 Task: In the  document Friendship.txt, select heading and apply ' Bold and Underline'  Using "replace feature", replace:  'essential to important'. Insert smartchip (Date) on bottom of the page 23 June, 2023 Insert the mentioned footnote for 11th word with font style Arial and font size 8: According to recent research findings.
Action: Mouse moved to (599, 238)
Screenshot: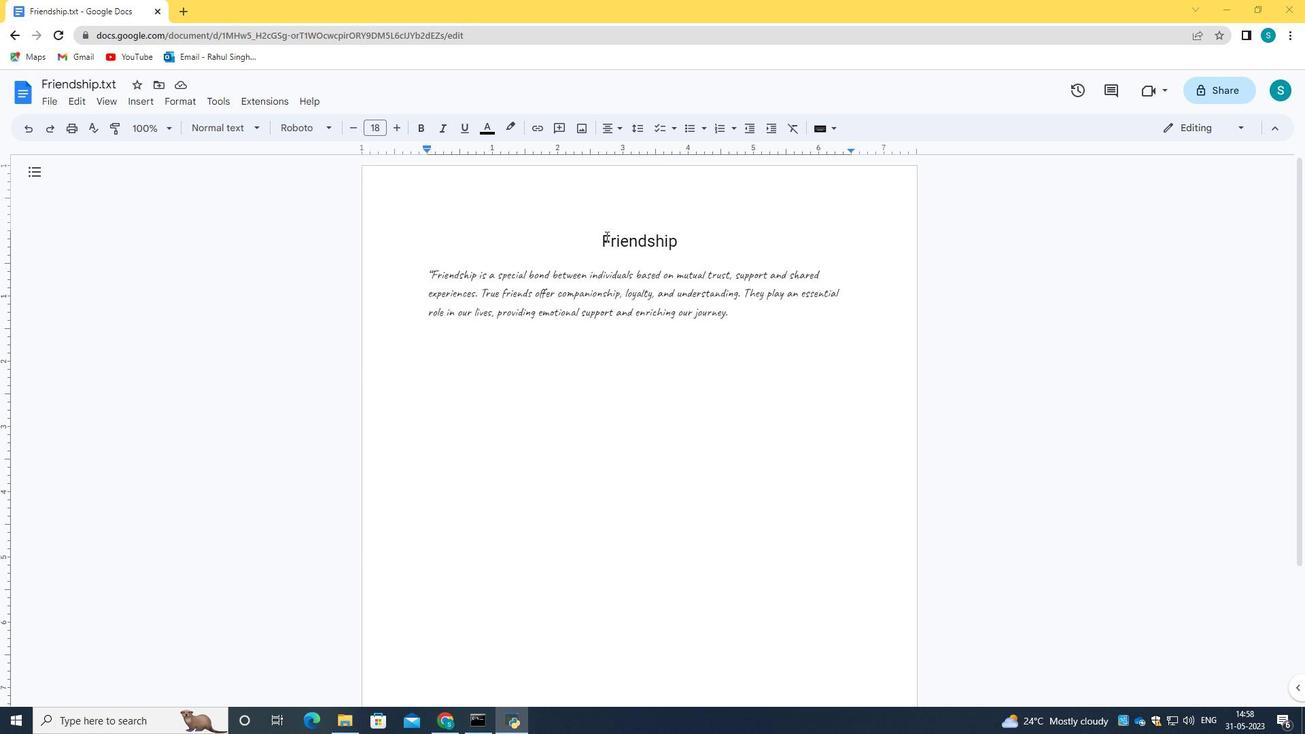
Action: Mouse pressed left at (599, 238)
Screenshot: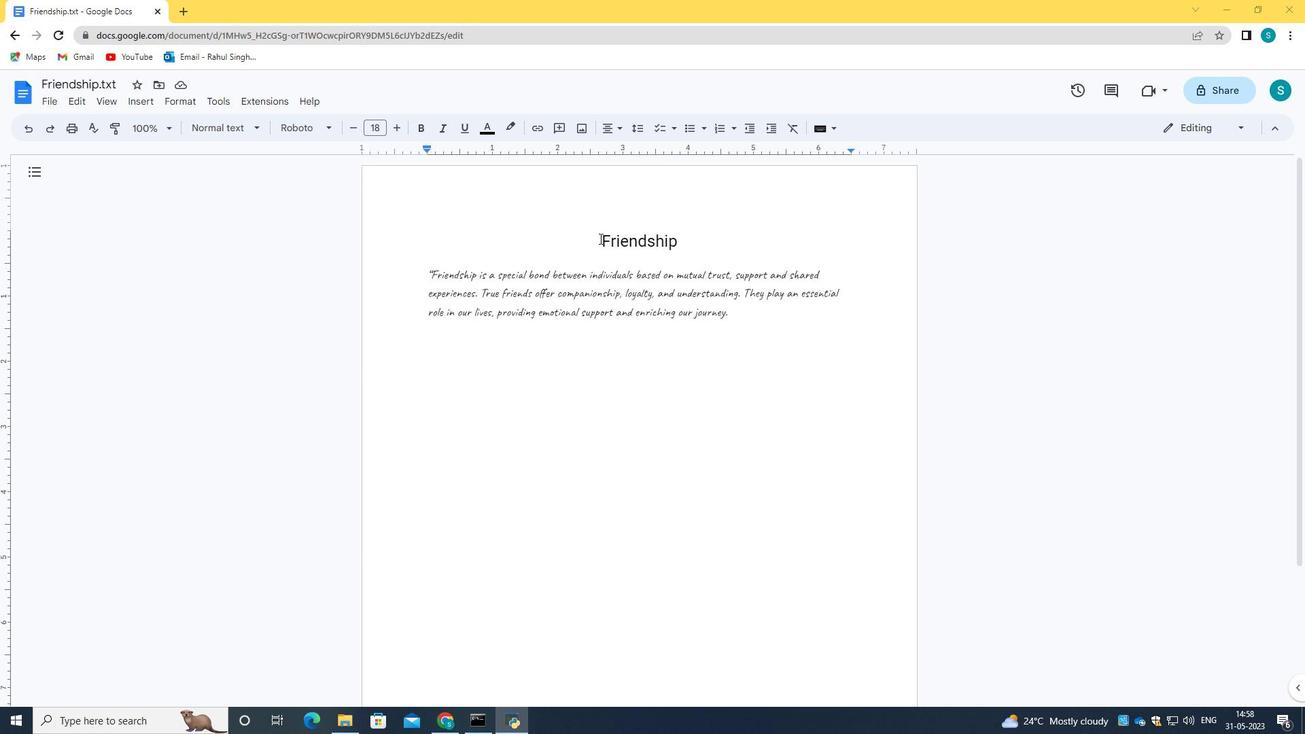 
Action: Mouse moved to (425, 122)
Screenshot: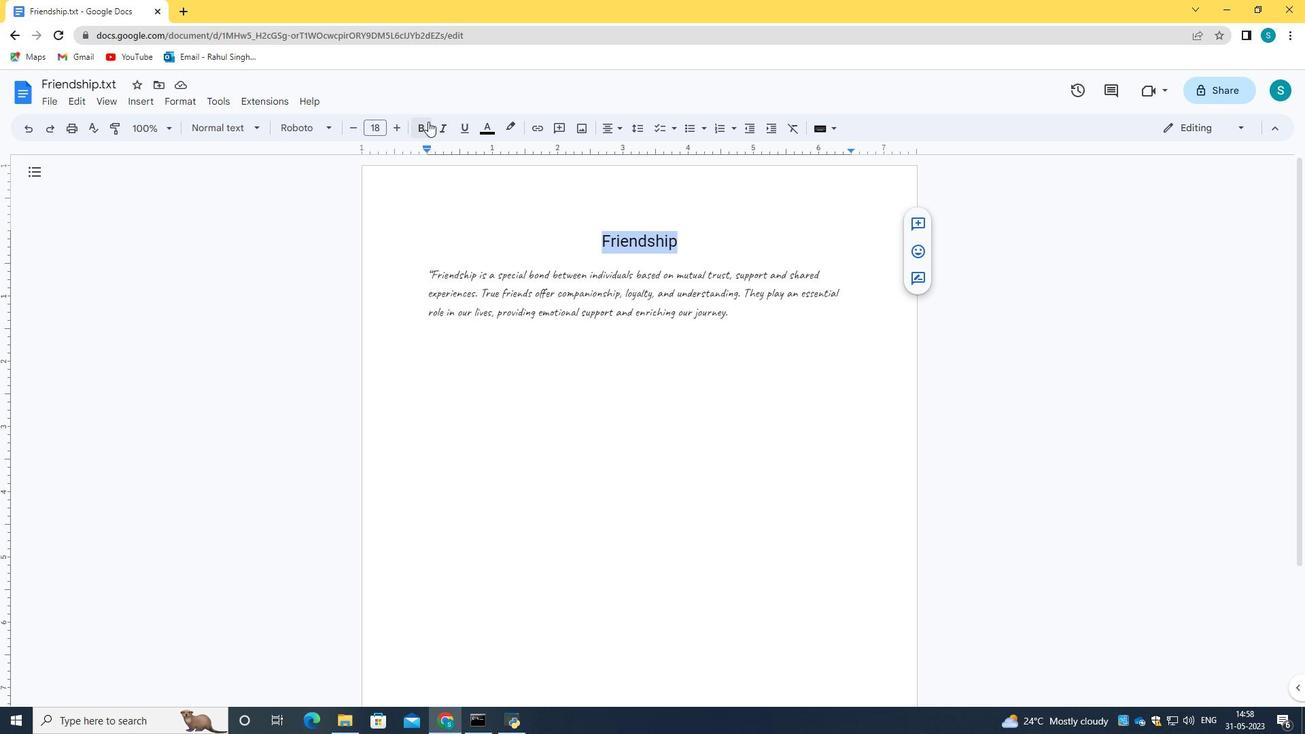 
Action: Mouse pressed left at (425, 122)
Screenshot: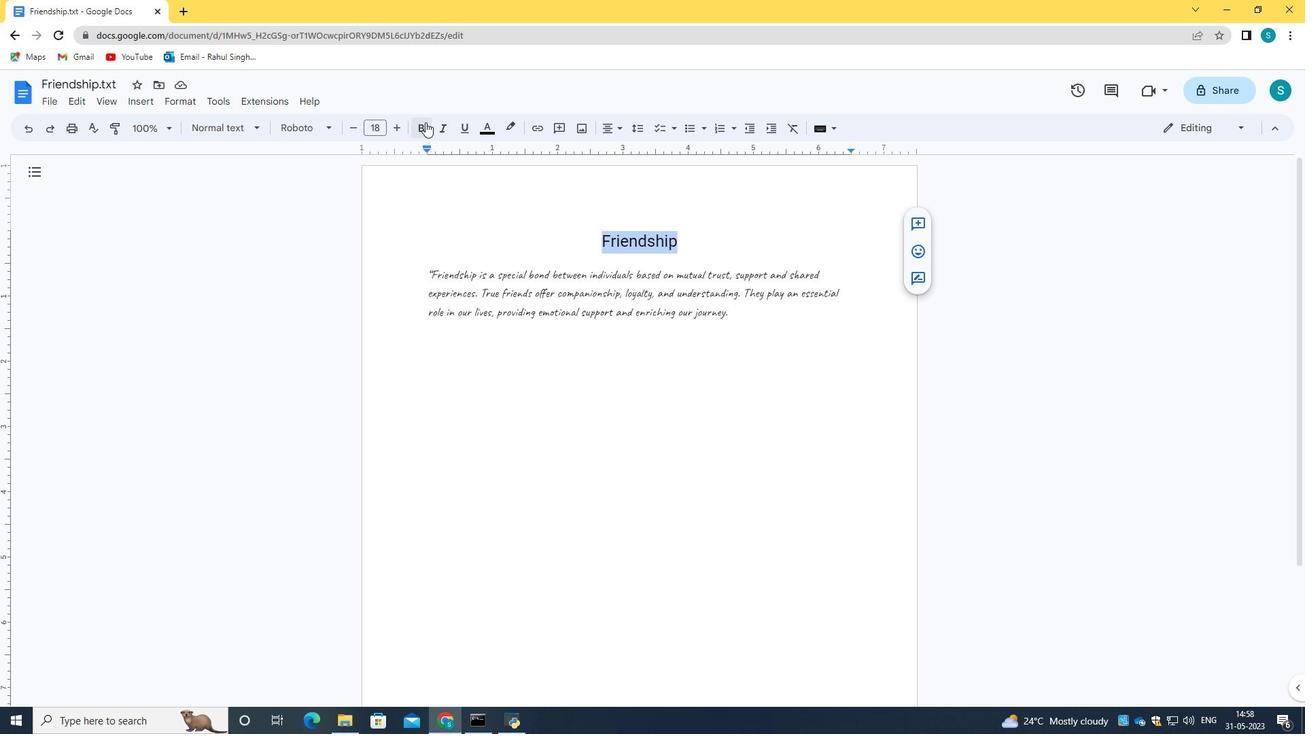 
Action: Mouse moved to (465, 126)
Screenshot: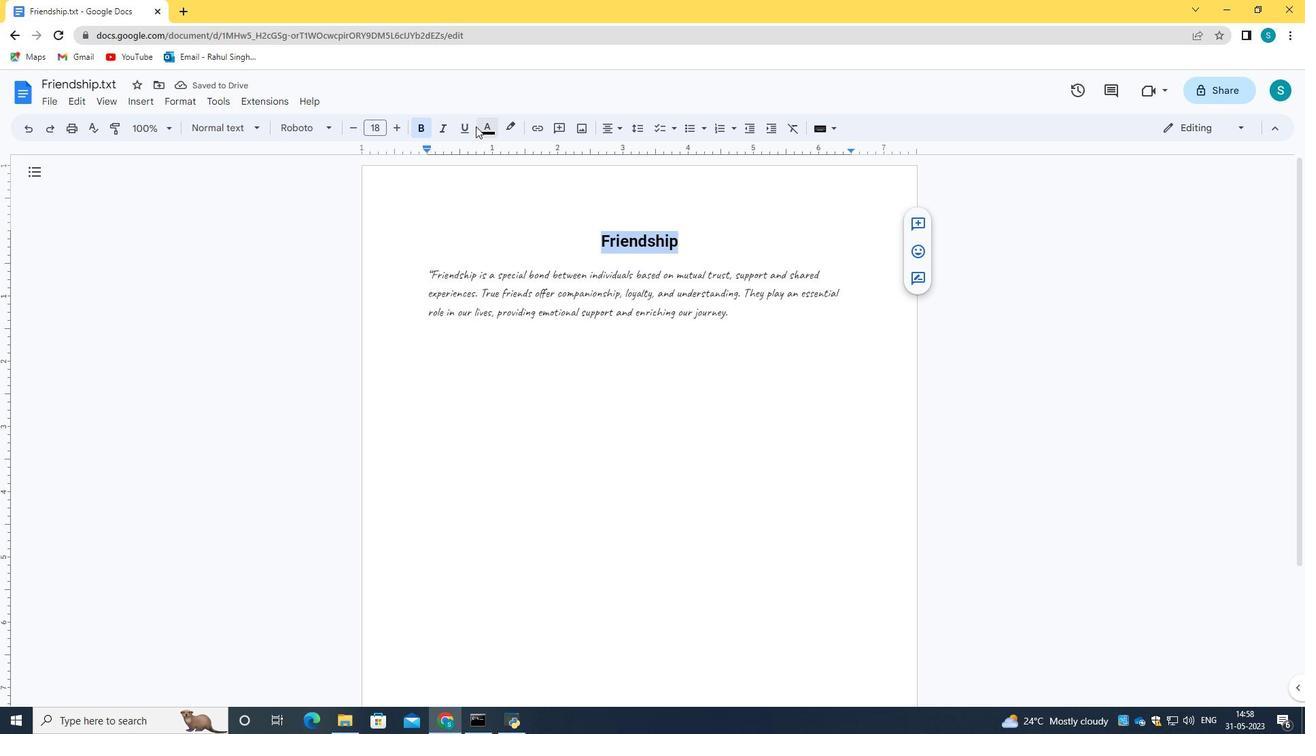 
Action: Mouse pressed left at (465, 126)
Screenshot: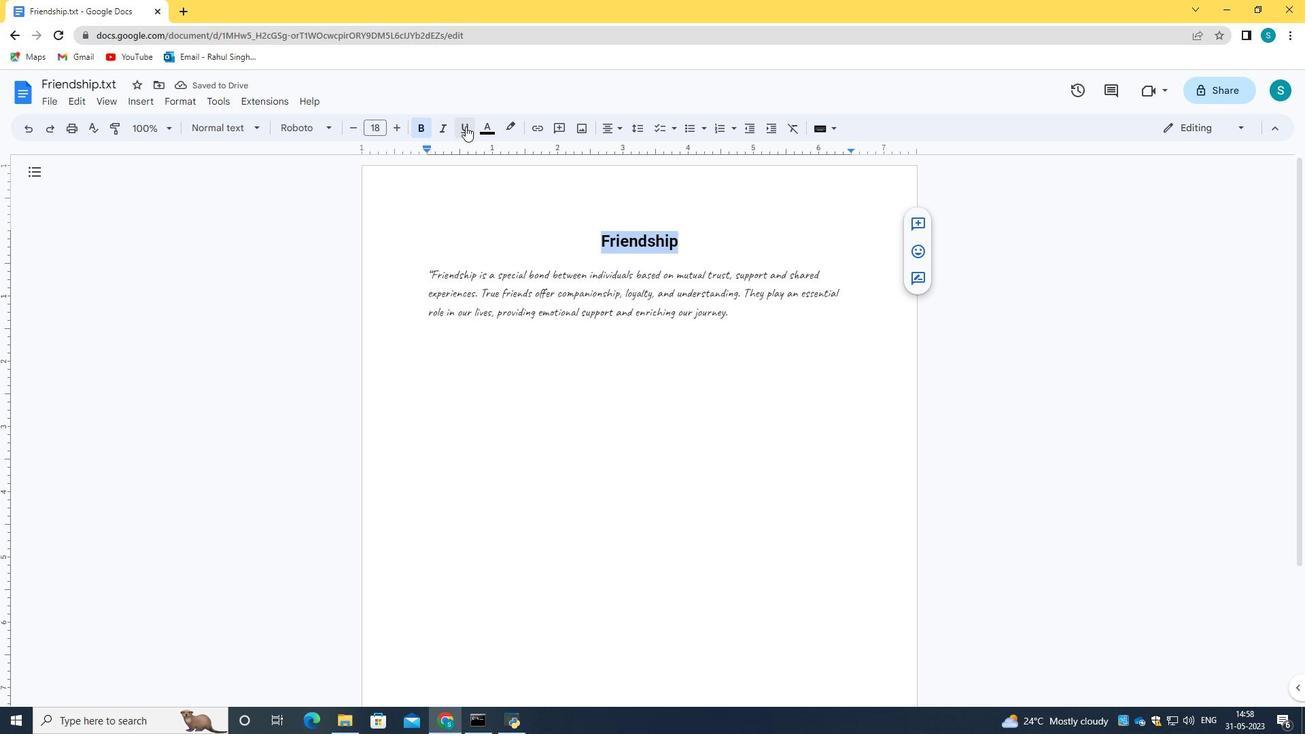 
Action: Mouse moved to (532, 197)
Screenshot: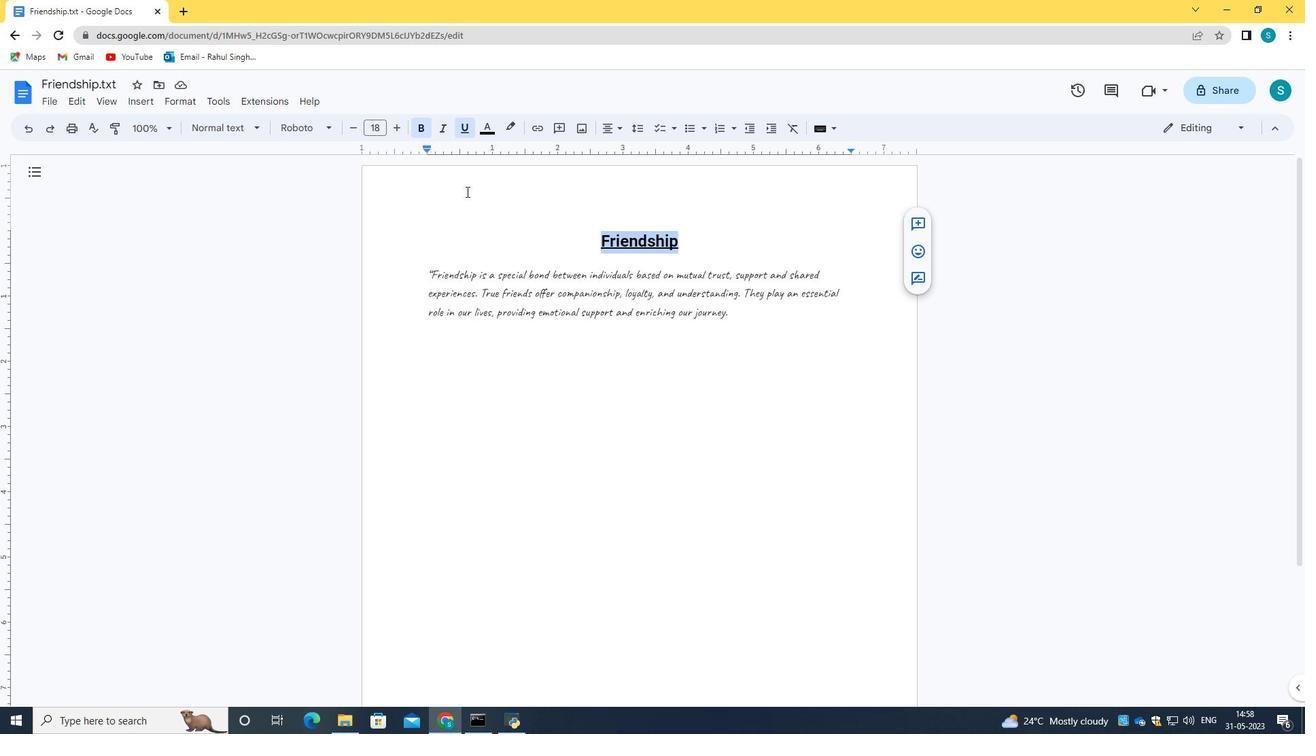 
Action: Mouse pressed left at (532, 197)
Screenshot: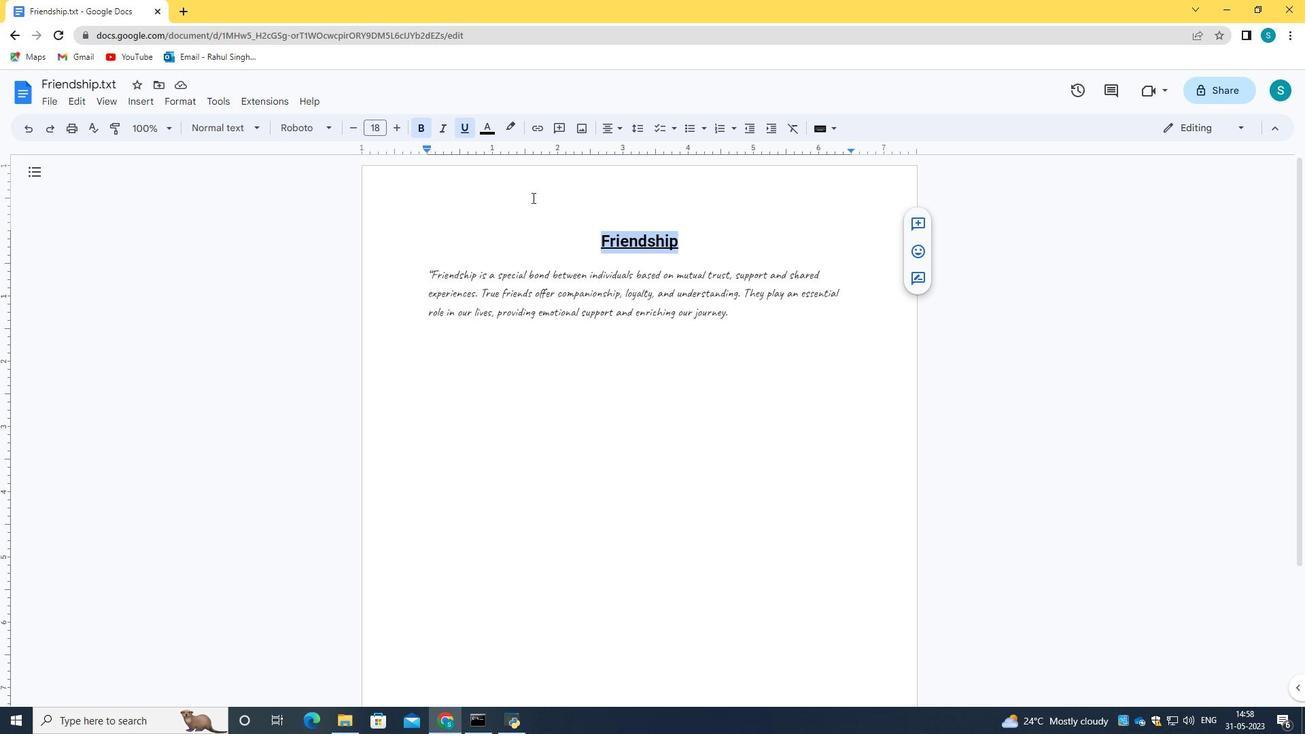 
Action: Mouse moved to (591, 240)
Screenshot: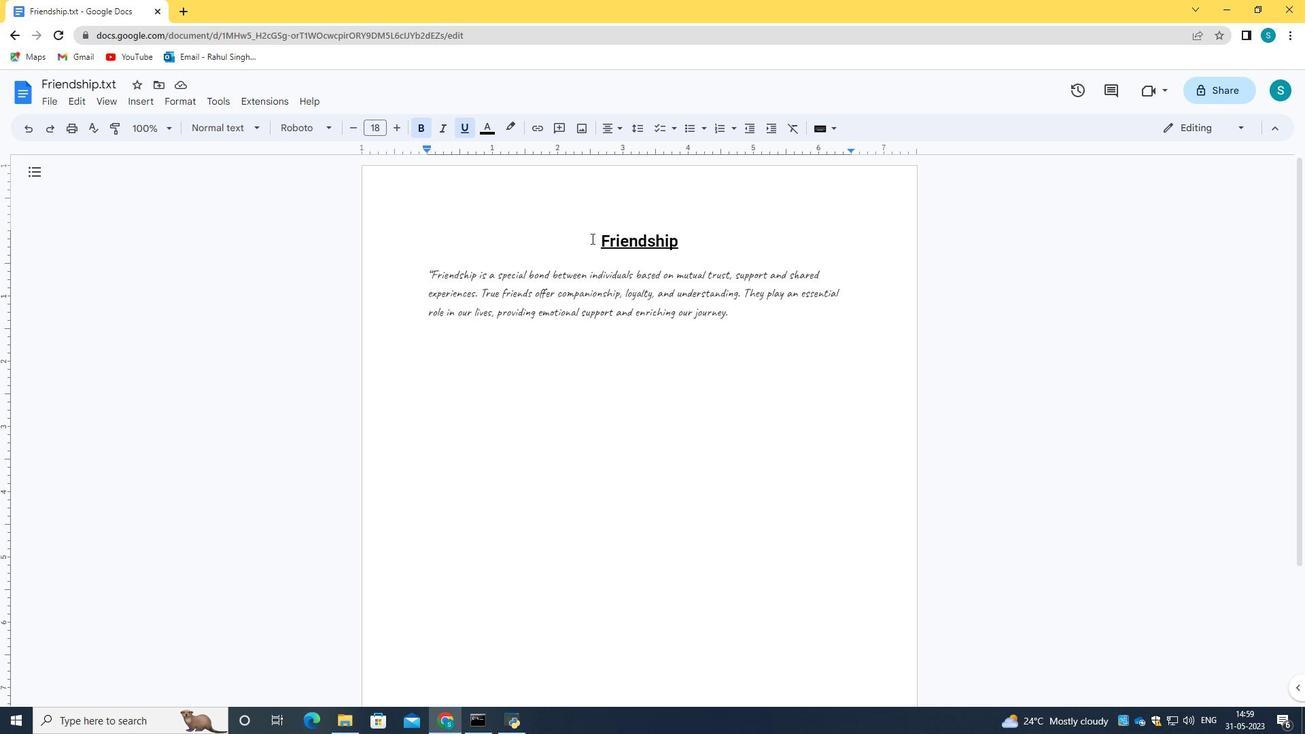 
Action: Mouse scrolled (591, 239) with delta (0, 0)
Screenshot: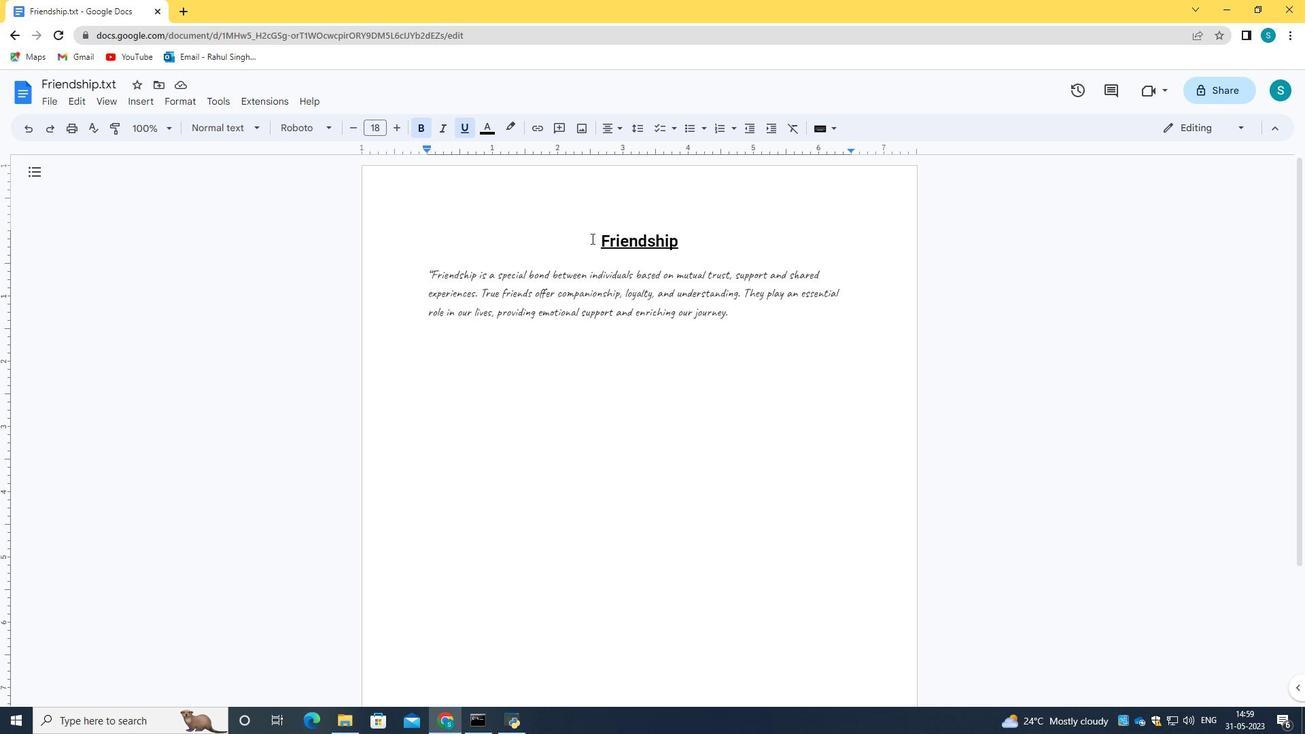 
Action: Mouse scrolled (591, 240) with delta (0, 0)
Screenshot: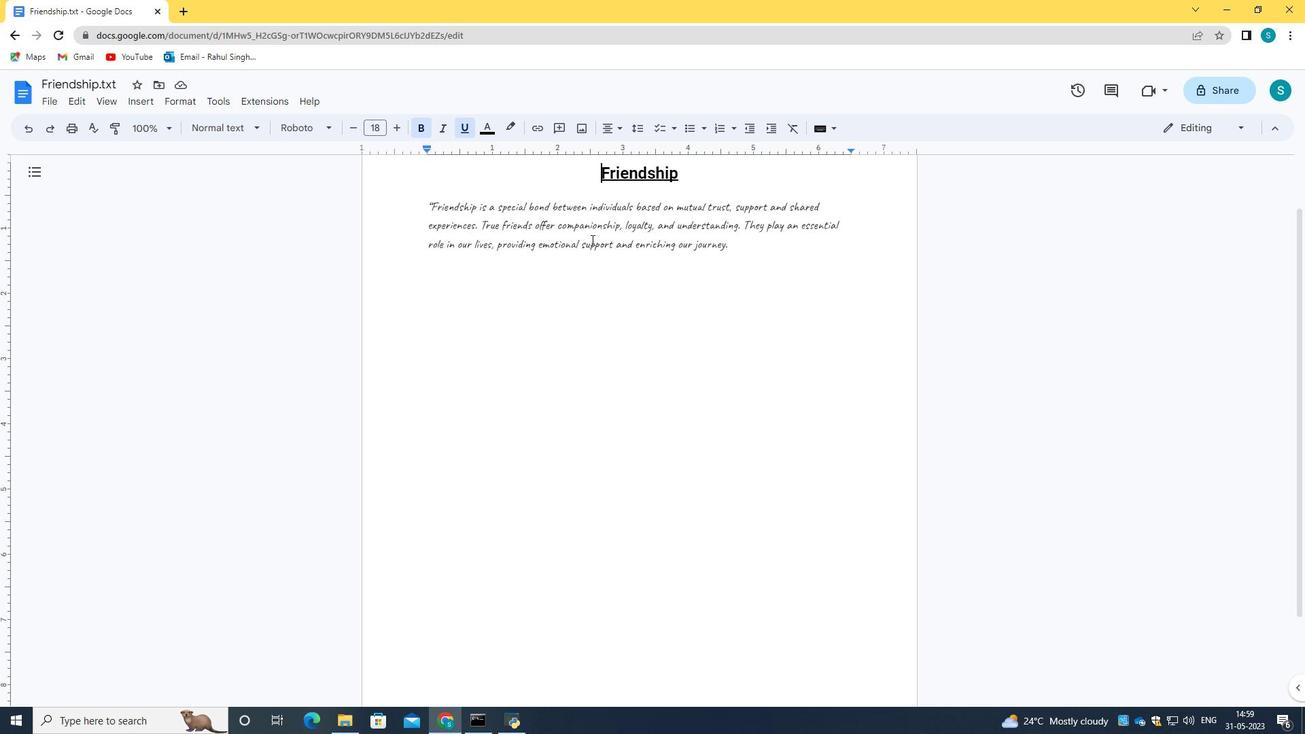 
Action: Mouse scrolled (591, 240) with delta (0, 0)
Screenshot: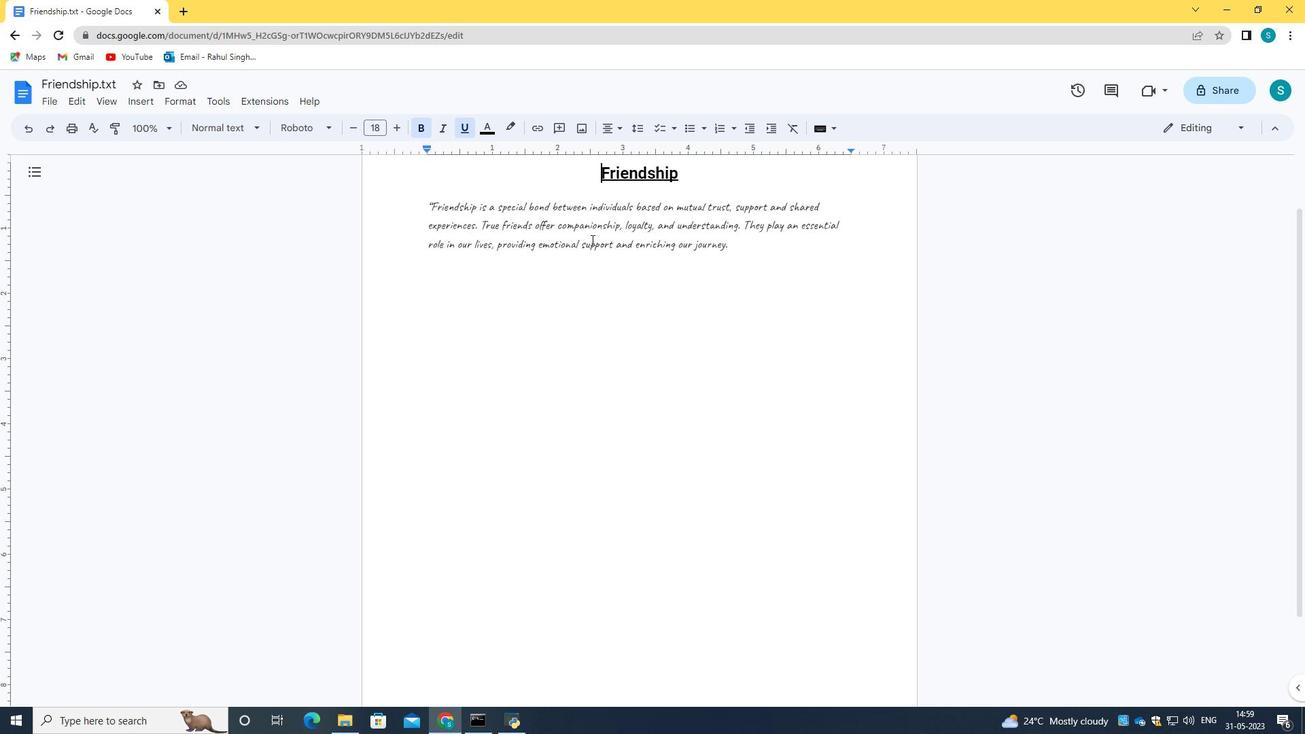 
Action: Mouse moved to (55, 104)
Screenshot: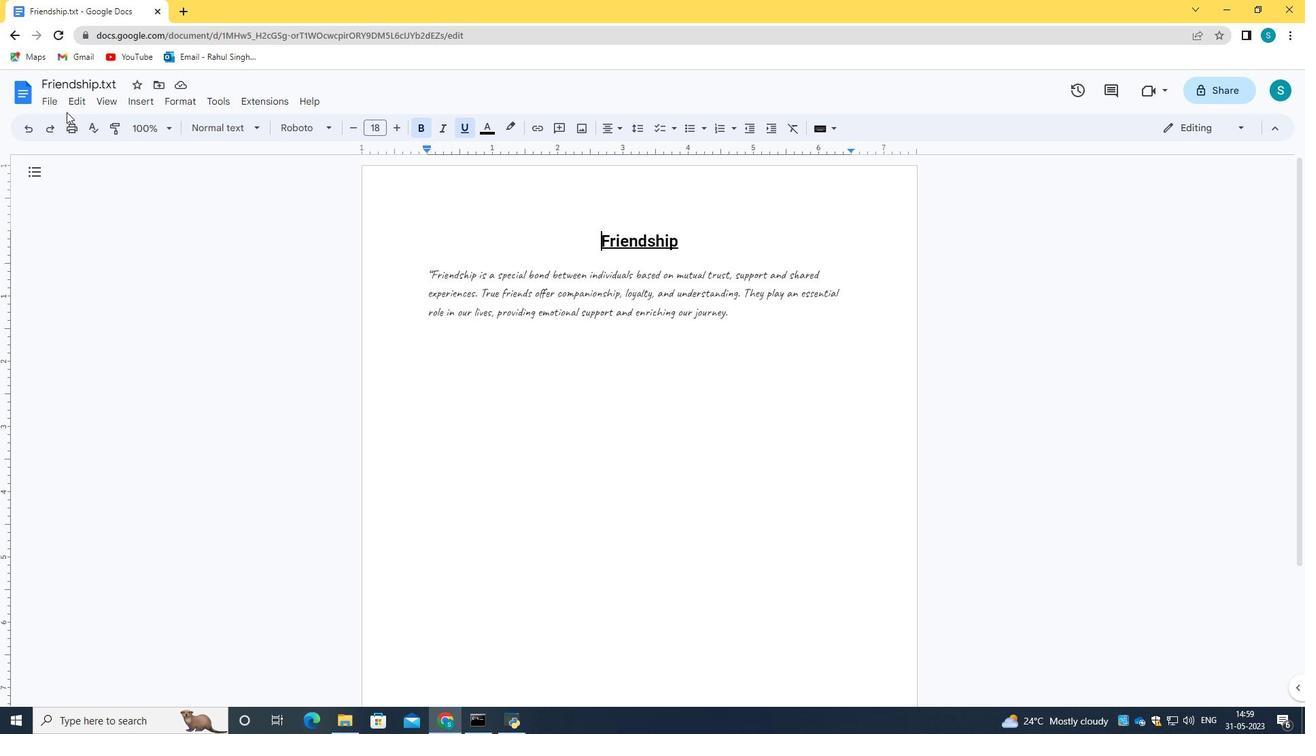 
Action: Mouse pressed left at (55, 104)
Screenshot: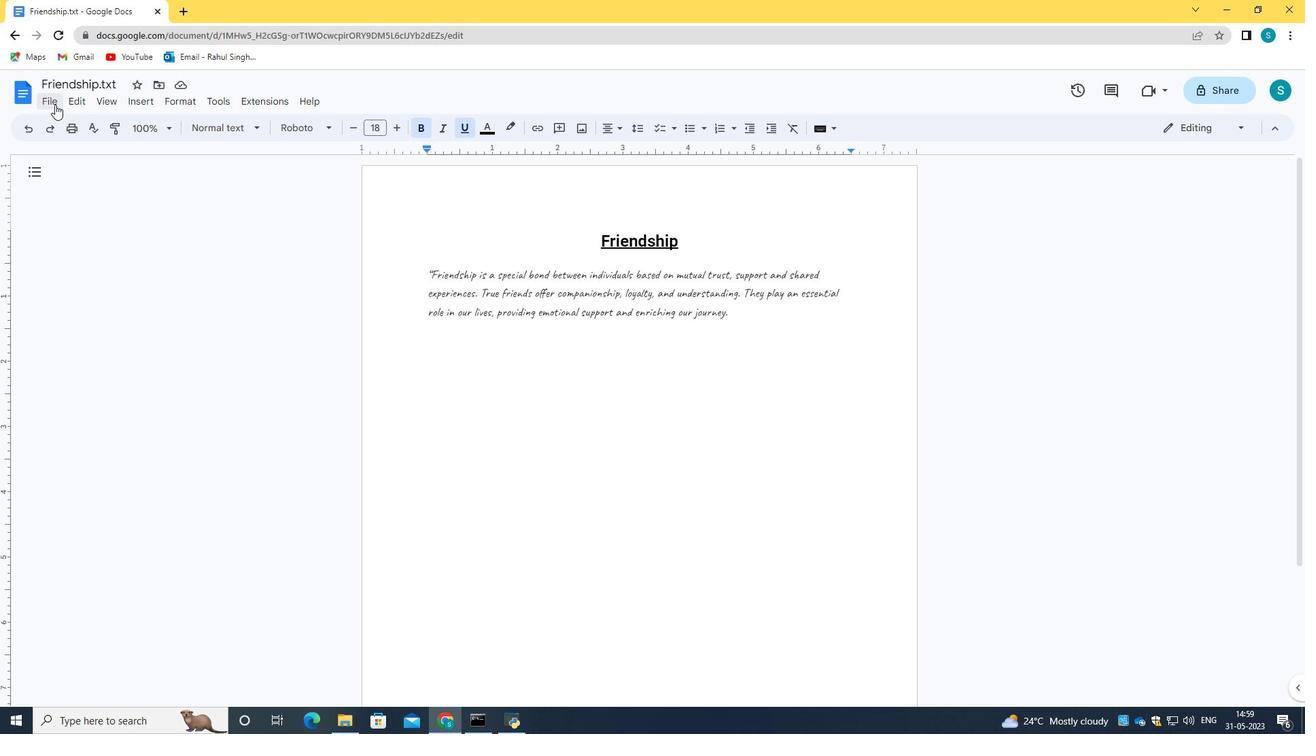 
Action: Mouse moved to (141, 341)
Screenshot: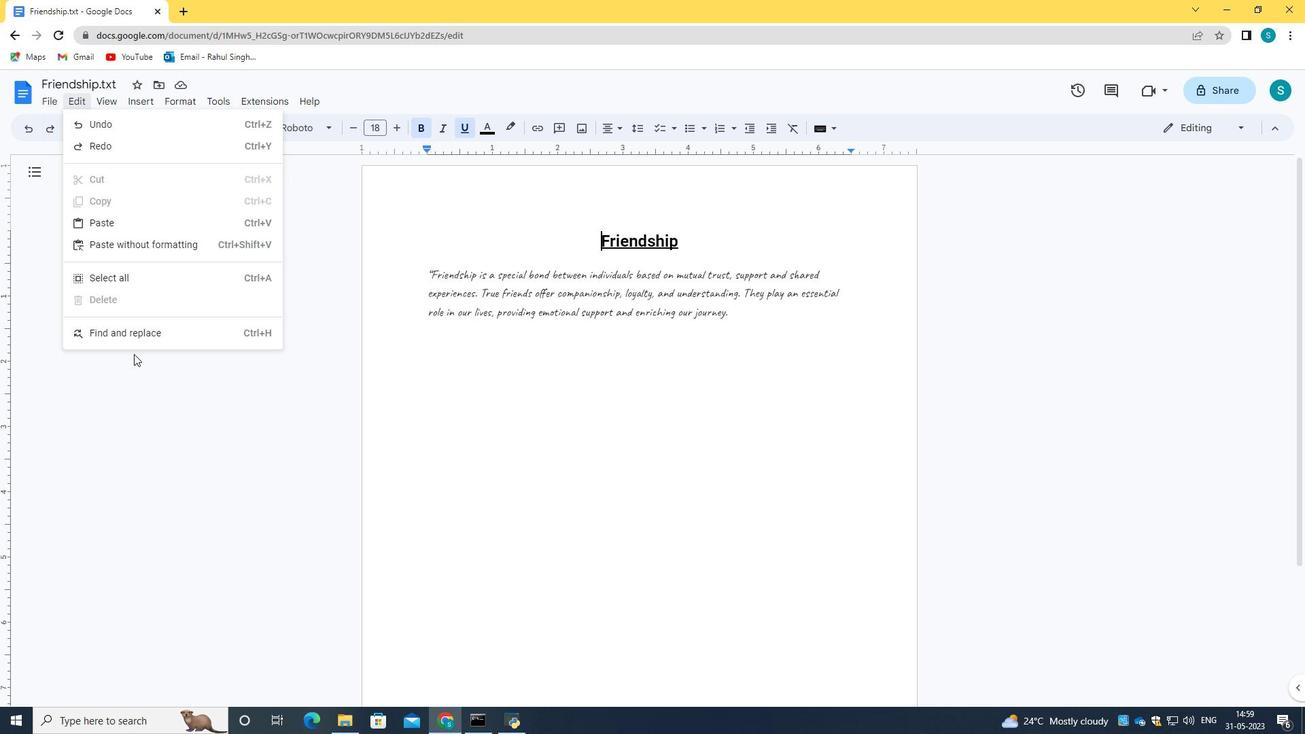 
Action: Mouse pressed left at (141, 341)
Screenshot: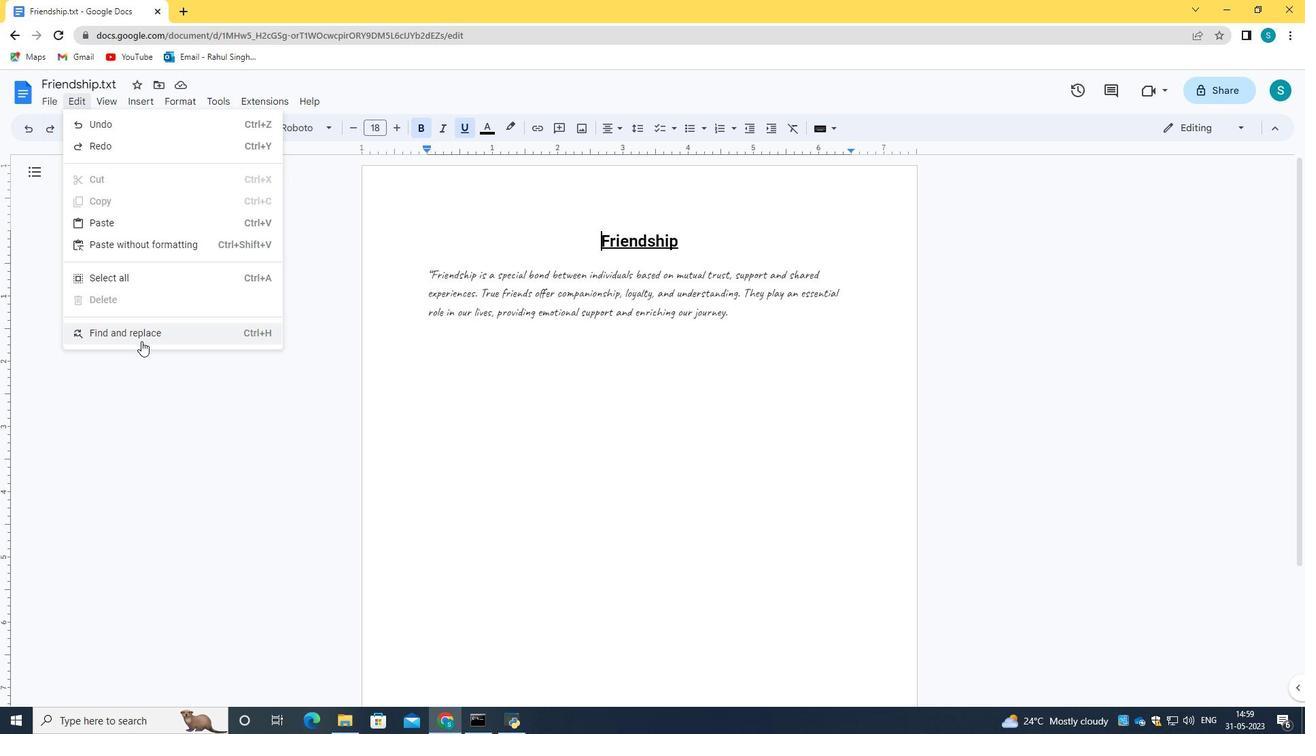 
Action: Mouse moved to (588, 327)
Screenshot: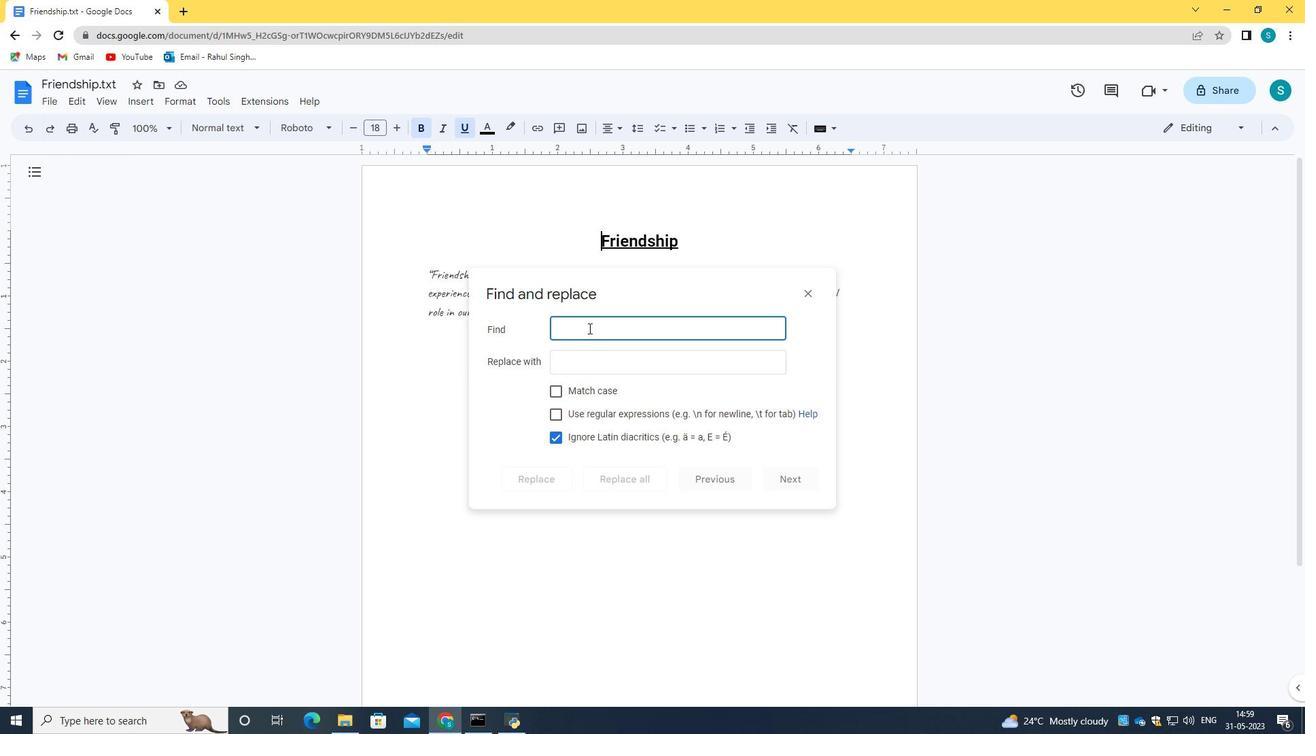 
Action: Key pressed essential
Screenshot: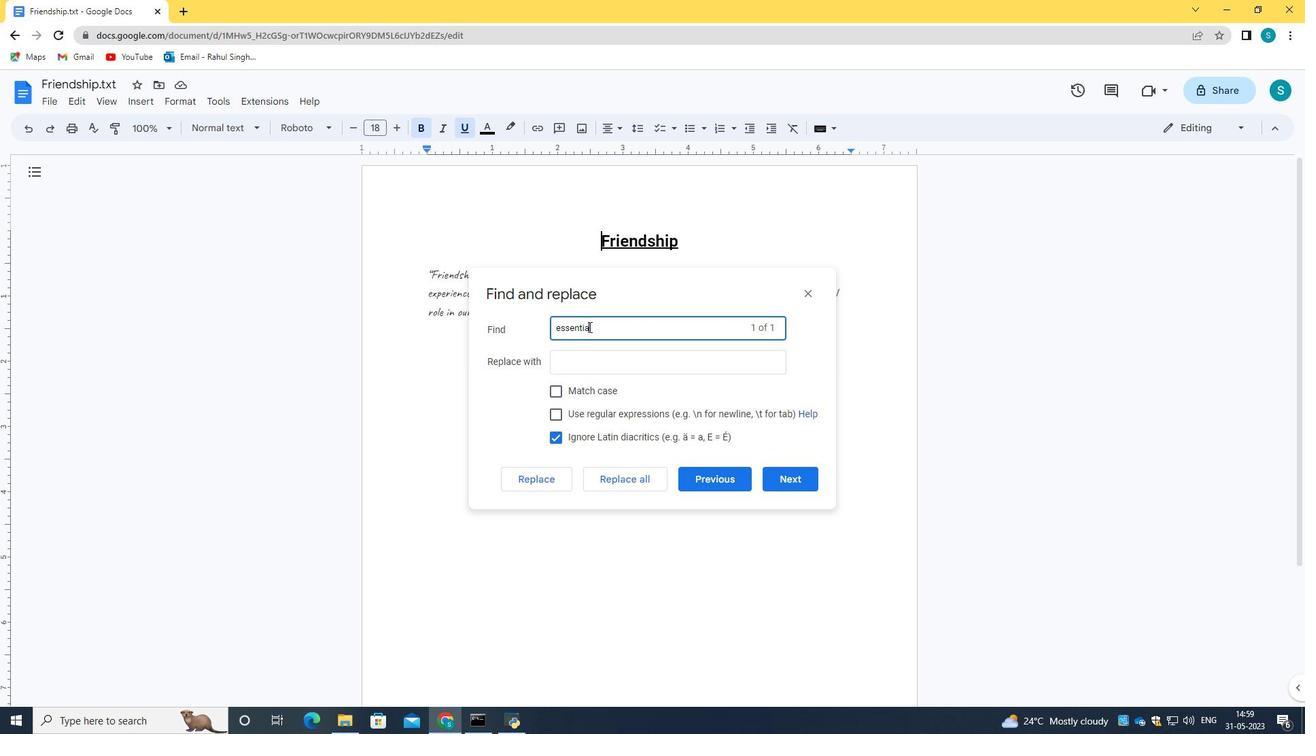 
Action: Mouse moved to (601, 354)
Screenshot: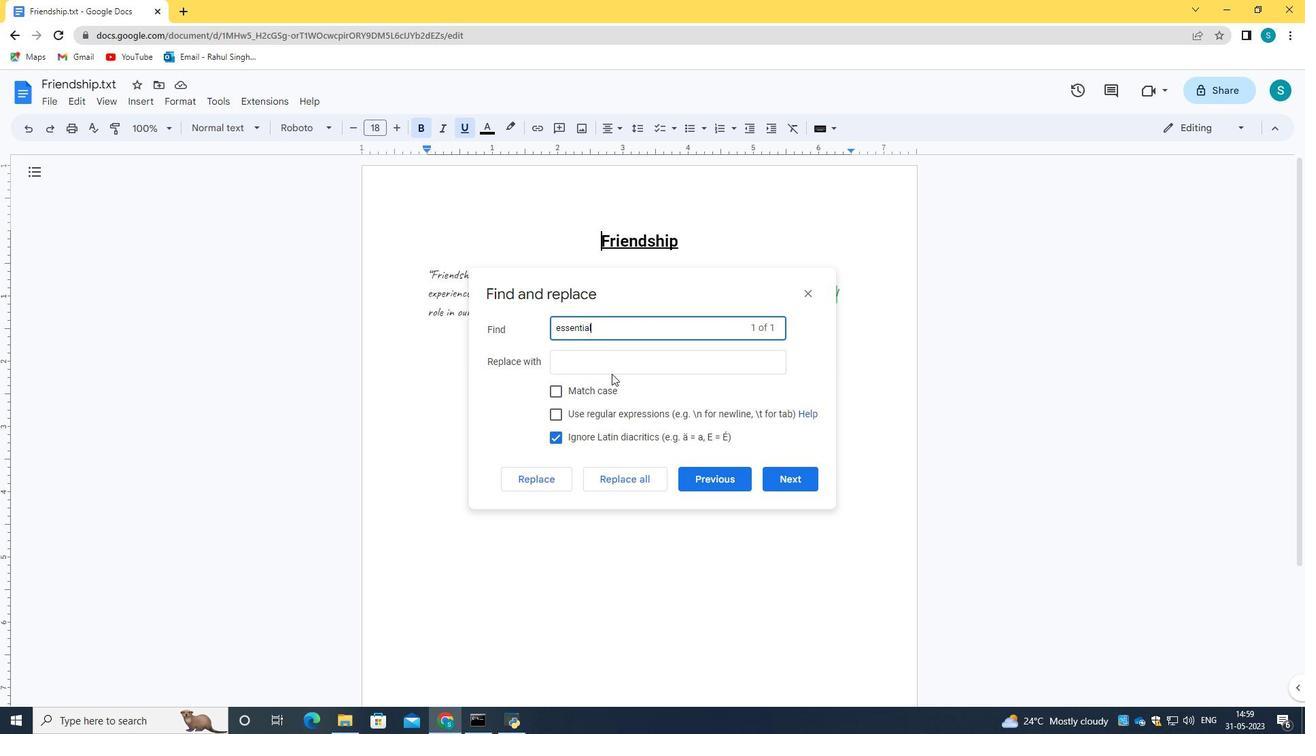 
Action: Mouse pressed left at (601, 354)
Screenshot: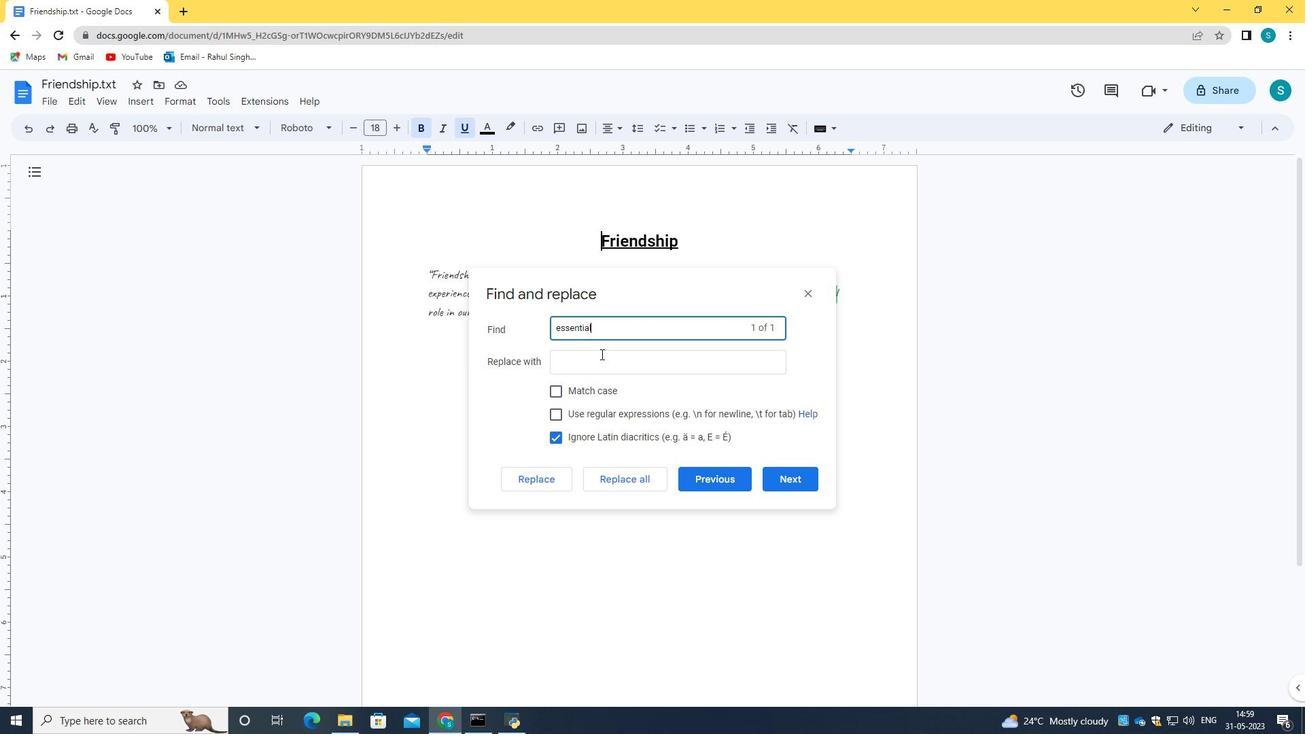 
Action: Key pressed important
Screenshot: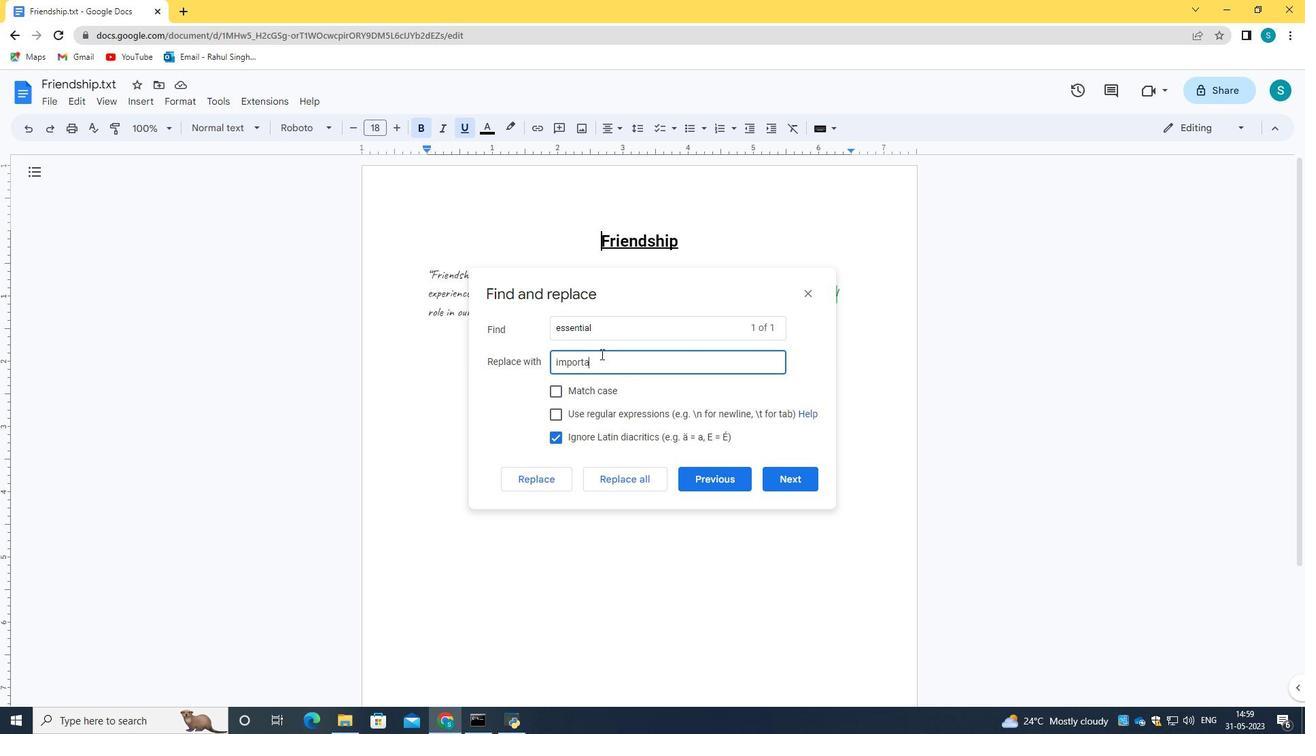 
Action: Mouse moved to (781, 480)
Screenshot: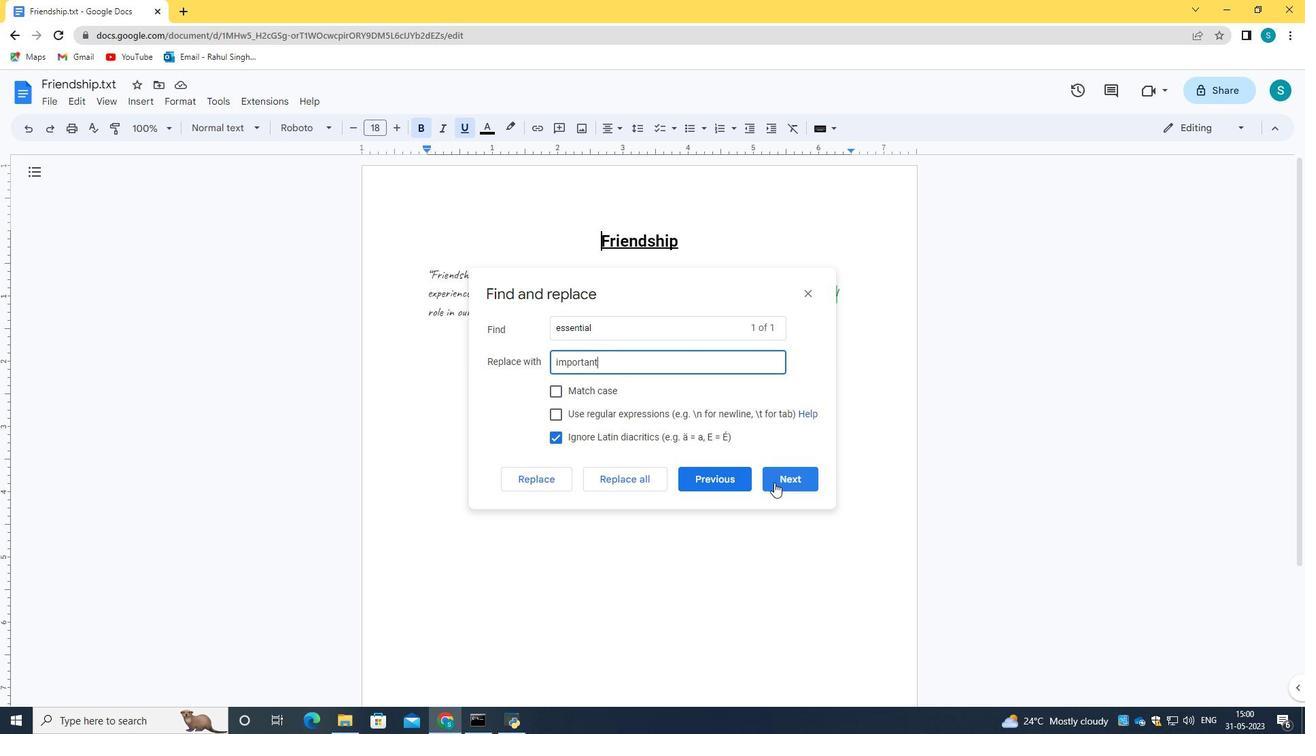 
Action: Mouse pressed left at (781, 480)
Screenshot: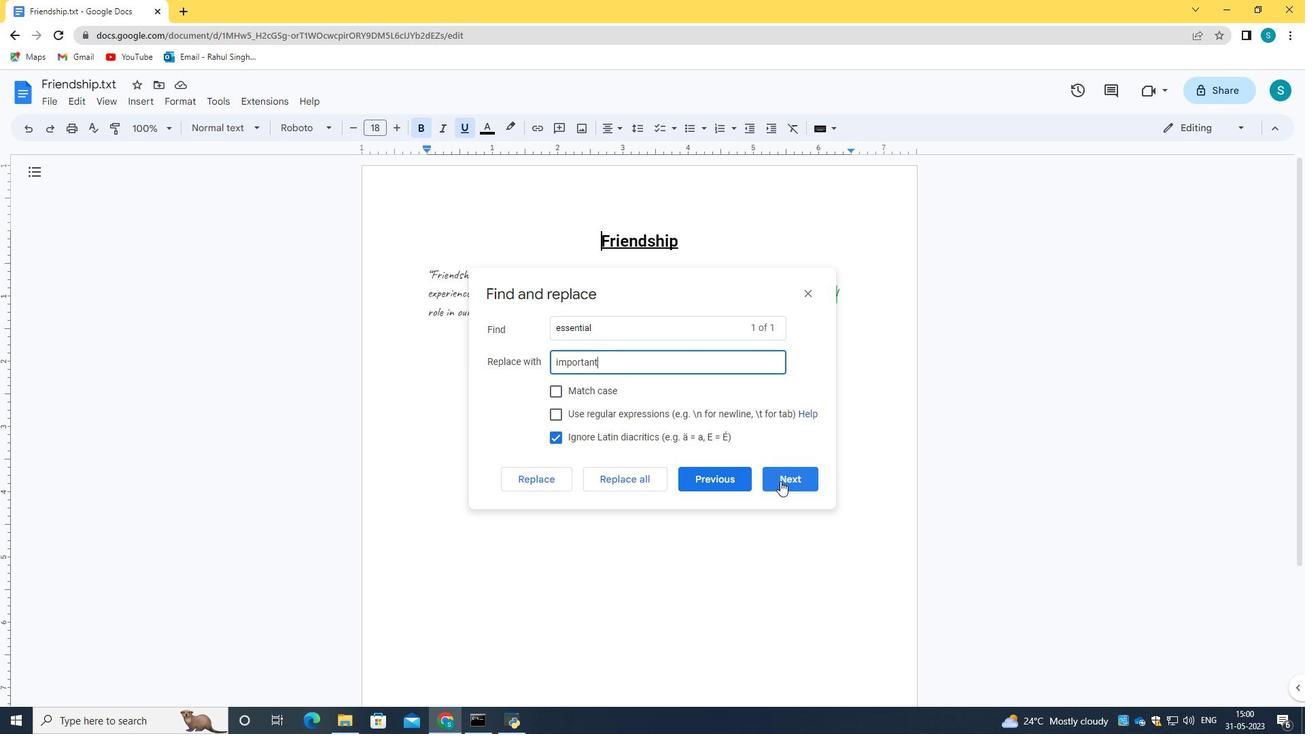 
Action: Mouse moved to (811, 298)
Screenshot: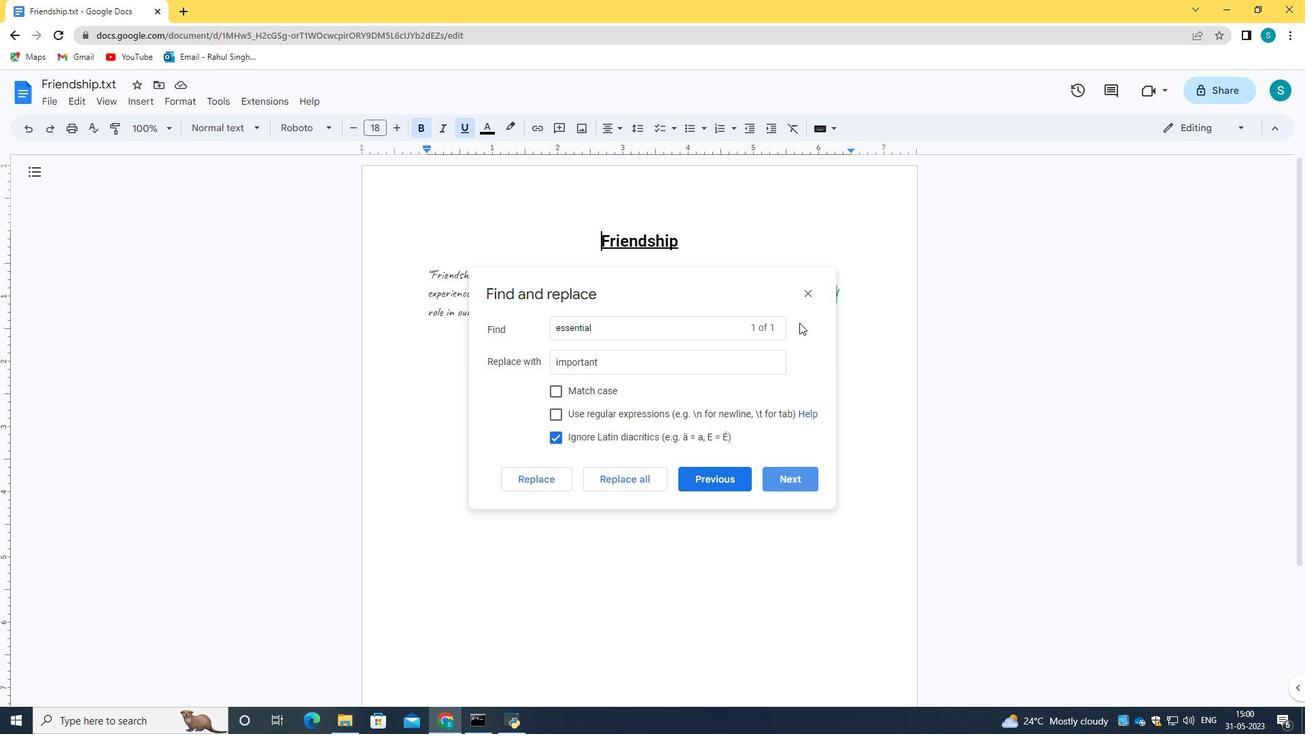 
Action: Mouse pressed left at (811, 298)
Screenshot: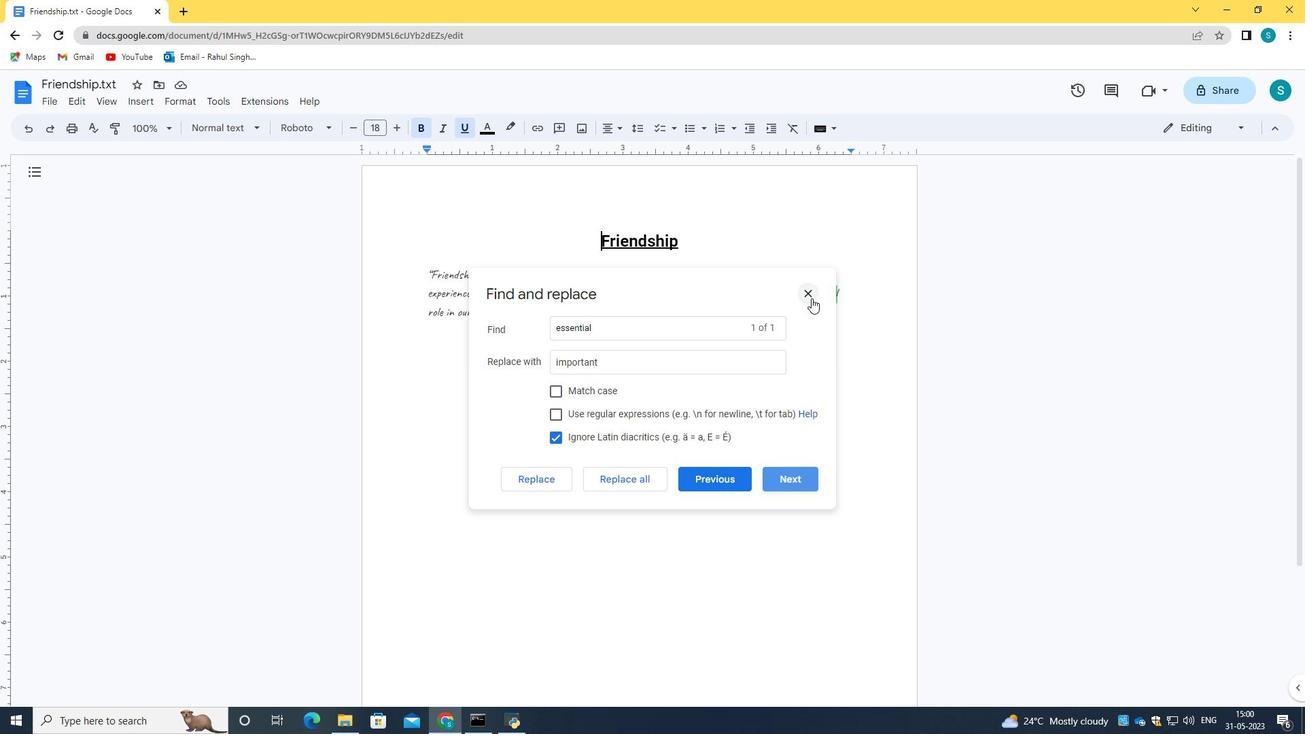 
Action: Mouse moved to (784, 347)
Screenshot: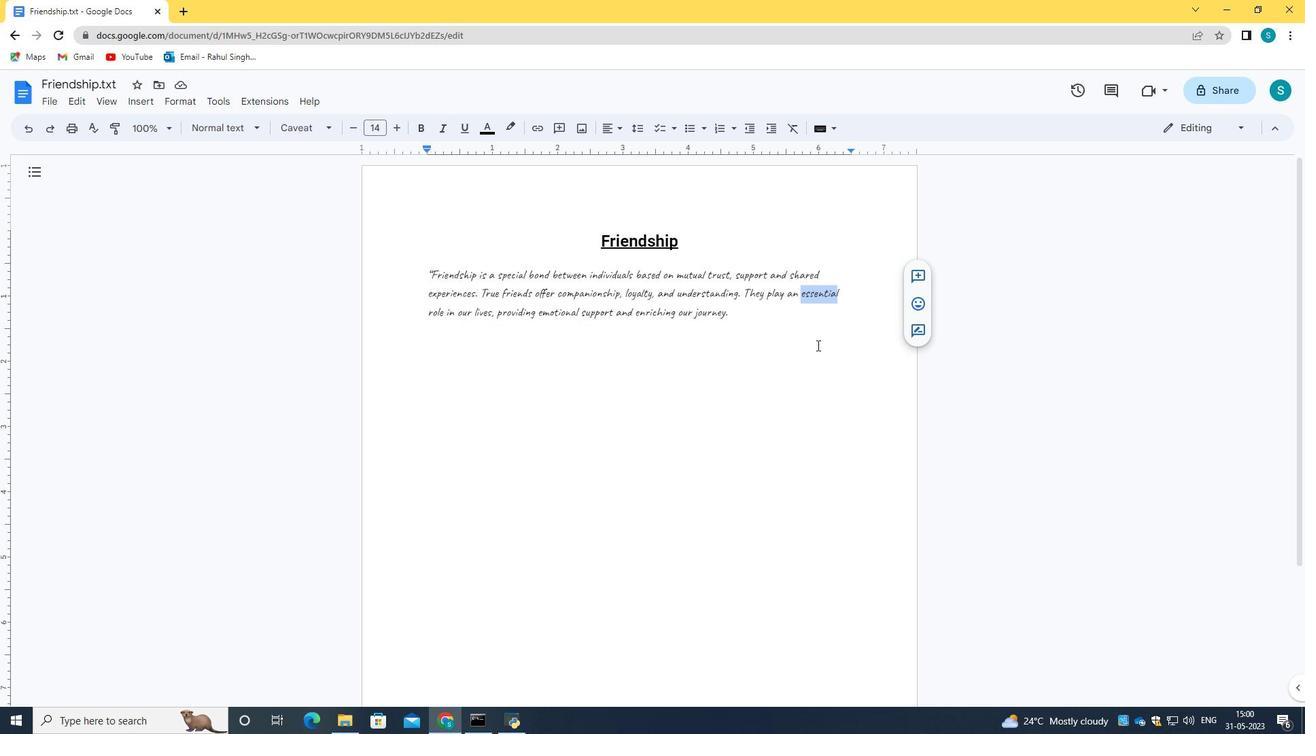 
Action: Mouse pressed left at (784, 347)
Screenshot: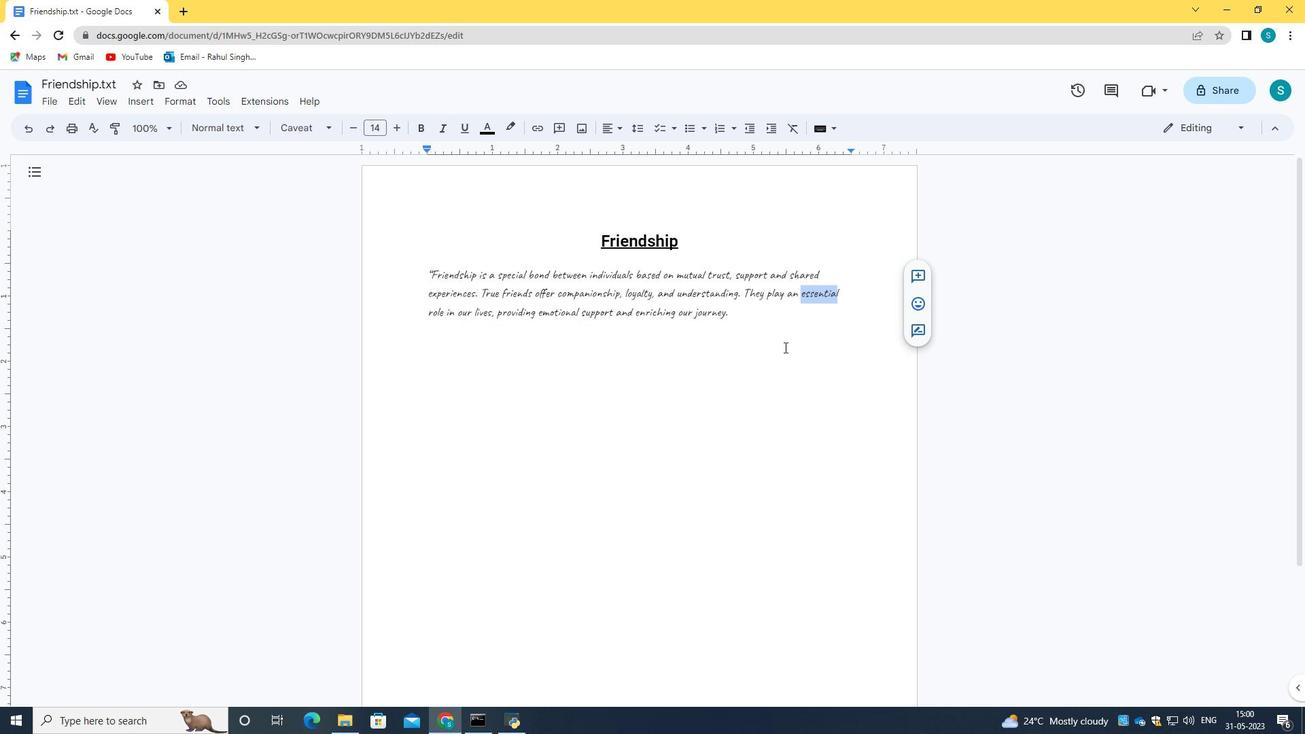 
Action: Mouse moved to (148, 105)
Screenshot: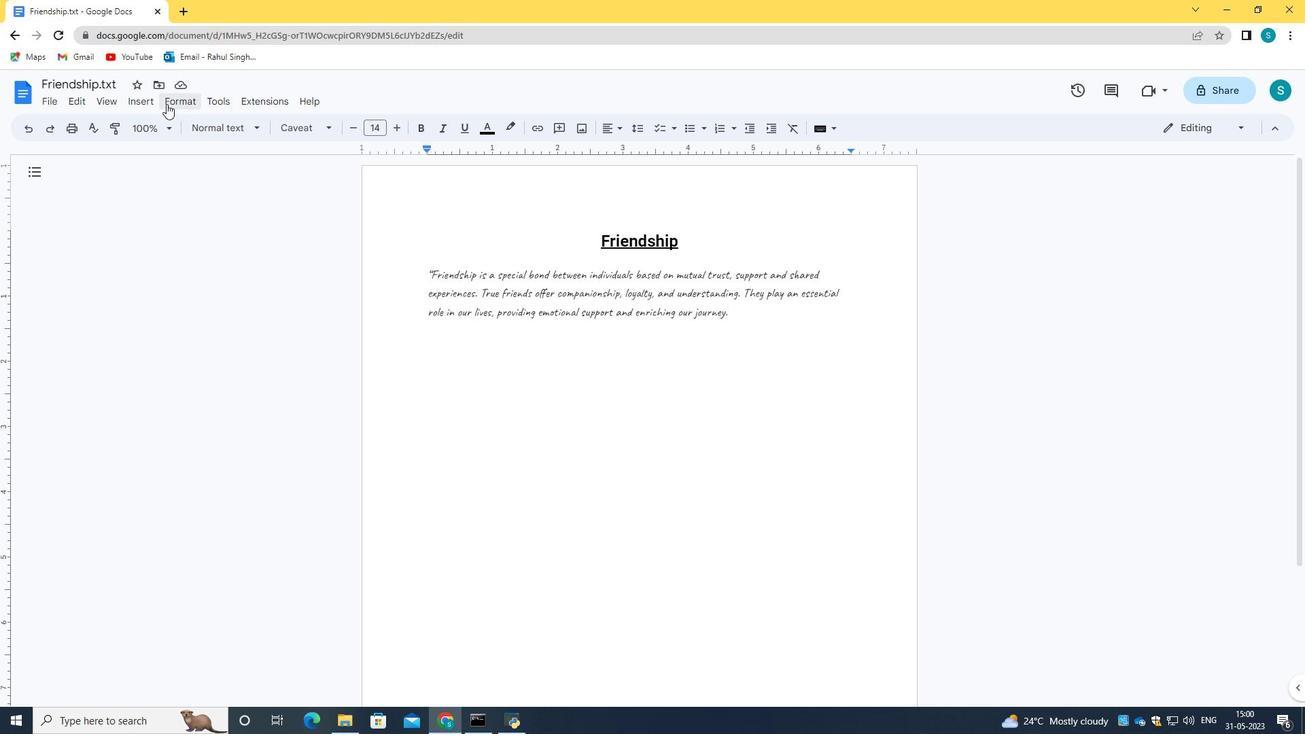 
Action: Mouse pressed left at (148, 105)
Screenshot: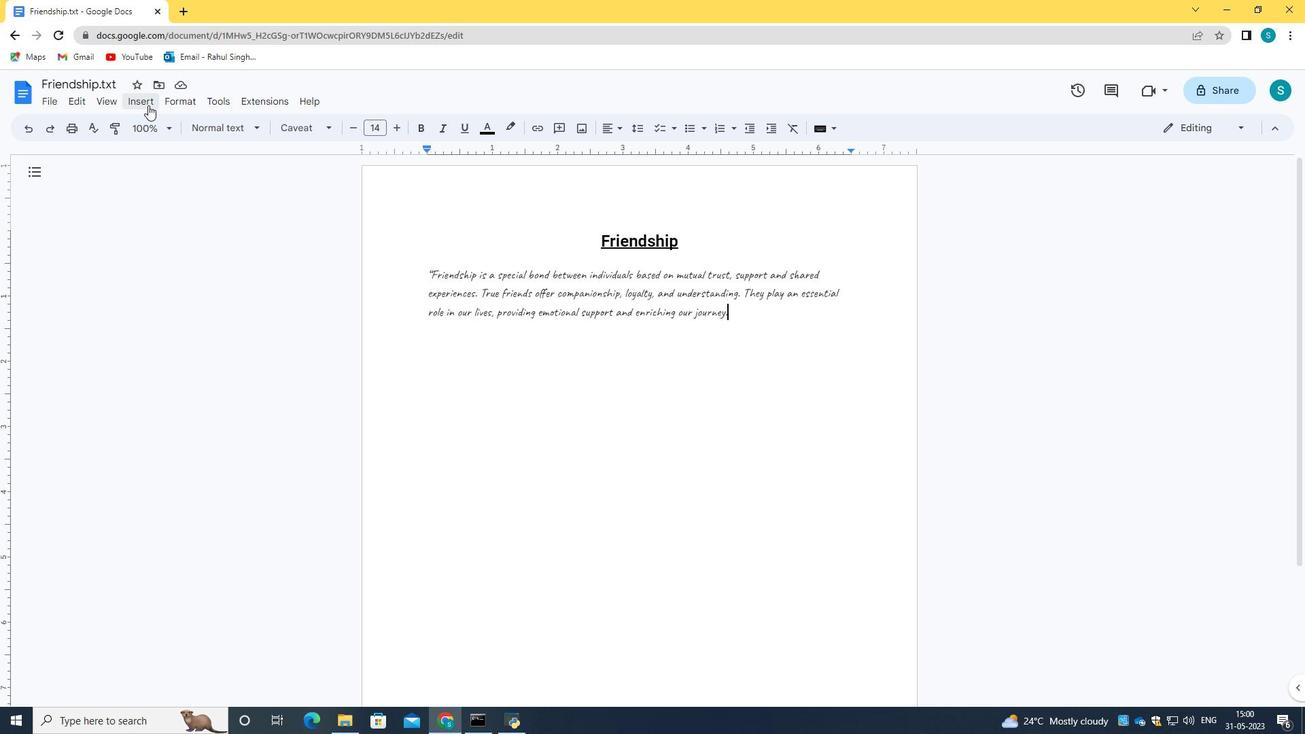 
Action: Mouse moved to (222, 259)
Screenshot: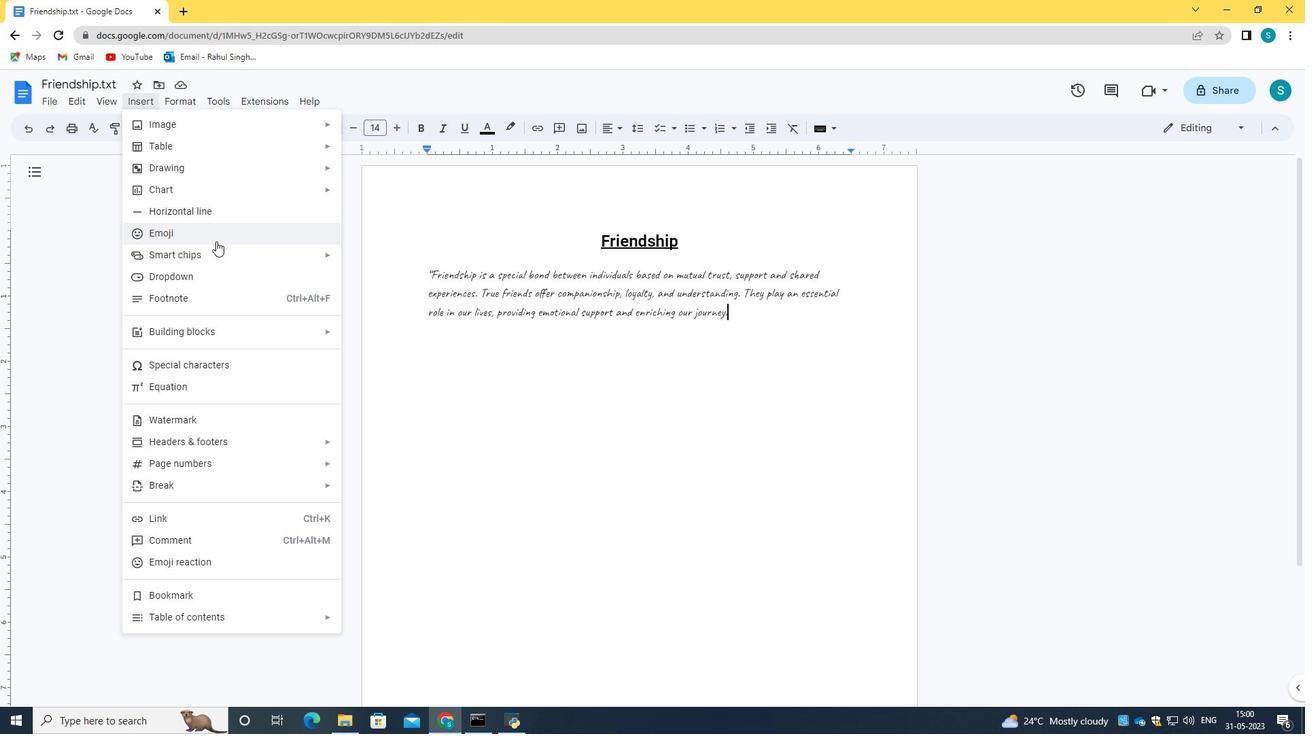 
Action: Mouse pressed left at (222, 259)
Screenshot: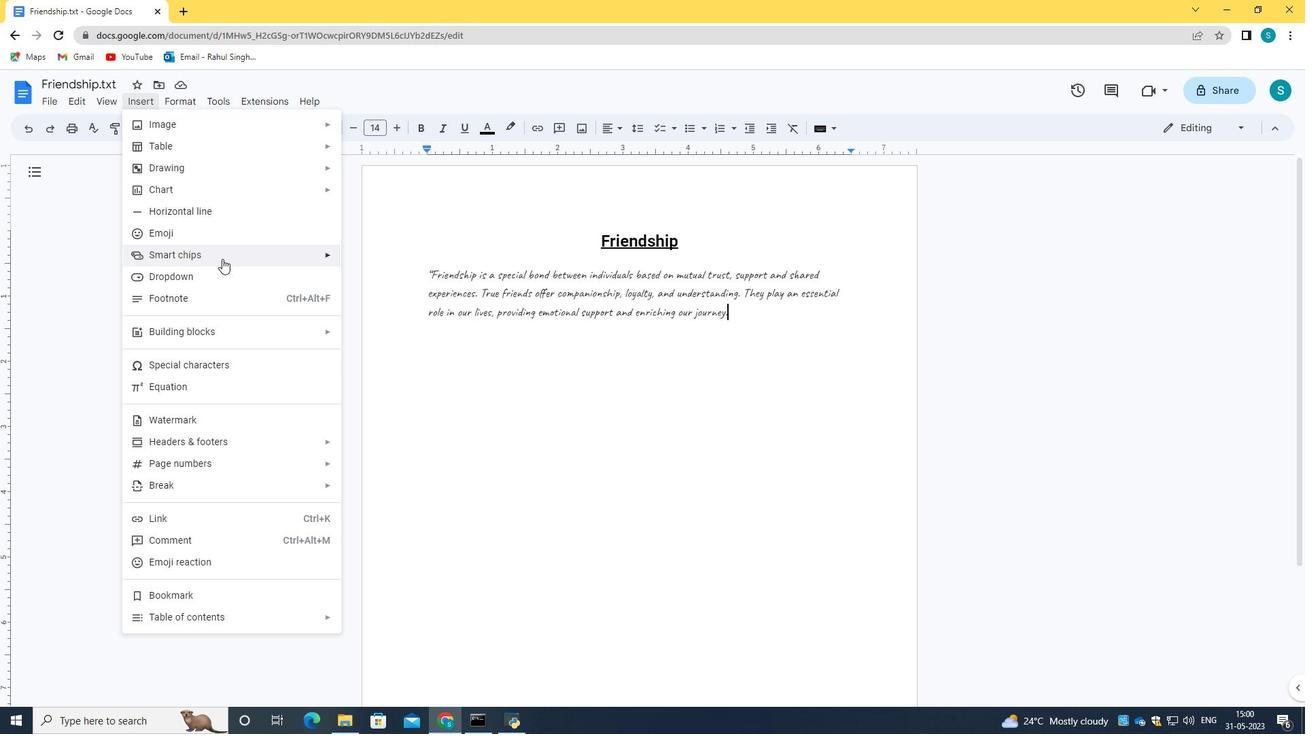 
Action: Mouse moved to (388, 259)
Screenshot: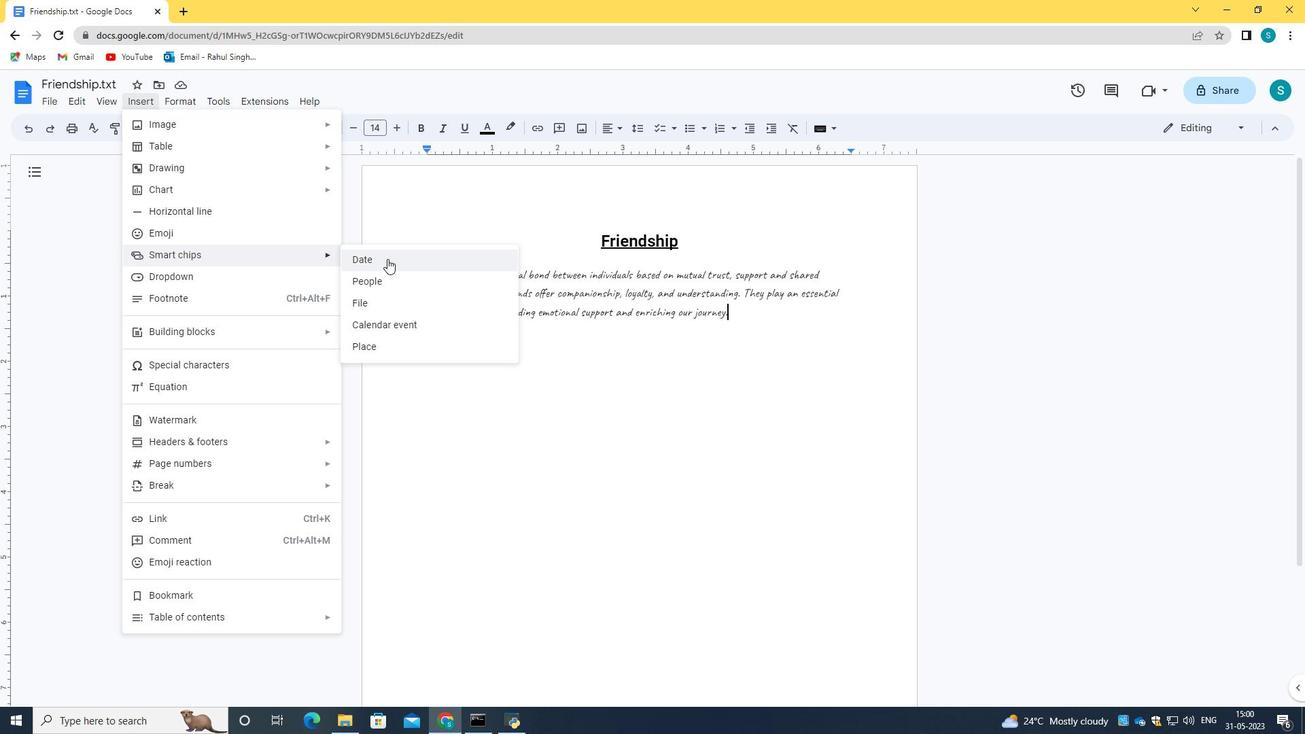 
Action: Mouse pressed left at (388, 259)
Screenshot: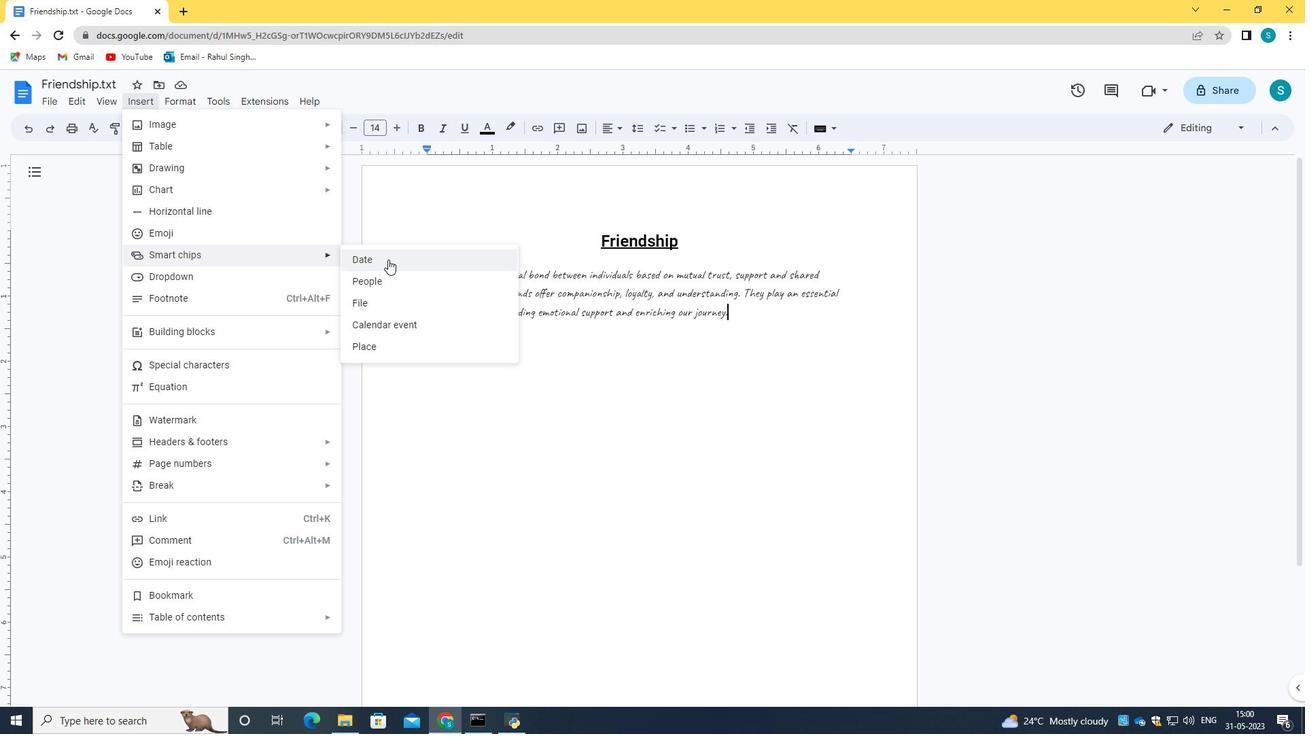 
Action: Mouse moved to (738, 377)
Screenshot: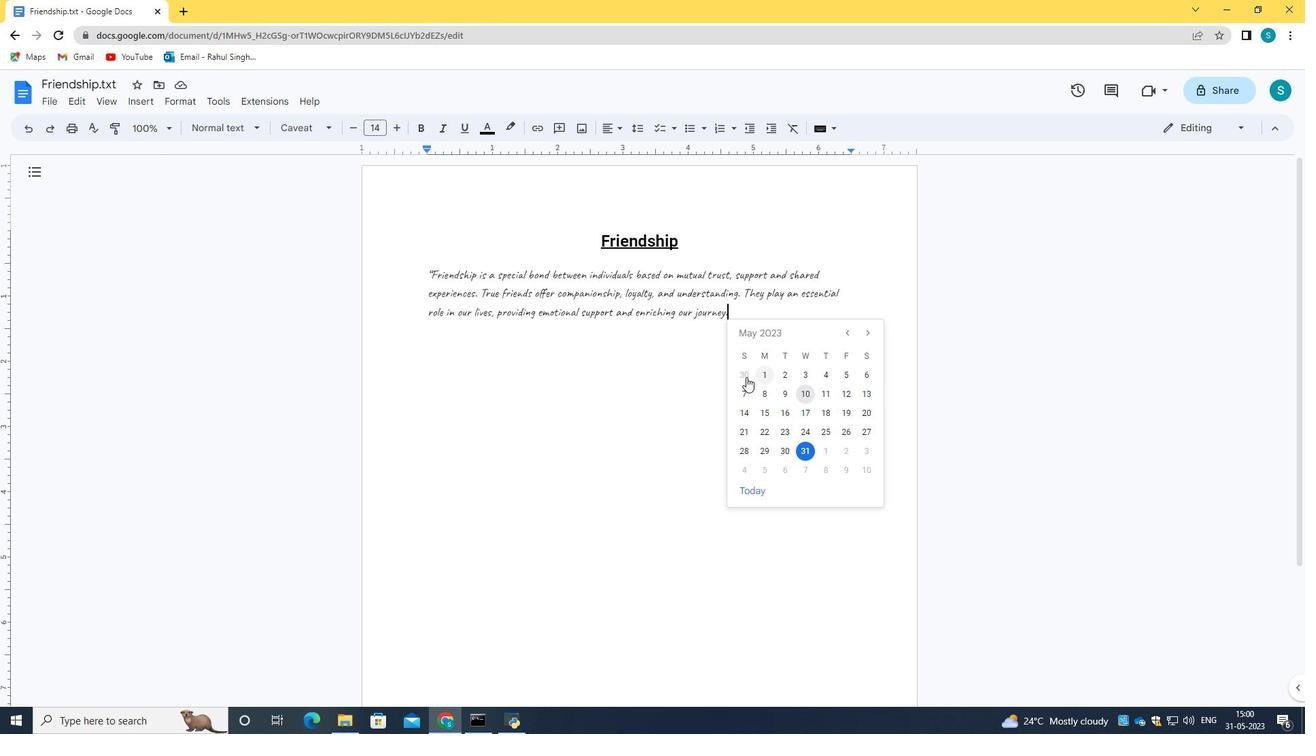 
Action: Key pressed <Key.space><Key.space><Key.space><Key.space><Key.space><Key.space><Key.space><Key.space><Key.space><Key.space><Key.space><Key.space><Key.space><Key.space><Key.backspace><Key.backspace><Key.backspace><Key.backspace><Key.backspace><Key.backspace><Key.backspace><Key.backspace><Key.backspace><Key.backspace><Key.backspace><Key.backspace><Key.backspace><Key.backspace><Key.backspace><Key.backspace><Key.backspace>
Screenshot: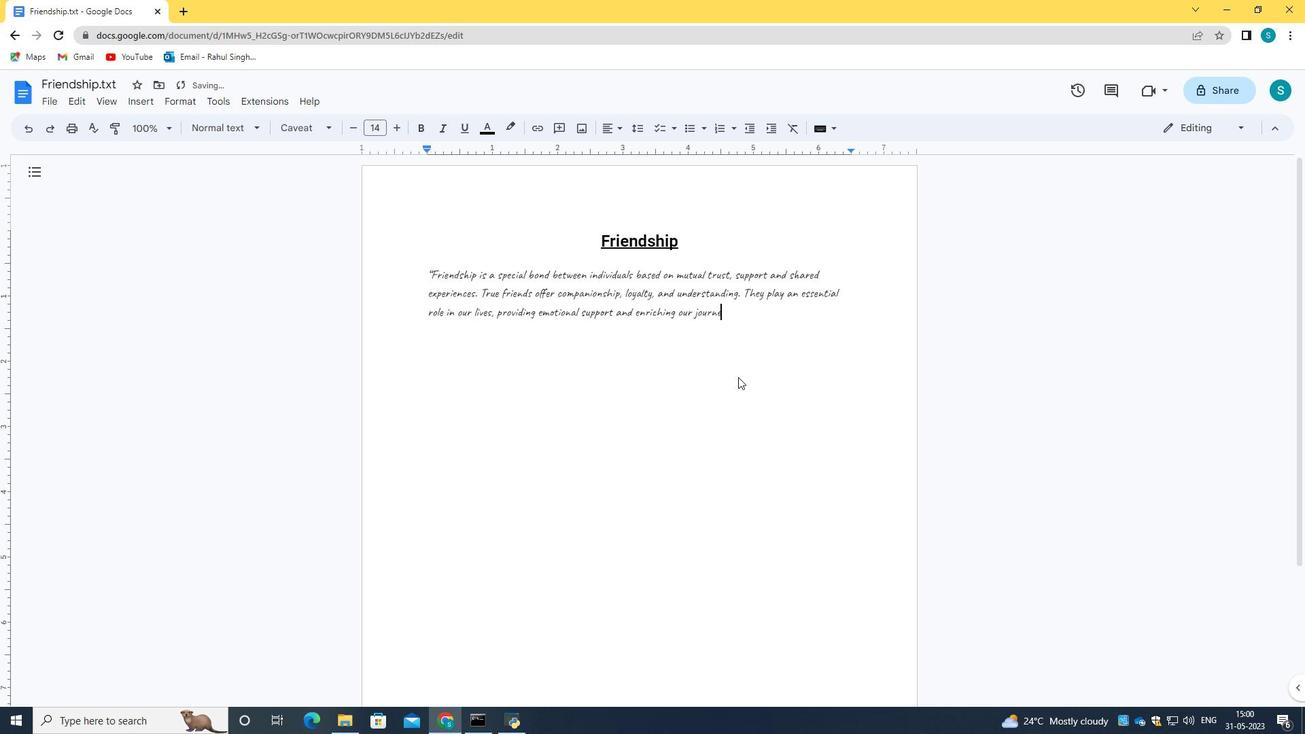 
Action: Mouse moved to (30, 123)
Screenshot: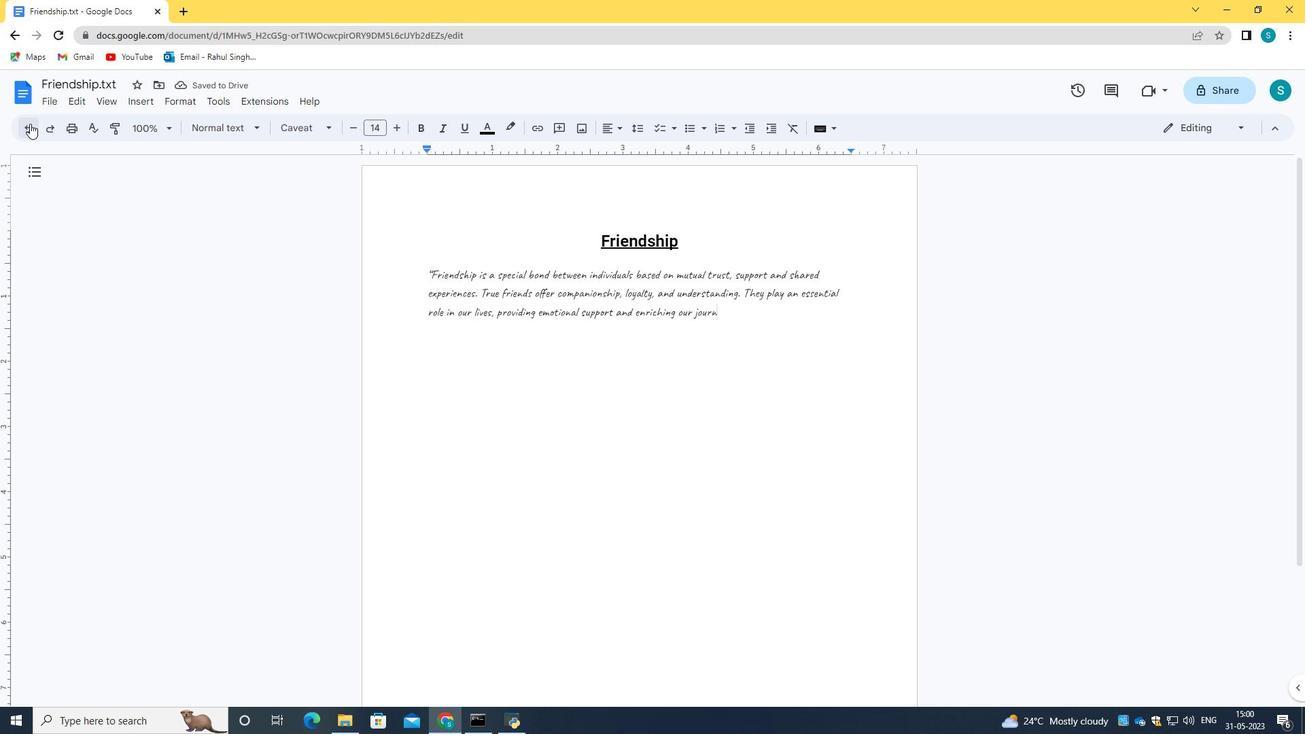 
Action: Mouse pressed left at (30, 123)
Screenshot: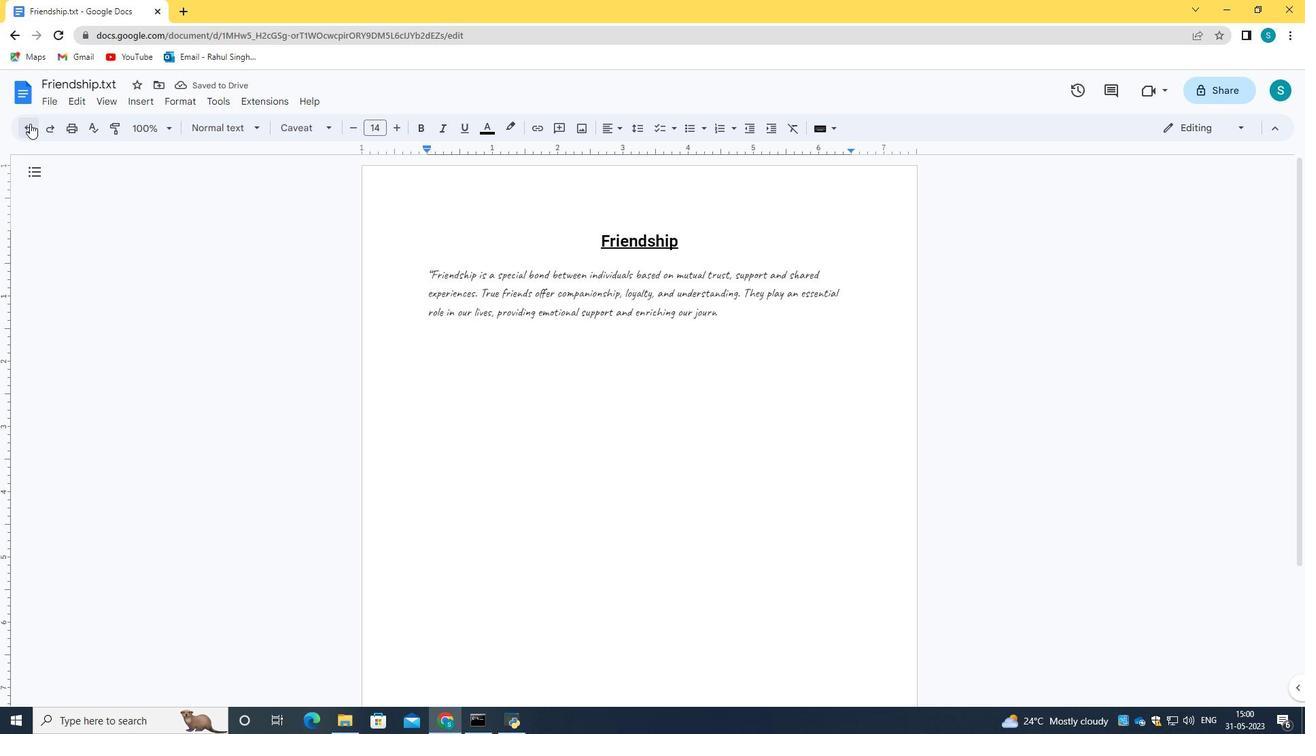 
Action: Mouse moved to (605, 324)
Screenshot: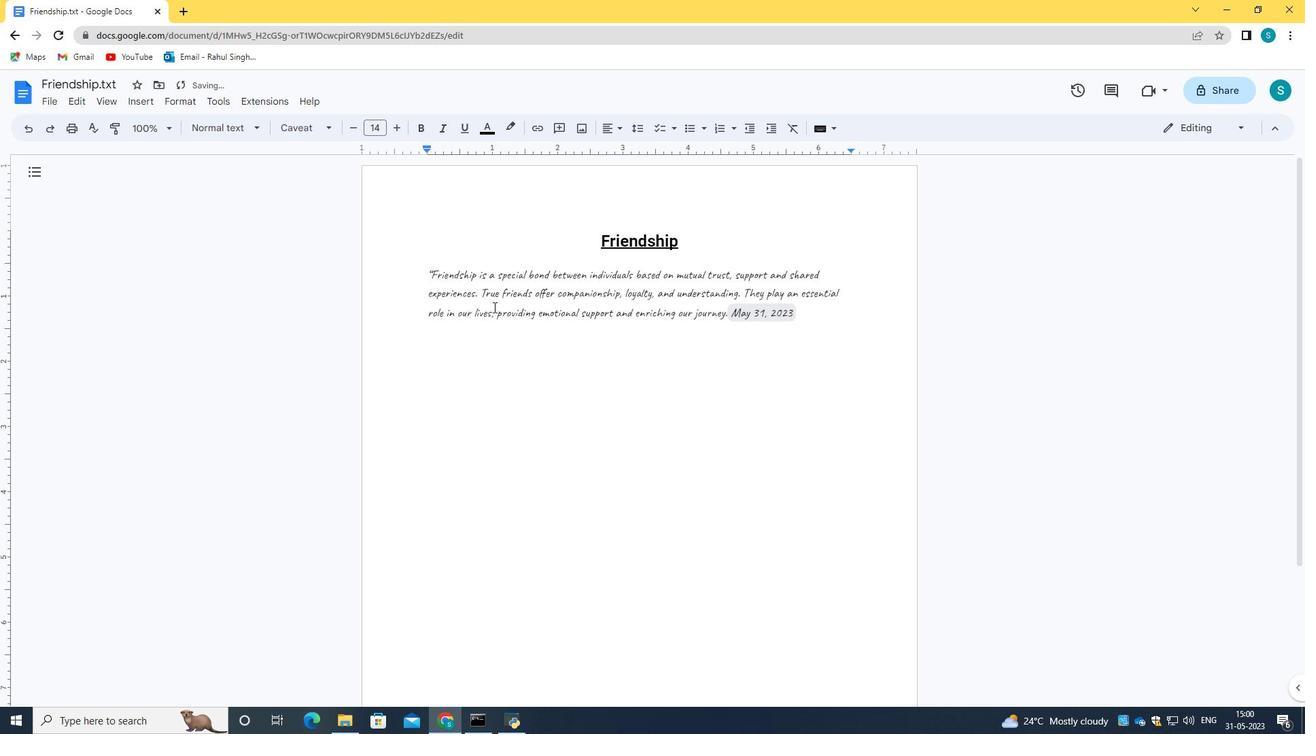 
Action: Key pressed <Key.backspace><Key.backspace><Key.backspace><Key.backspace><Key.backspace><Key.backspace><Key.backspace><Key.backspace><Key.backspace><Key.backspace>
Screenshot: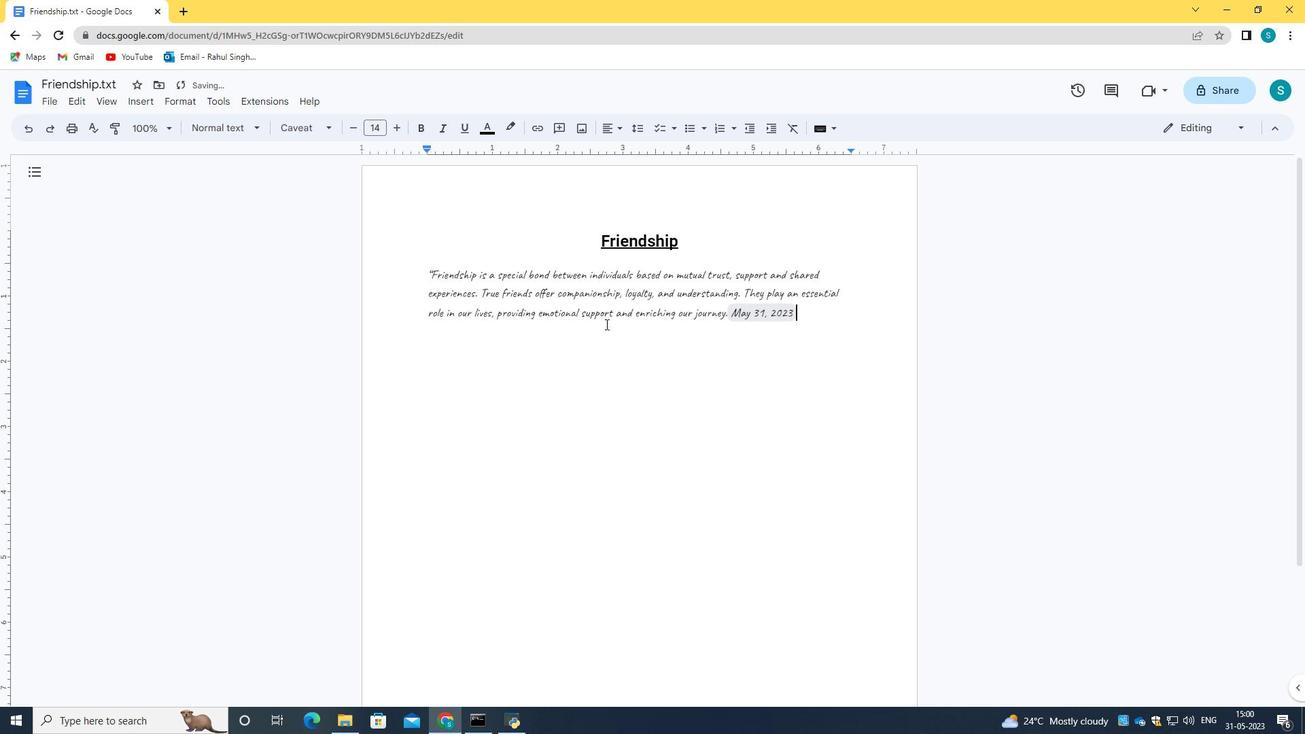 
Action: Mouse moved to (30, 126)
Screenshot: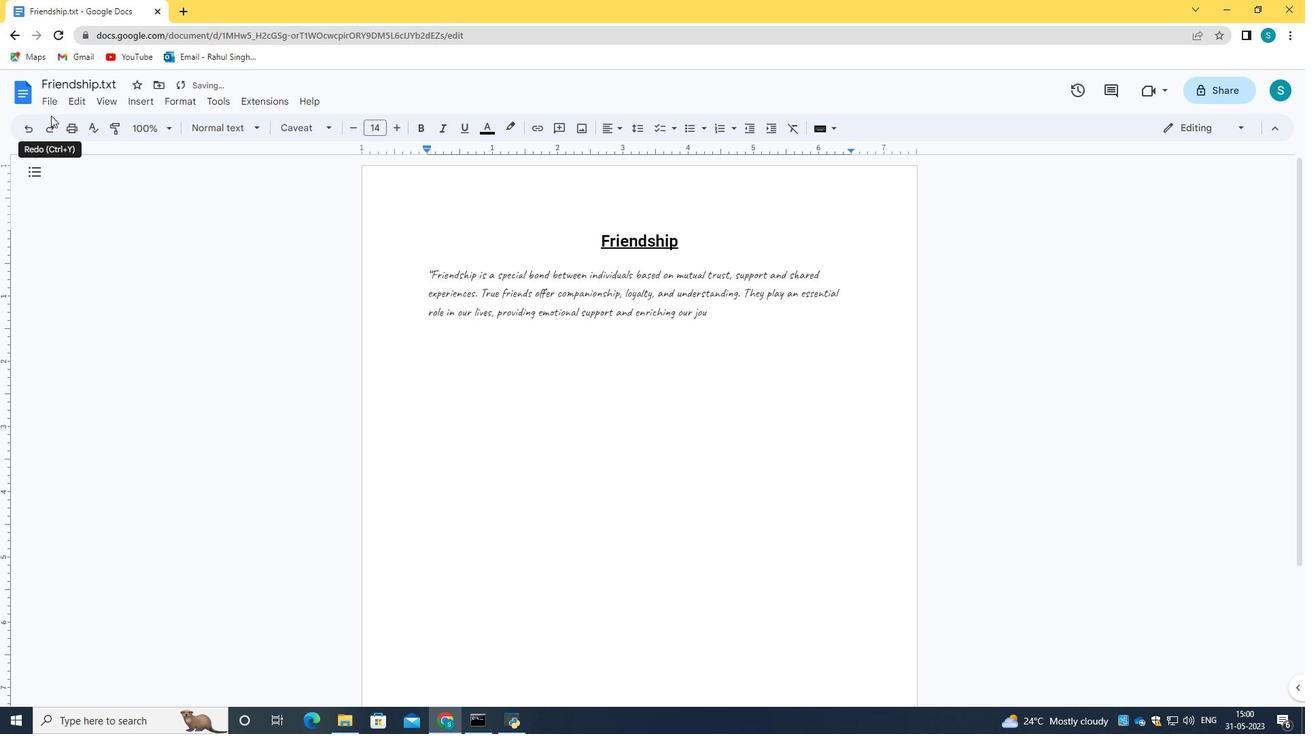 
Action: Mouse pressed left at (30, 126)
Screenshot: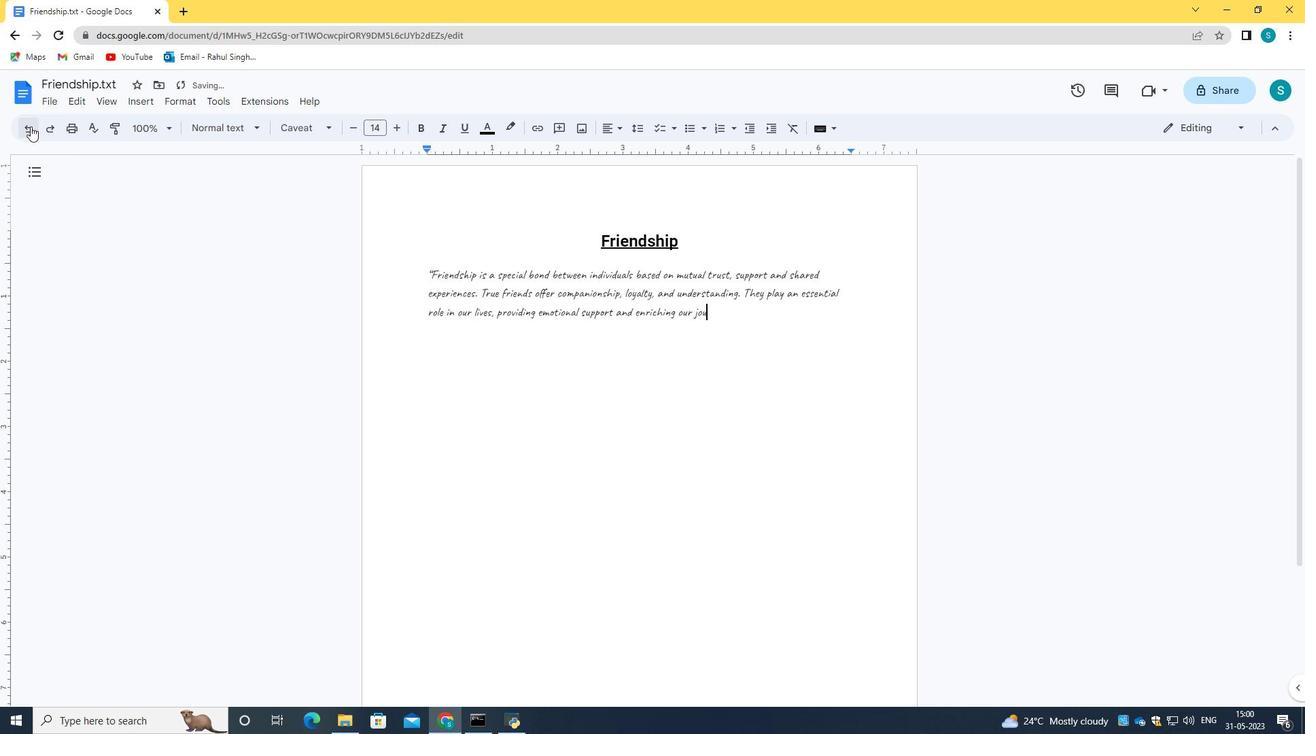 
Action: Mouse moved to (794, 308)
Screenshot: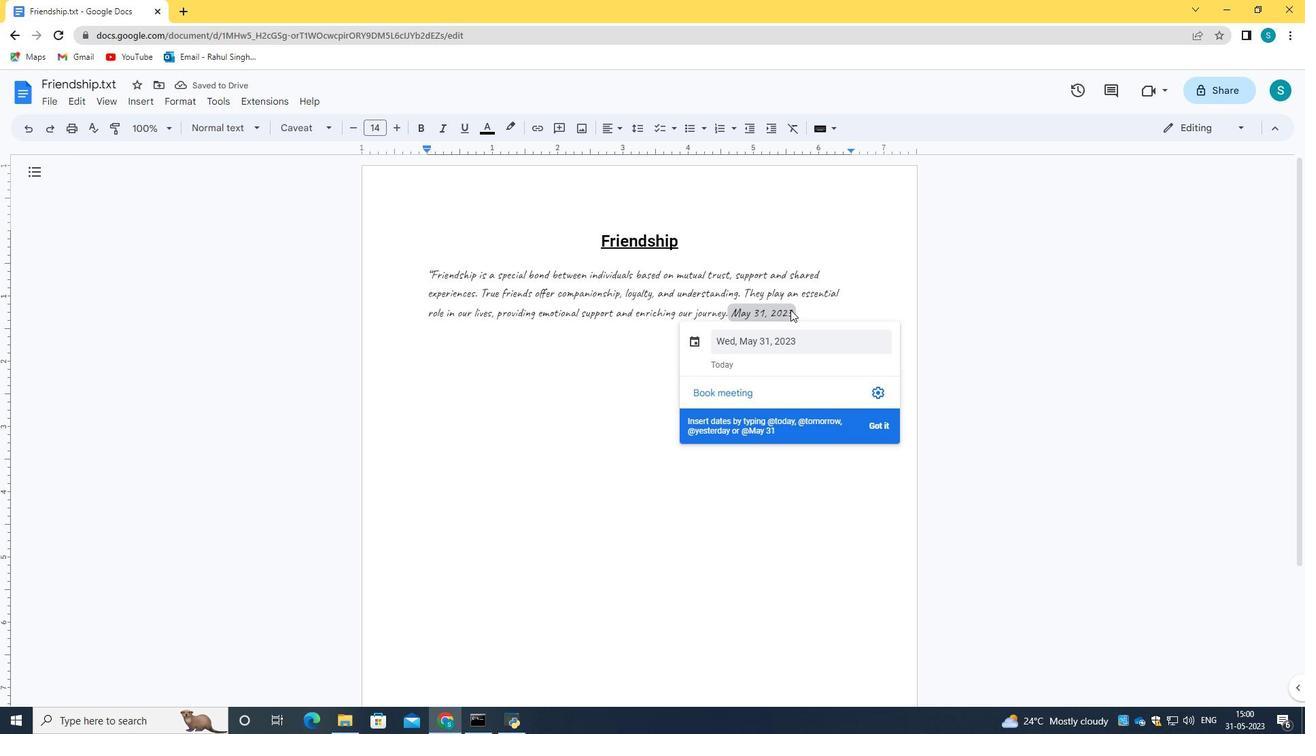 
Action: Mouse pressed left at (794, 308)
Screenshot: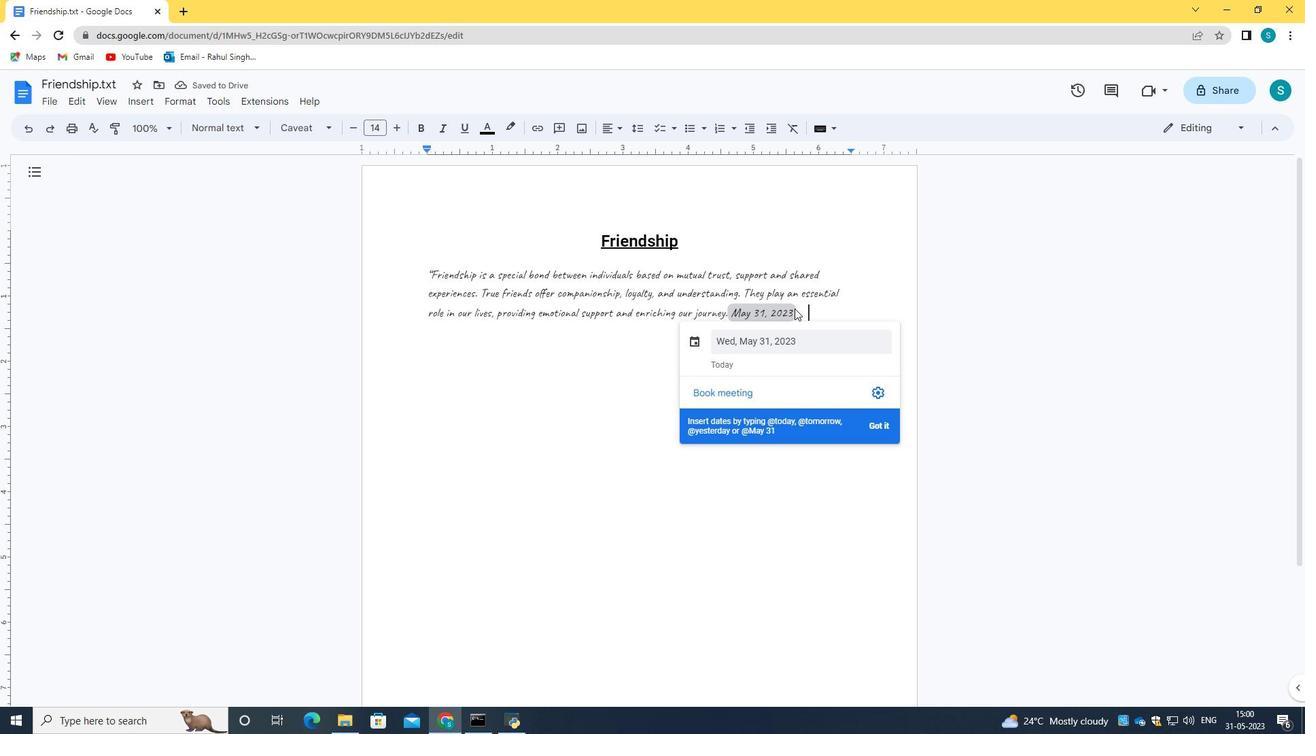 
Action: Mouse moved to (794, 312)
Screenshot: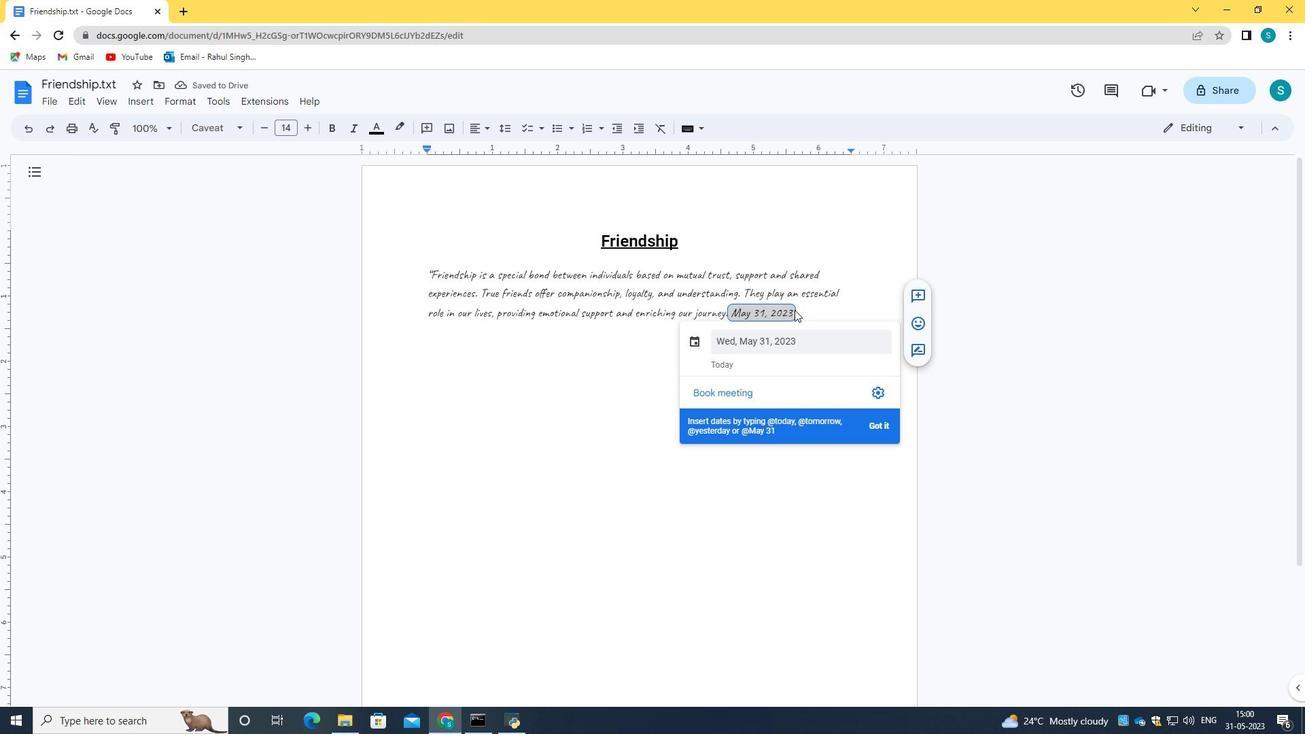 
Action: Key pressed <Key.backspace>
Screenshot: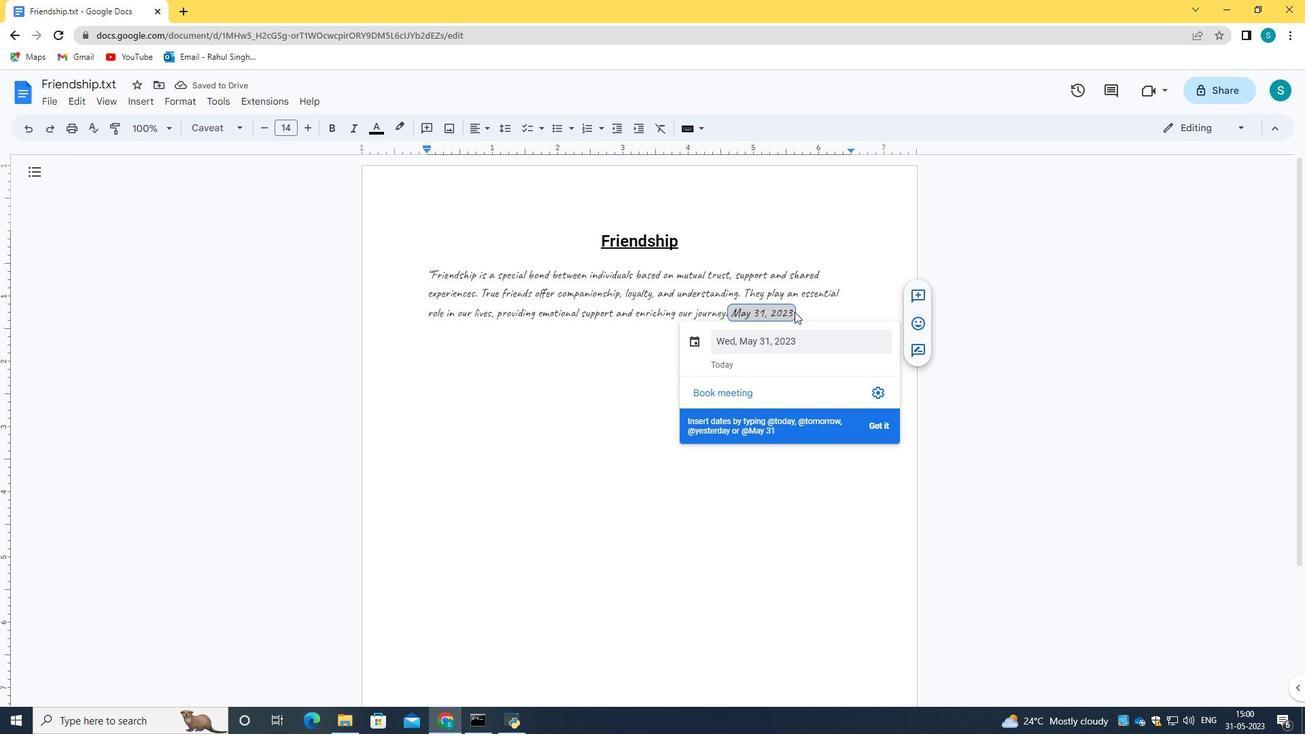 
Action: Mouse moved to (741, 427)
Screenshot: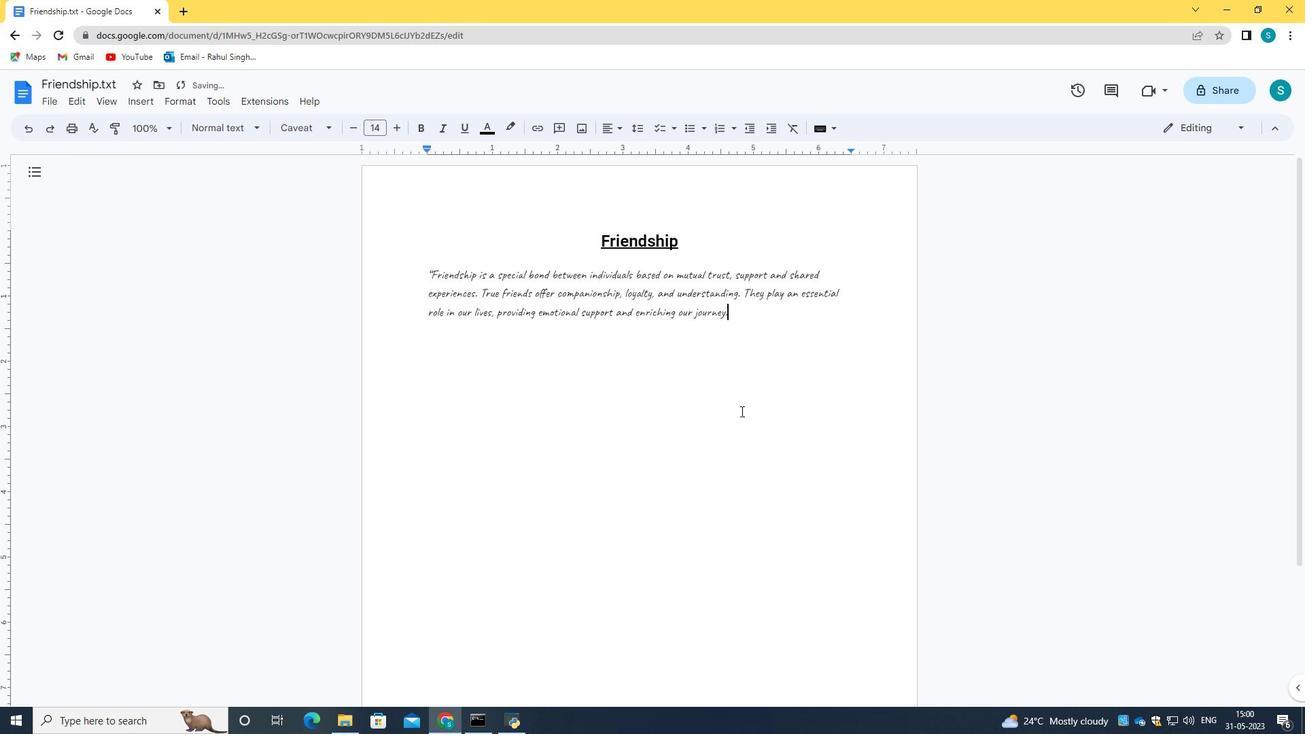 
Action: Key pressed <Key.space><Key.space><Key.enter><Key.enter><Key.enter><Key.enter><Key.enter><Key.enter><Key.enter><Key.enter><Key.enter><Key.enter><Key.enter><Key.enter><Key.enter><Key.enter><Key.enter><Key.enter><Key.enter><Key.enter>
Screenshot: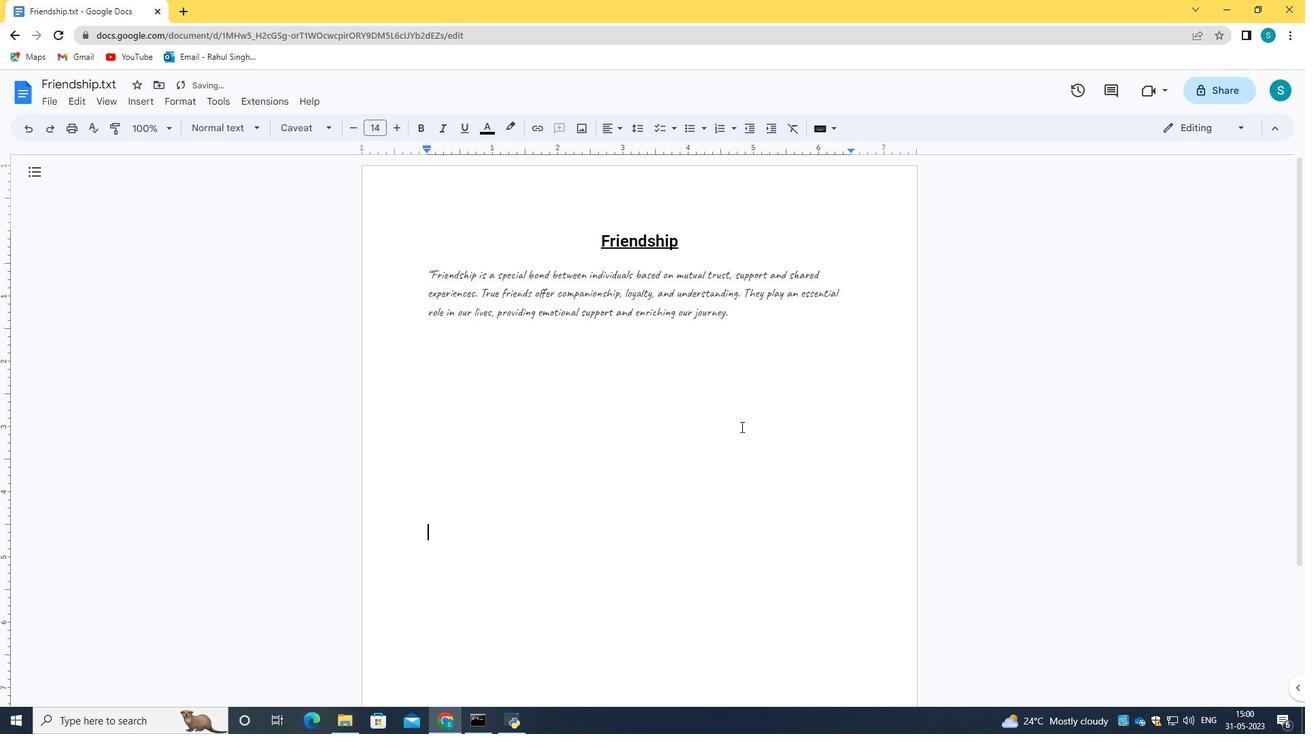 
Action: Mouse moved to (741, 427)
Screenshot: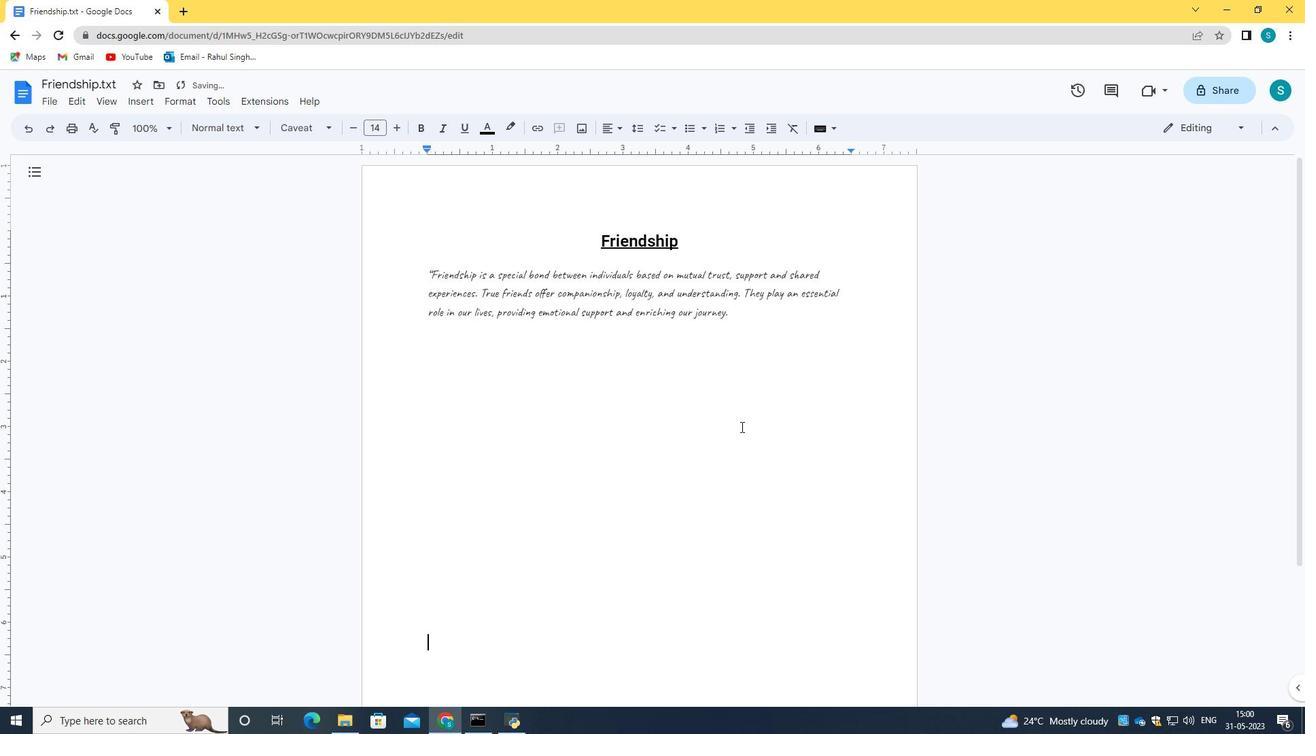 
Action: Key pressed <Key.space><Key.space><Key.space><Key.space><Key.space><Key.space><Key.space><Key.space><Key.space><Key.space><Key.space><Key.space><Key.space><Key.space><Key.space><Key.space><Key.space><Key.space><Key.space><Key.space><Key.space><Key.space><Key.space><Key.space><Key.space><Key.space><Key.space><Key.space><Key.space><Key.space><Key.space><Key.space><Key.space><Key.space><Key.space><Key.space><Key.space><Key.space><Key.space><Key.space><Key.space><Key.space><Key.space><Key.space><Key.space><Key.space><Key.space><Key.space><Key.space><Key.space><Key.space><Key.space><Key.space><Key.space><Key.enter><Key.enter><Key.enter>
Screenshot: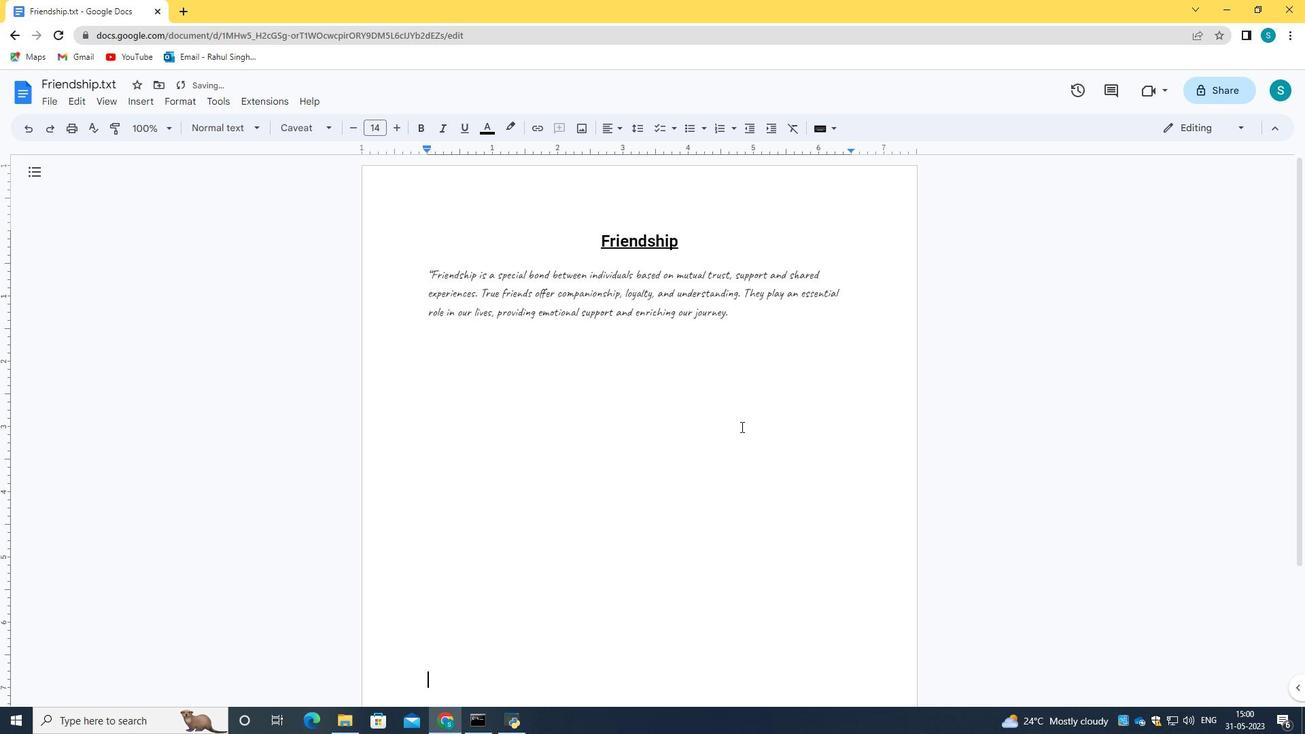 
Action: Mouse scrolled (741, 426) with delta (0, 0)
Screenshot: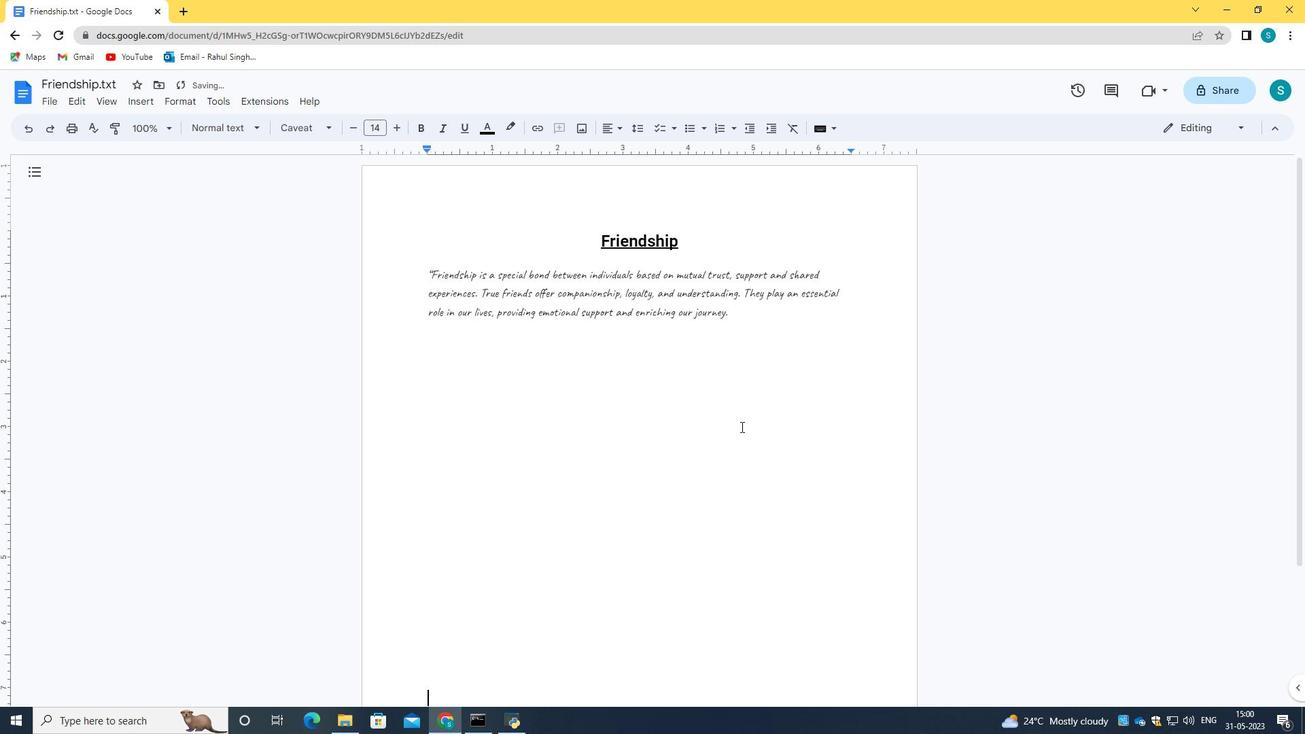 
Action: Mouse moved to (742, 428)
Screenshot: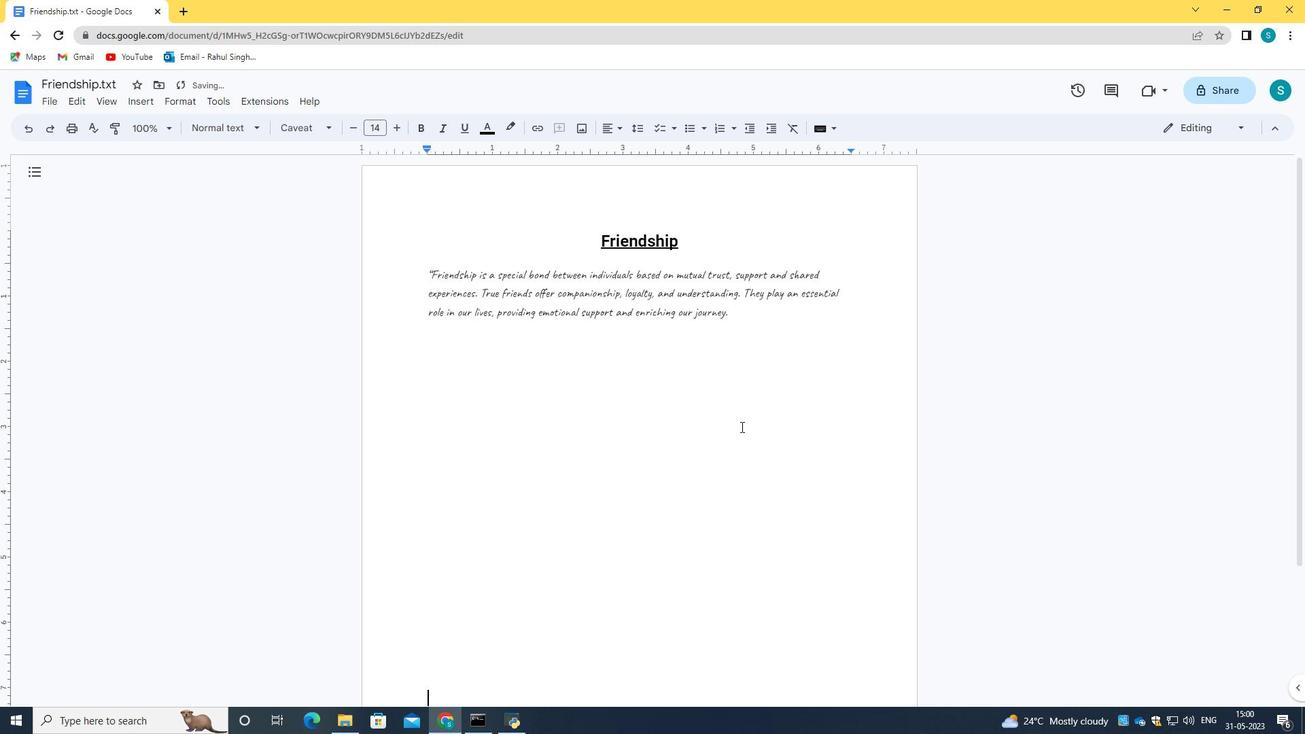 
Action: Mouse scrolled (742, 427) with delta (0, 0)
Screenshot: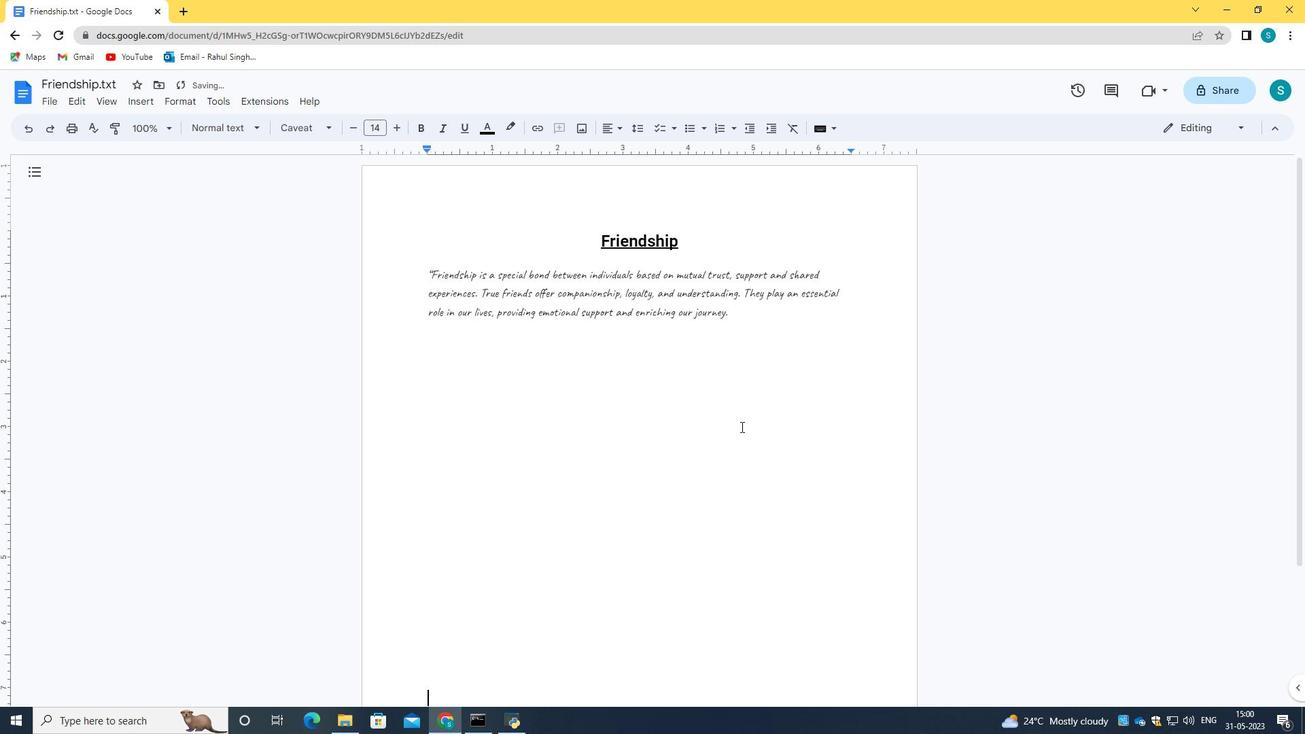 
Action: Key pressed <Key.space><Key.space><Key.space><Key.space><Key.space><Key.space><Key.space><Key.space><Key.space><Key.space><Key.space><Key.space><Key.space><Key.space><Key.space><Key.space><Key.space><Key.space><Key.space><Key.space><Key.space><Key.space><Key.space><Key.space><Key.space><Key.space><Key.space><Key.space><Key.space><Key.space><Key.space><Key.space><Key.space><Key.space><Key.space><Key.space><Key.space><Key.space><Key.space><Key.space><Key.space><Key.space><Key.space><Key.space><Key.enter><Key.enter><Key.enter><Key.enter>
Screenshot: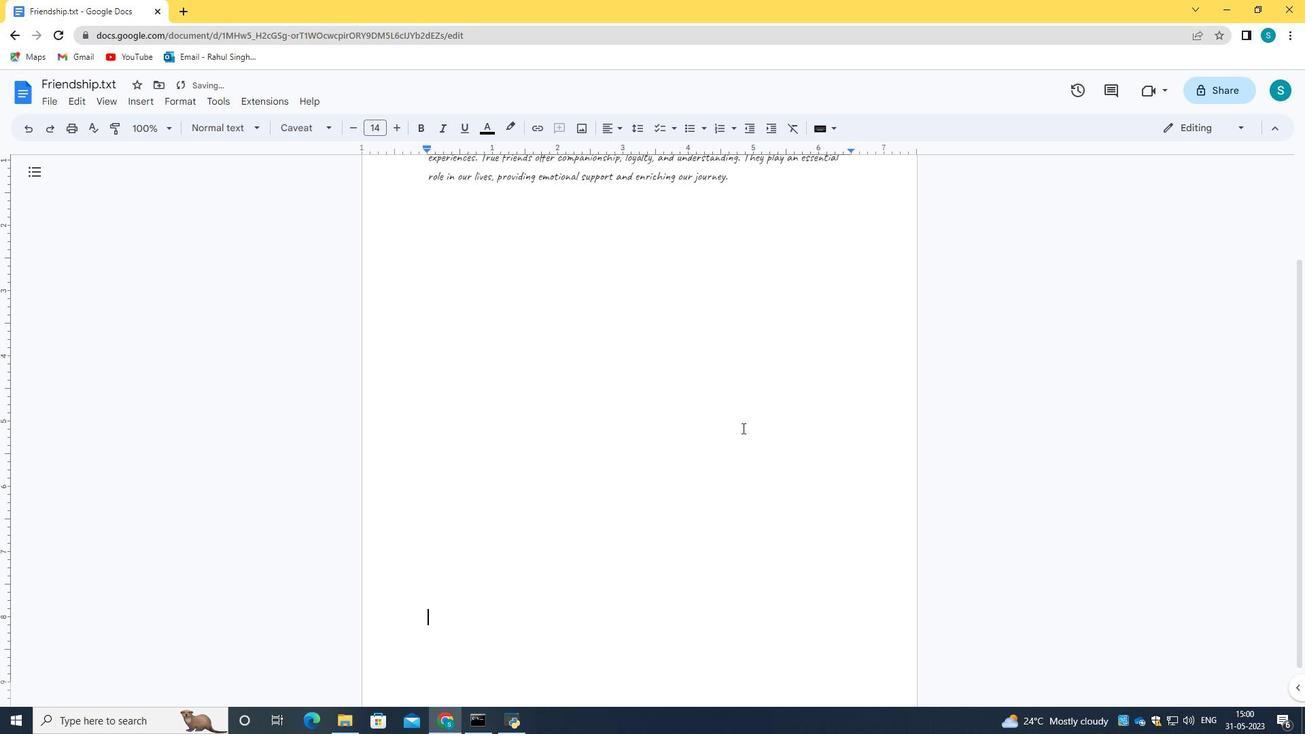 
Action: Mouse moved to (742, 428)
Screenshot: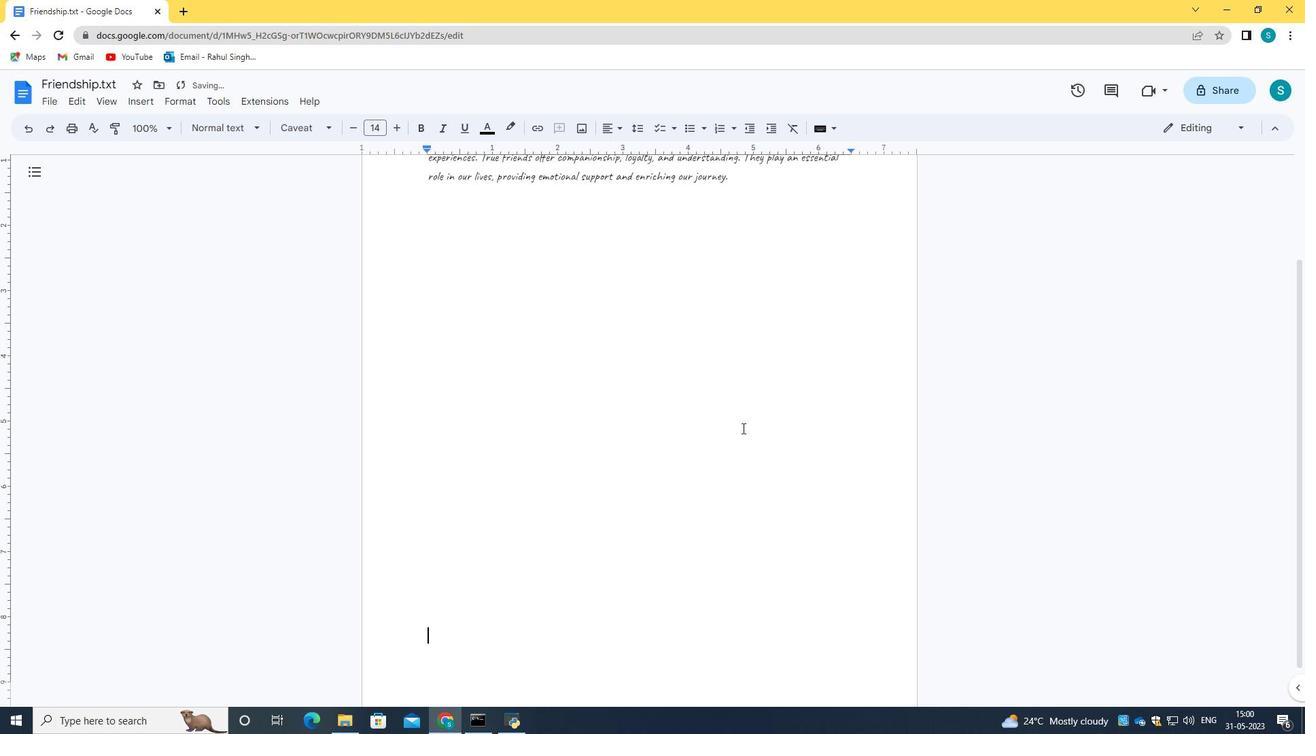 
Action: Key pressed <Key.space>
Screenshot: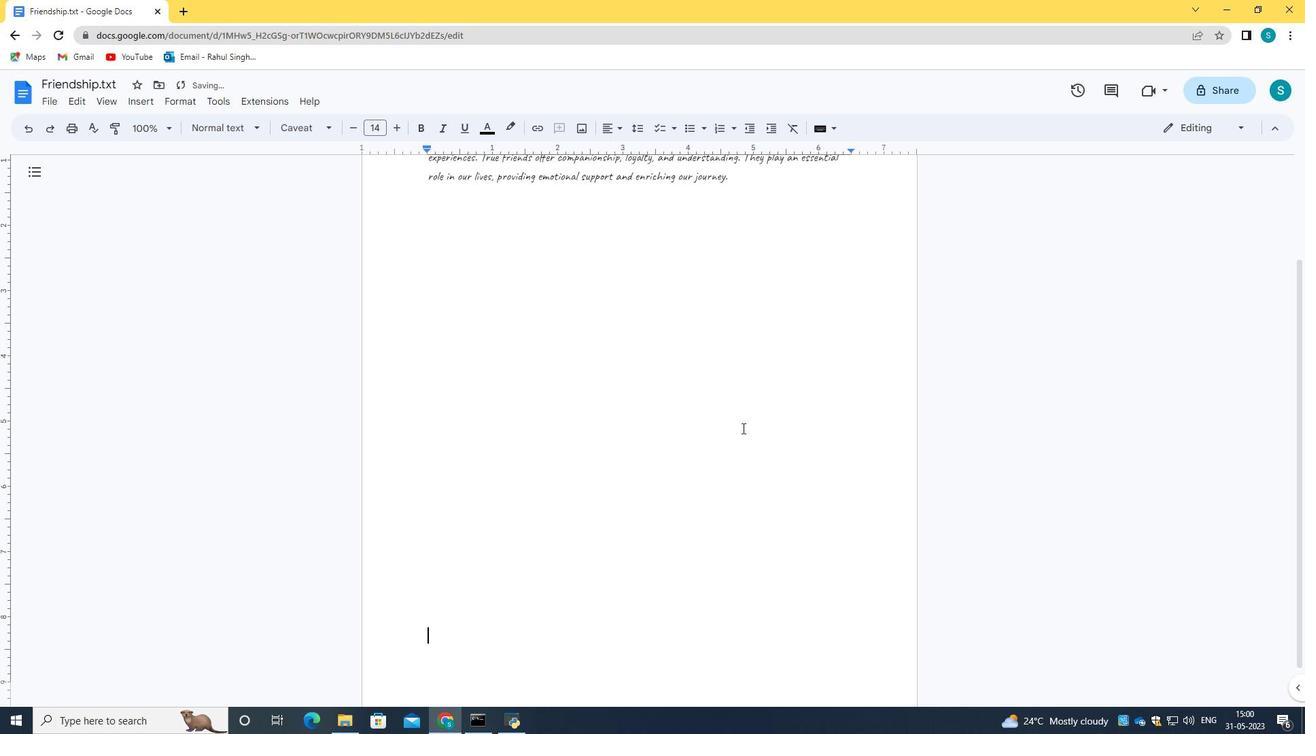 
Action: Mouse moved to (743, 429)
Screenshot: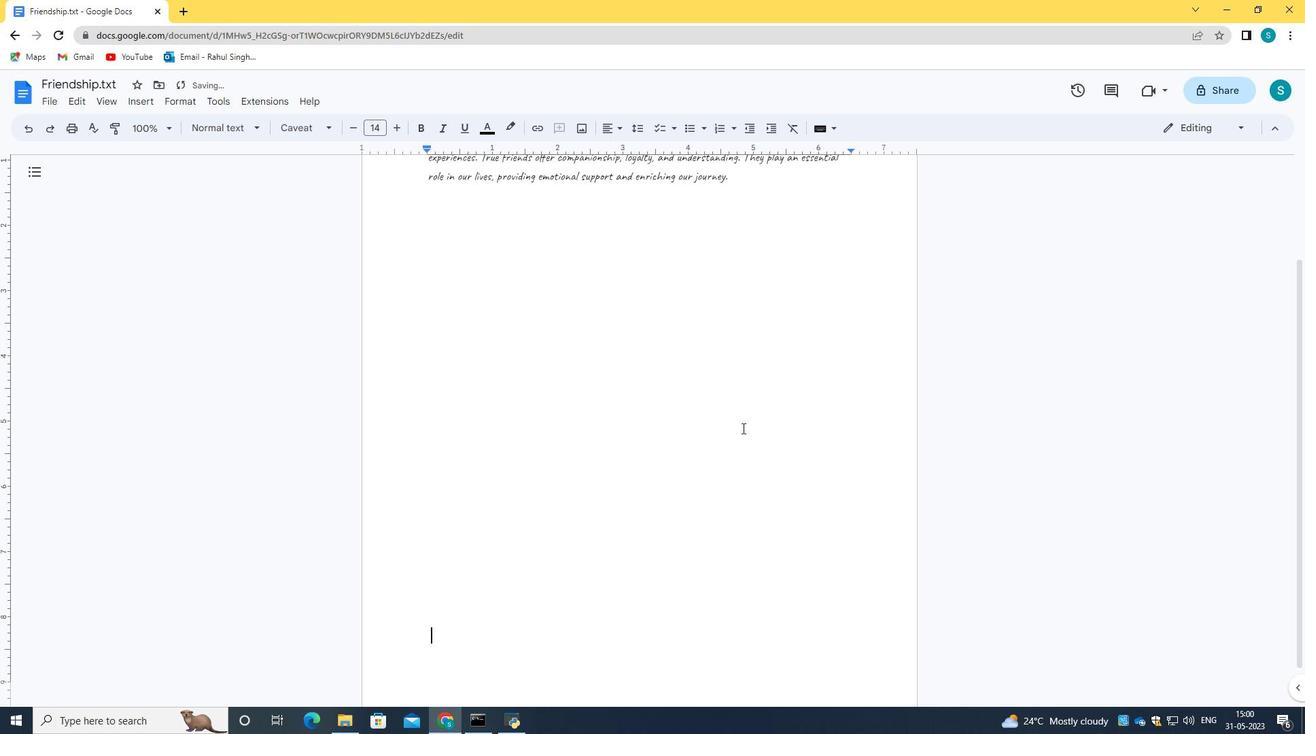 
Action: Key pressed <Key.space><Key.space><Key.space><Key.space><Key.space><Key.space><Key.space><Key.space><Key.space><Key.space><Key.space><Key.space><Key.space><Key.space><Key.space><Key.space><Key.space><Key.space><Key.space><Key.space><Key.space><Key.space><Key.space><Key.space><Key.space><Key.space><Key.space><Key.space><Key.space><Key.space><Key.space><Key.space><Key.space><Key.space><Key.space><Key.space><Key.space><Key.space><Key.space><Key.space><Key.space><Key.space><Key.space><Key.space><Key.space><Key.space><Key.space><Key.space><Key.space><Key.space><Key.space><Key.space><Key.space><Key.space><Key.space><Key.space><Key.space><Key.space><Key.space><Key.space><Key.space><Key.space><Key.space><Key.space><Key.space><Key.space><Key.space><Key.space><Key.space><Key.space><Key.space><Key.space><Key.space><Key.space><Key.space><Key.space><Key.space><Key.space><Key.space><Key.space><Key.space><Key.space><Key.space><Key.space><Key.space><Key.space><Key.space><Key.space><Key.space><Key.space><Key.space><Key.space><Key.space><Key.space><Key.space><Key.space><Key.space><Key.space><Key.space><Key.space><Key.space><Key.space><Key.space><Key.space><Key.space><Key.space><Key.space><Key.space><Key.space><Key.space><Key.space><Key.space><Key.space><Key.space><Key.space><Key.space><Key.space><Key.space><Key.space><Key.space><Key.space><Key.space>
Screenshot: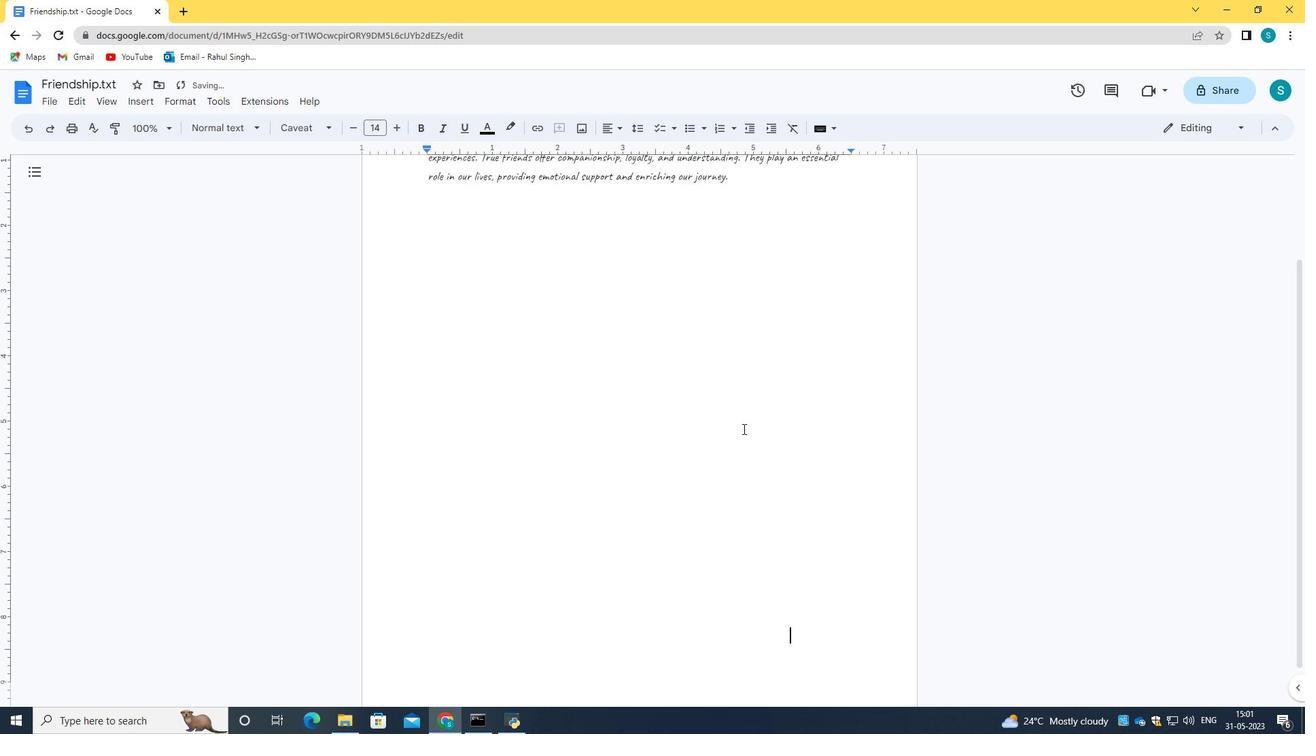 
Action: Mouse moved to (805, 628)
Screenshot: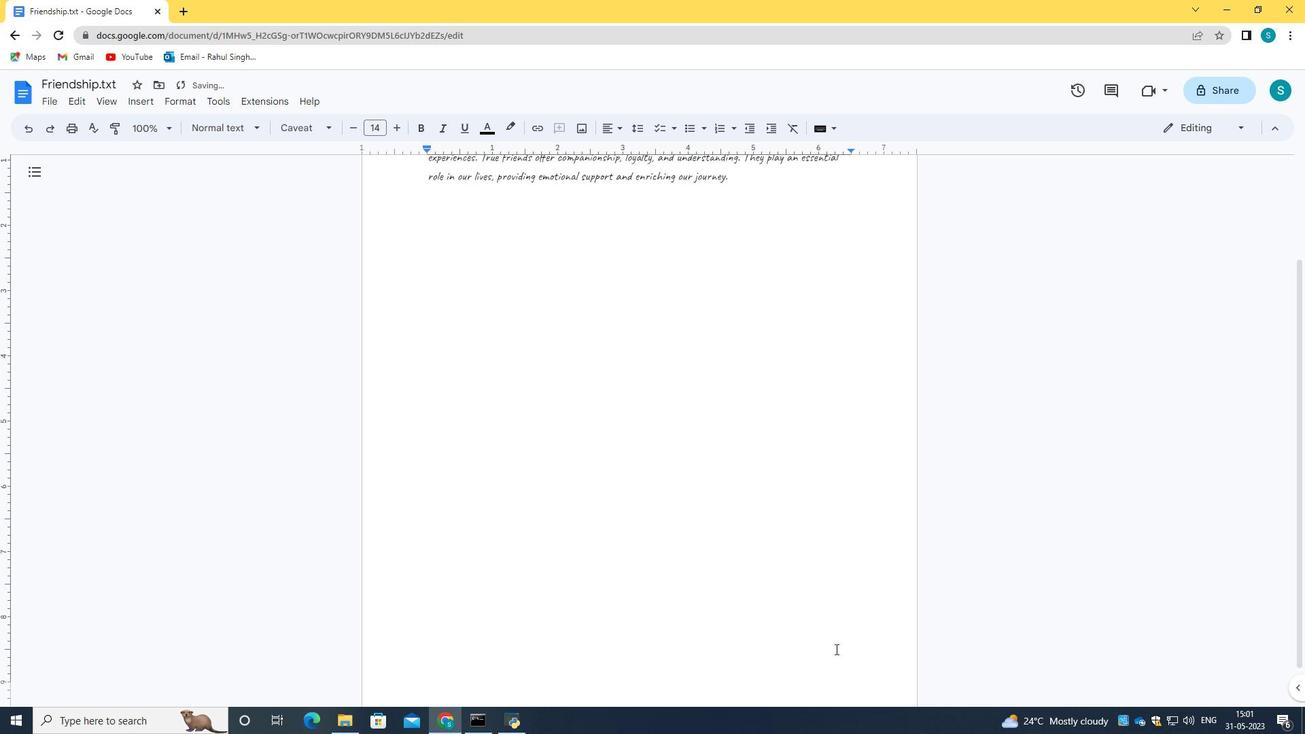 
Action: Mouse pressed right at (805, 628)
Screenshot: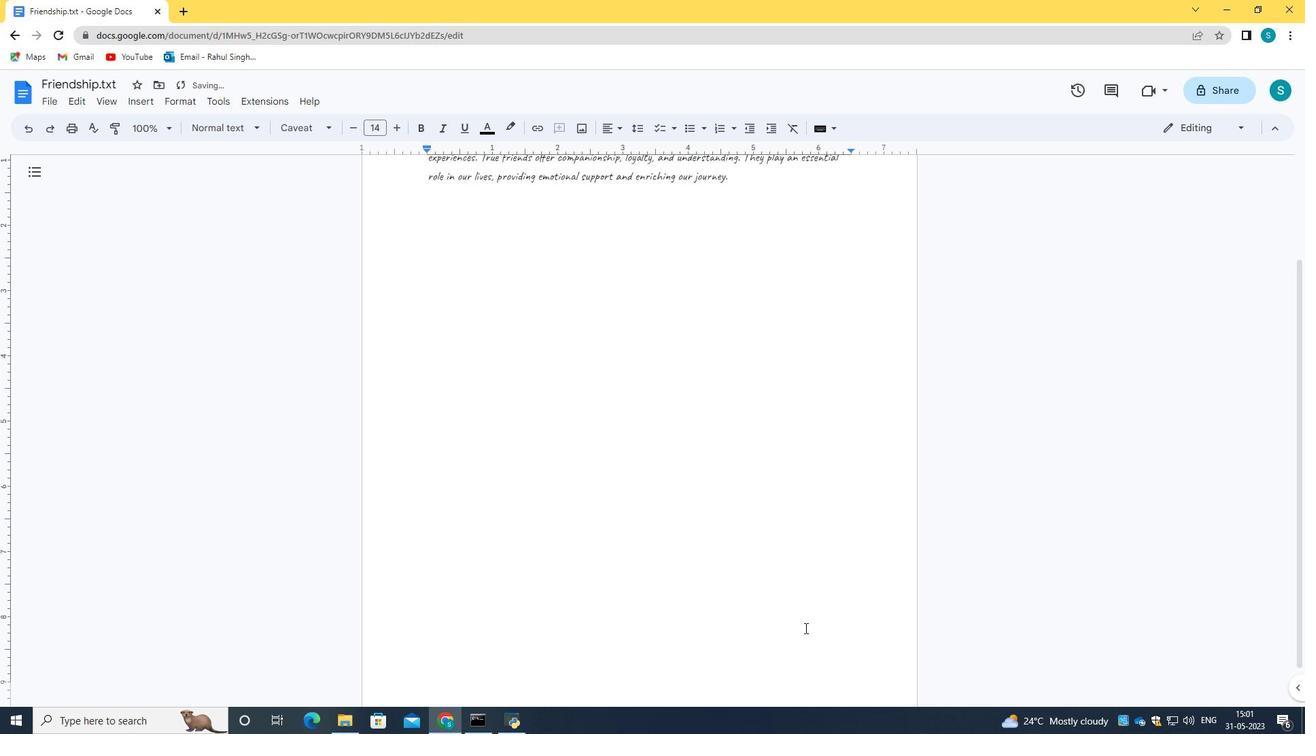 
Action: Mouse moved to (761, 478)
Screenshot: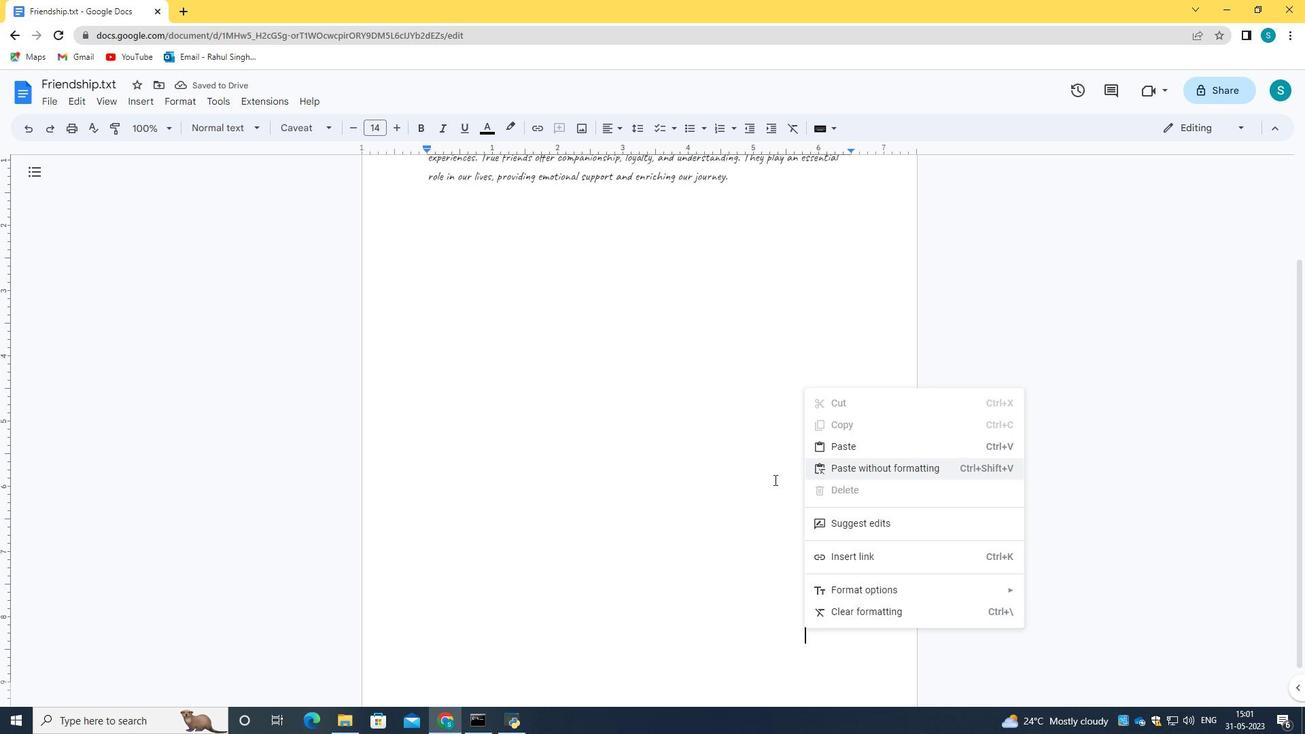 
Action: Mouse pressed left at (761, 478)
Screenshot: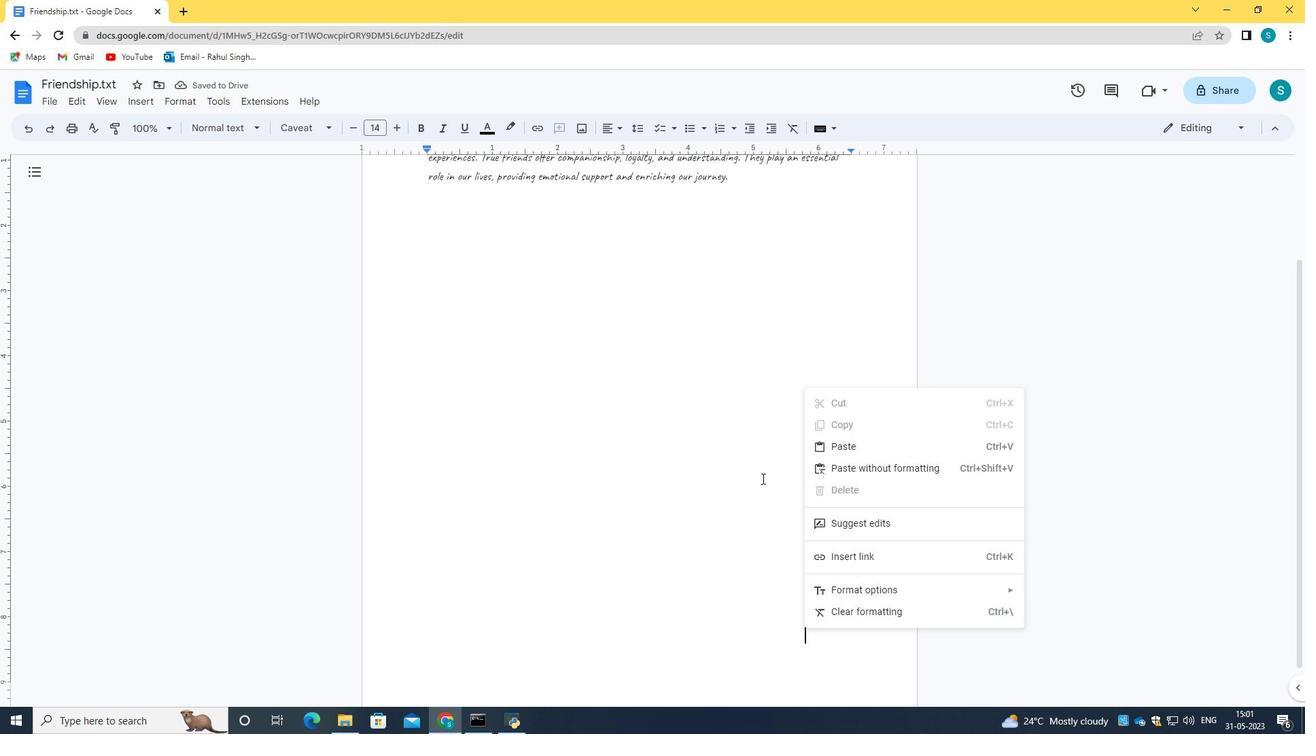 
Action: Mouse moved to (822, 598)
Screenshot: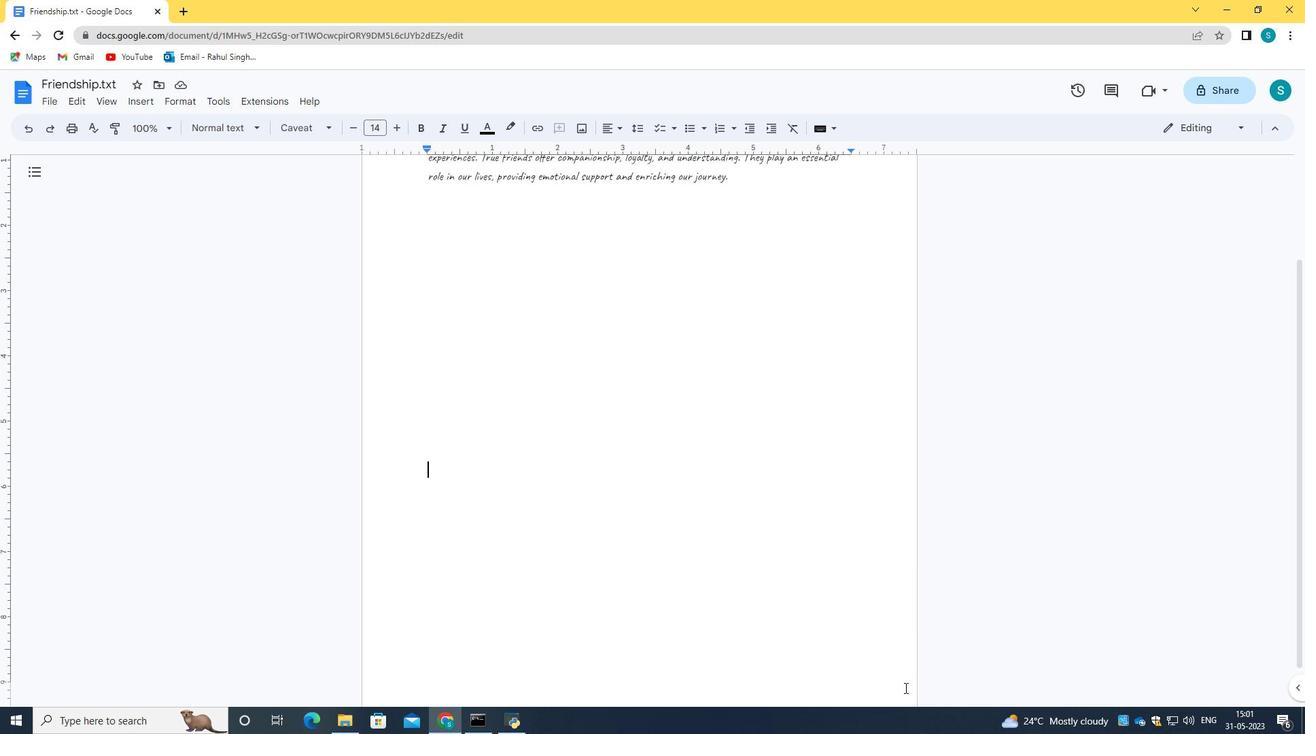 
Action: Mouse pressed left at (822, 598)
Screenshot: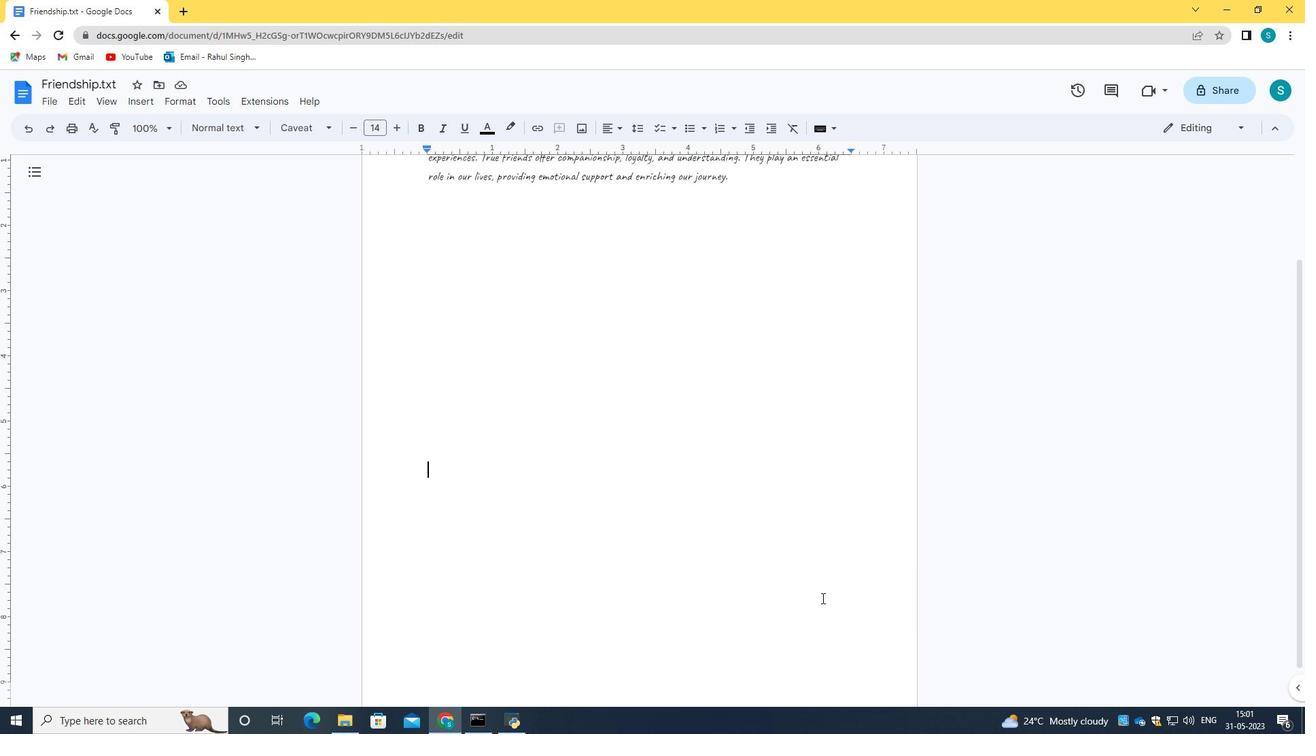 
Action: Mouse moved to (777, 612)
Screenshot: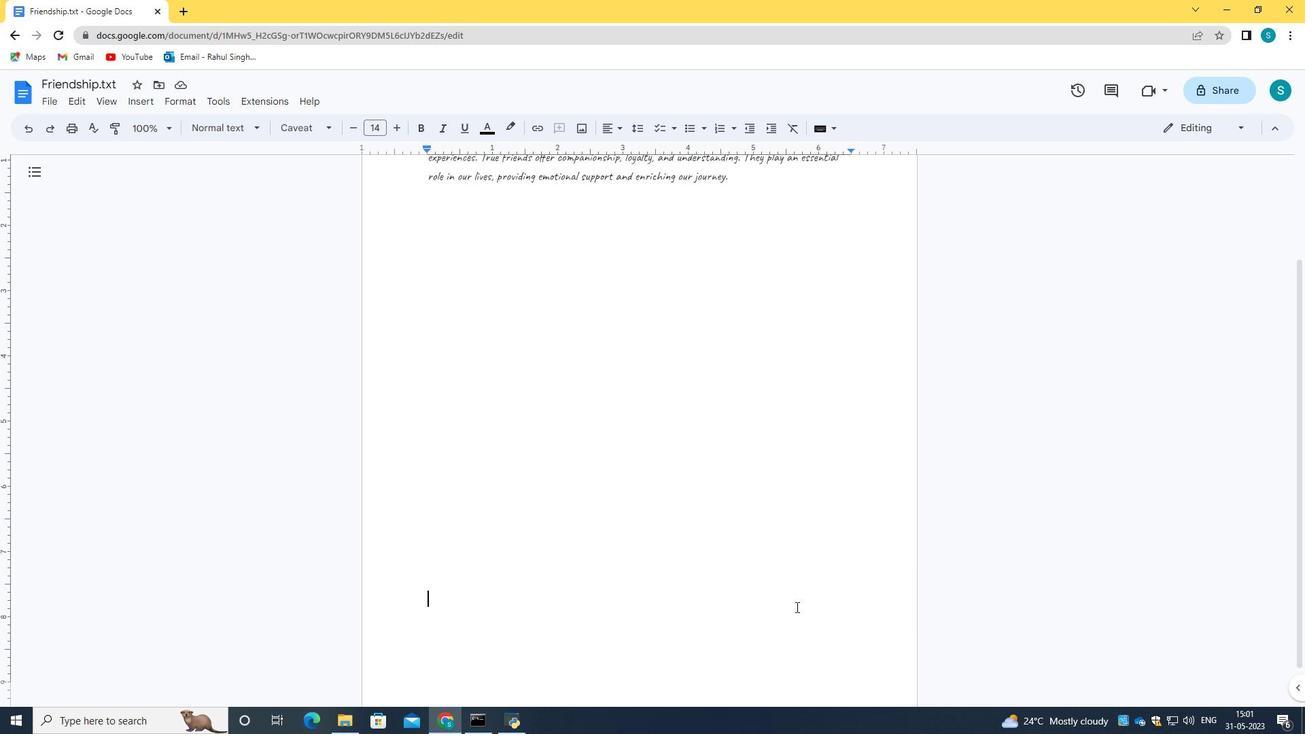 
Action: Mouse pressed left at (777, 612)
Screenshot: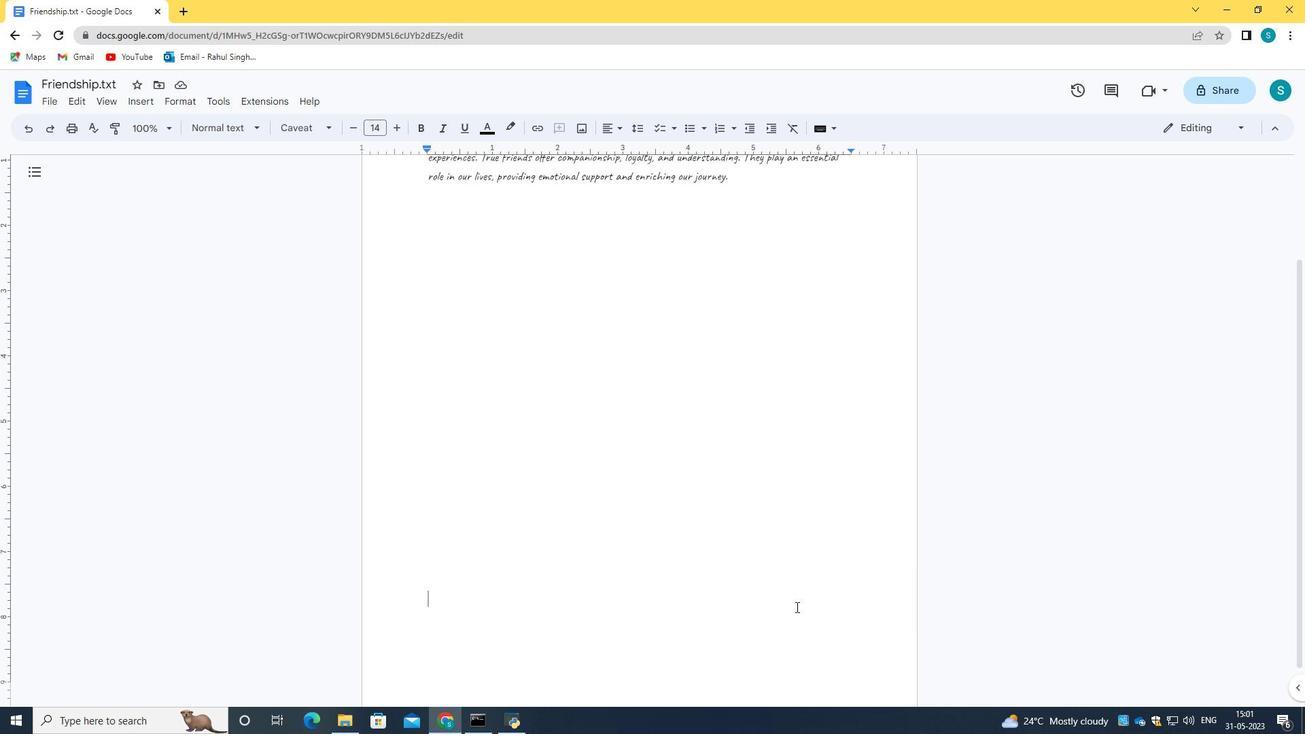 
Action: Key pressed <Key.space><Key.space><Key.space><Key.space><Key.space><Key.space><Key.space><Key.space><Key.space><Key.space><Key.space><Key.space><Key.space><Key.space><Key.space><Key.space><Key.space><Key.space><Key.space><Key.space><Key.space><Key.space><Key.space><Key.space><Key.space><Key.space><Key.space><Key.space><Key.space><Key.space><Key.space><Key.space><Key.space><Key.space><Key.space><Key.space><Key.space><Key.space><Key.space><Key.space><Key.space><Key.space><Key.space><Key.space><Key.space><Key.space><Key.space><Key.space><Key.space><Key.space><Key.space><Key.space><Key.space><Key.space><Key.space><Key.space><Key.space><Key.space><Key.space><Key.space><Key.space><Key.space><Key.space><Key.space><Key.space><Key.space><Key.space><Key.space><Key.space><Key.space><Key.space><Key.space><Key.space><Key.space><Key.space><Key.space><Key.space><Key.space><Key.space><Key.space><Key.space><Key.space><Key.space><Key.space><Key.space><Key.space><Key.space><Key.space><Key.space><Key.space><Key.space><Key.space><Key.space><Key.space><Key.space><Key.space><Key.space><Key.space><Key.space><Key.space><Key.space><Key.space>
Screenshot: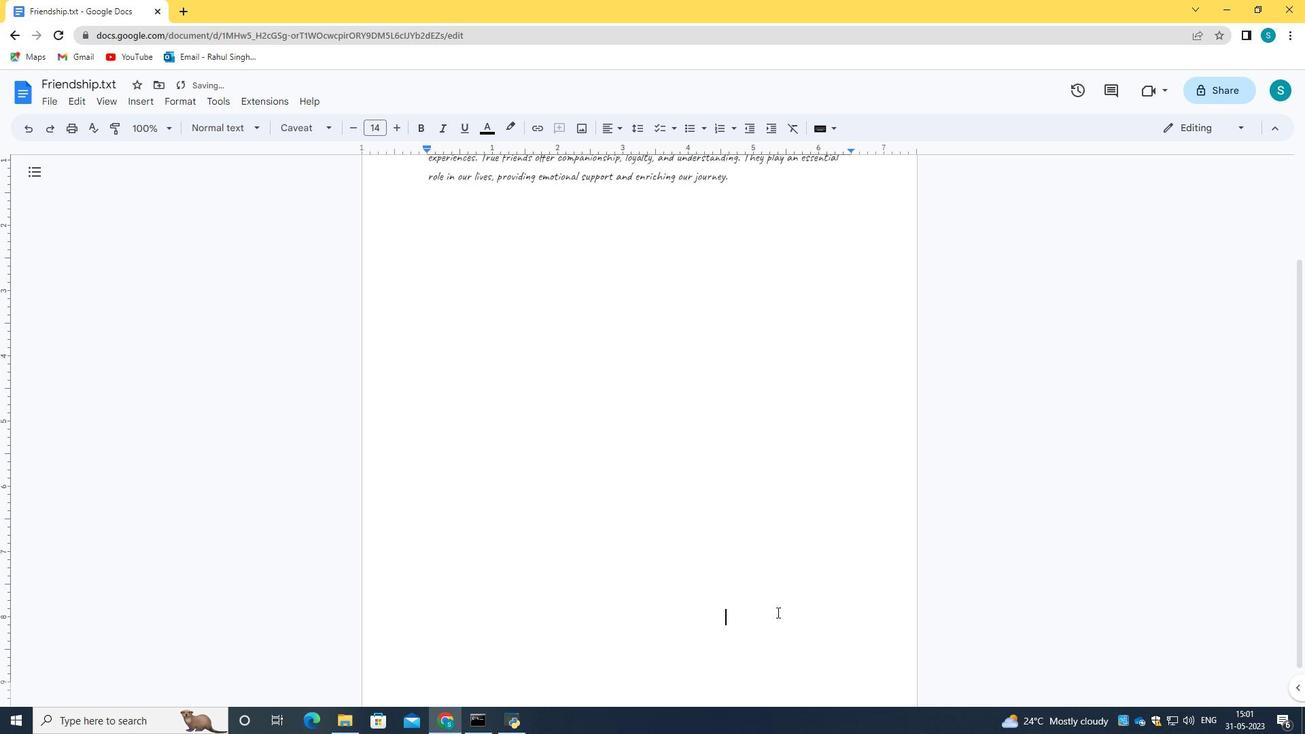 
Action: Mouse moved to (152, 97)
Screenshot: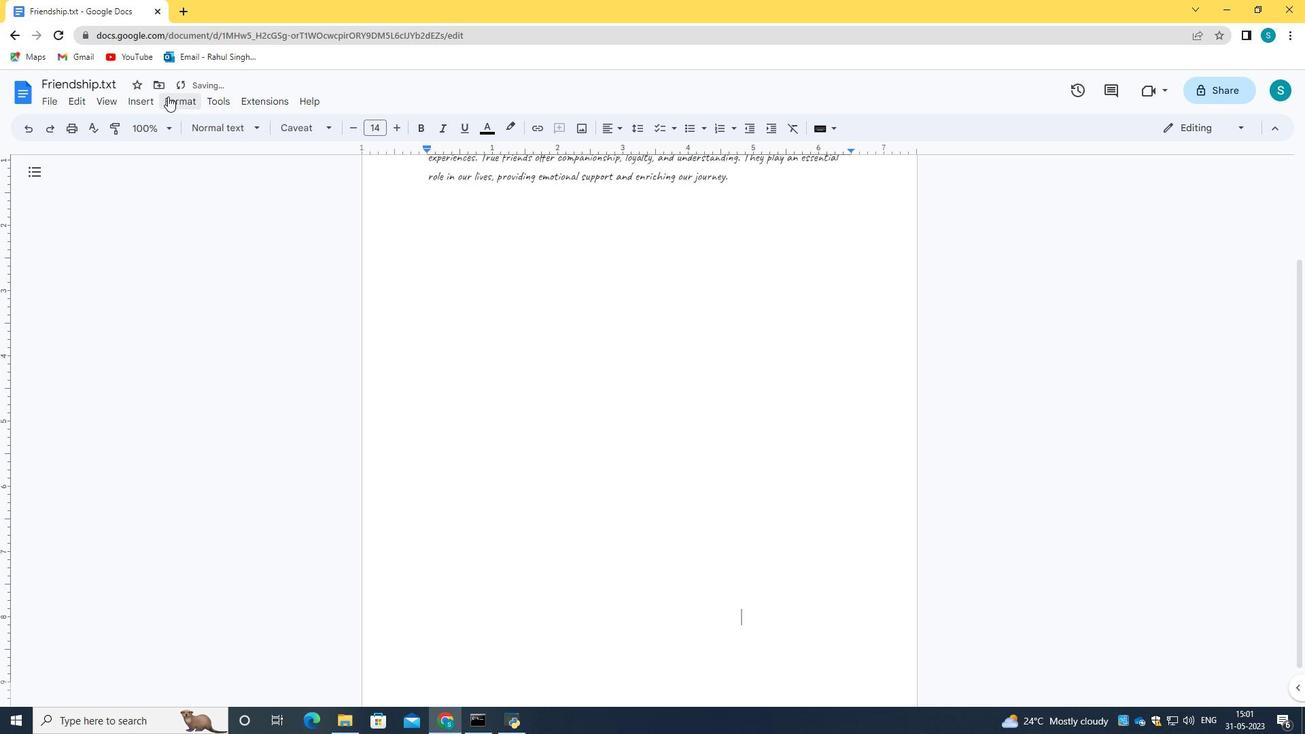 
Action: Mouse pressed left at (152, 97)
Screenshot: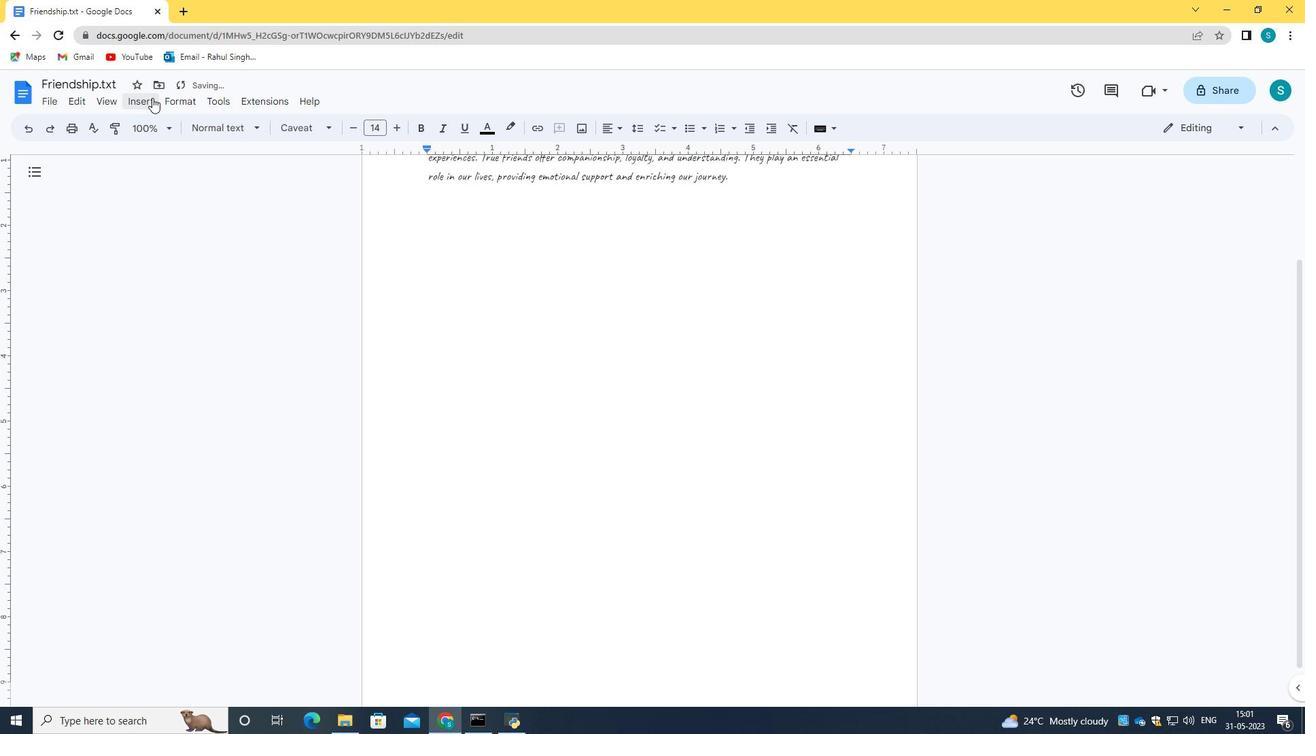 
Action: Mouse moved to (352, 265)
Screenshot: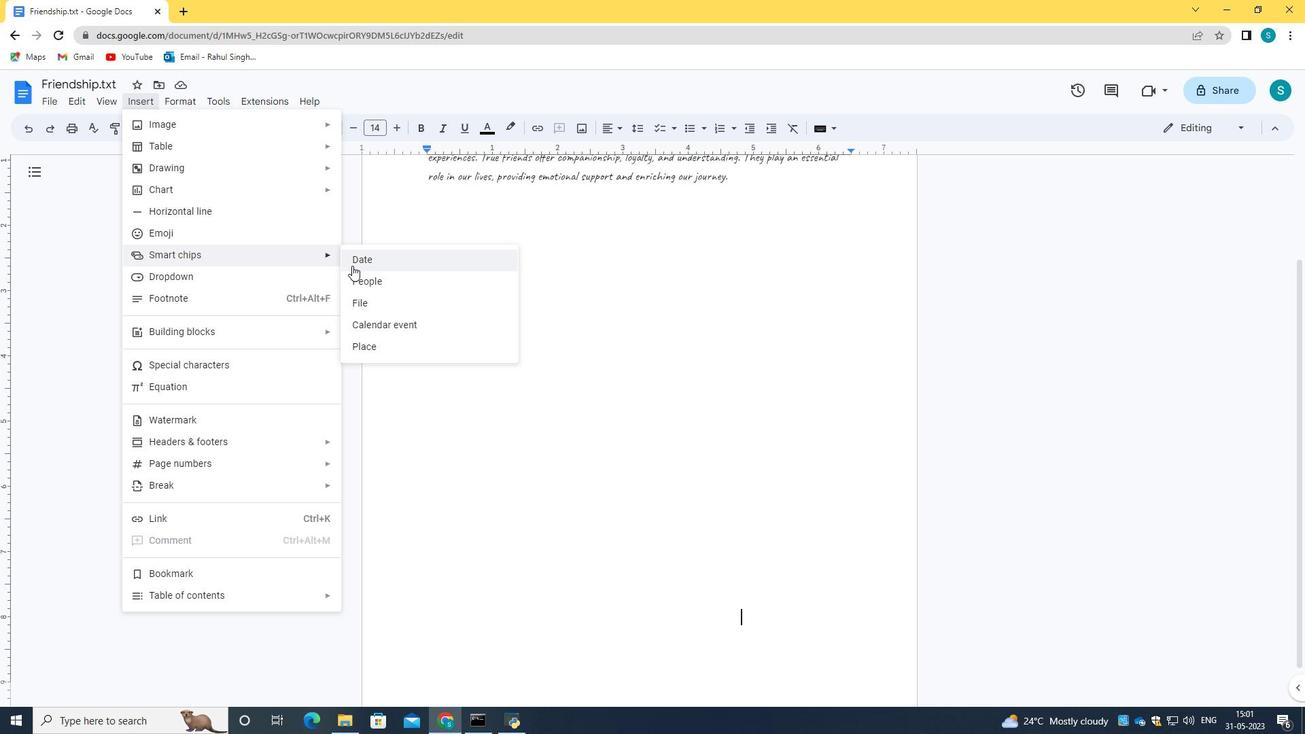 
Action: Mouse pressed left at (352, 265)
Screenshot: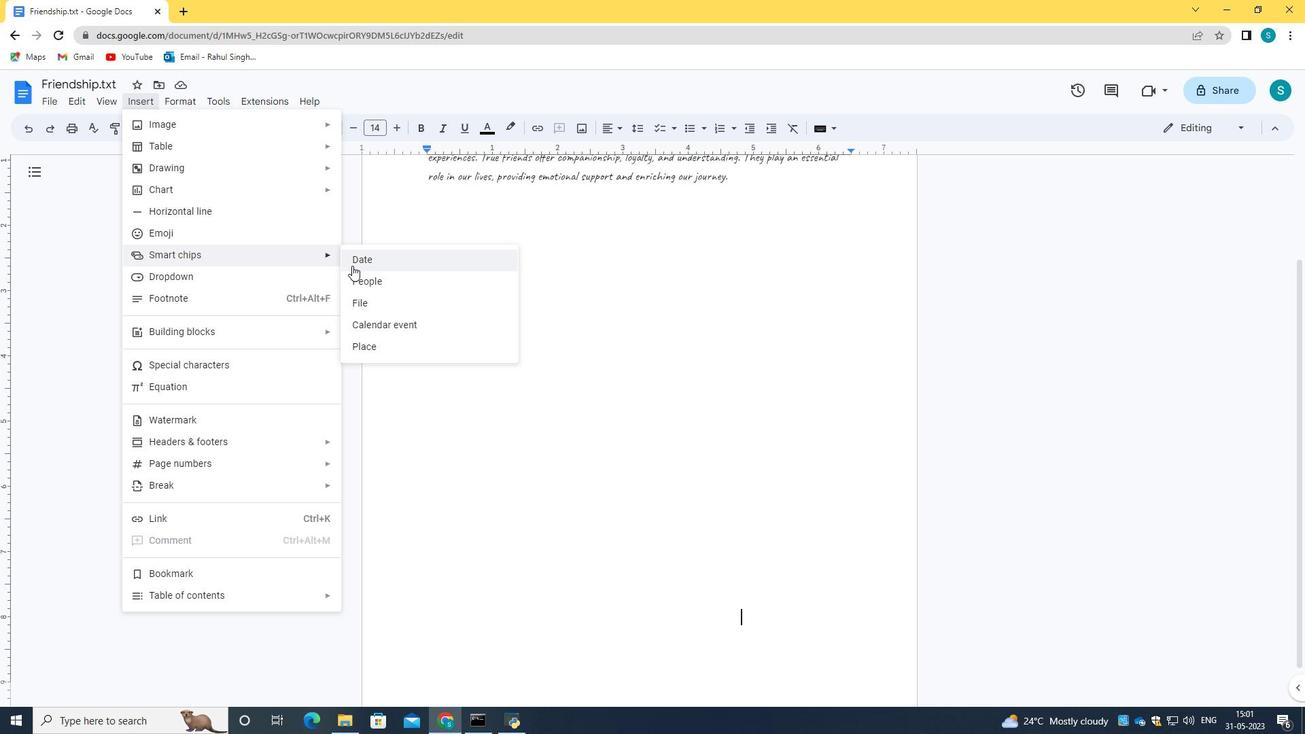 
Action: Mouse moved to (877, 533)
Screenshot: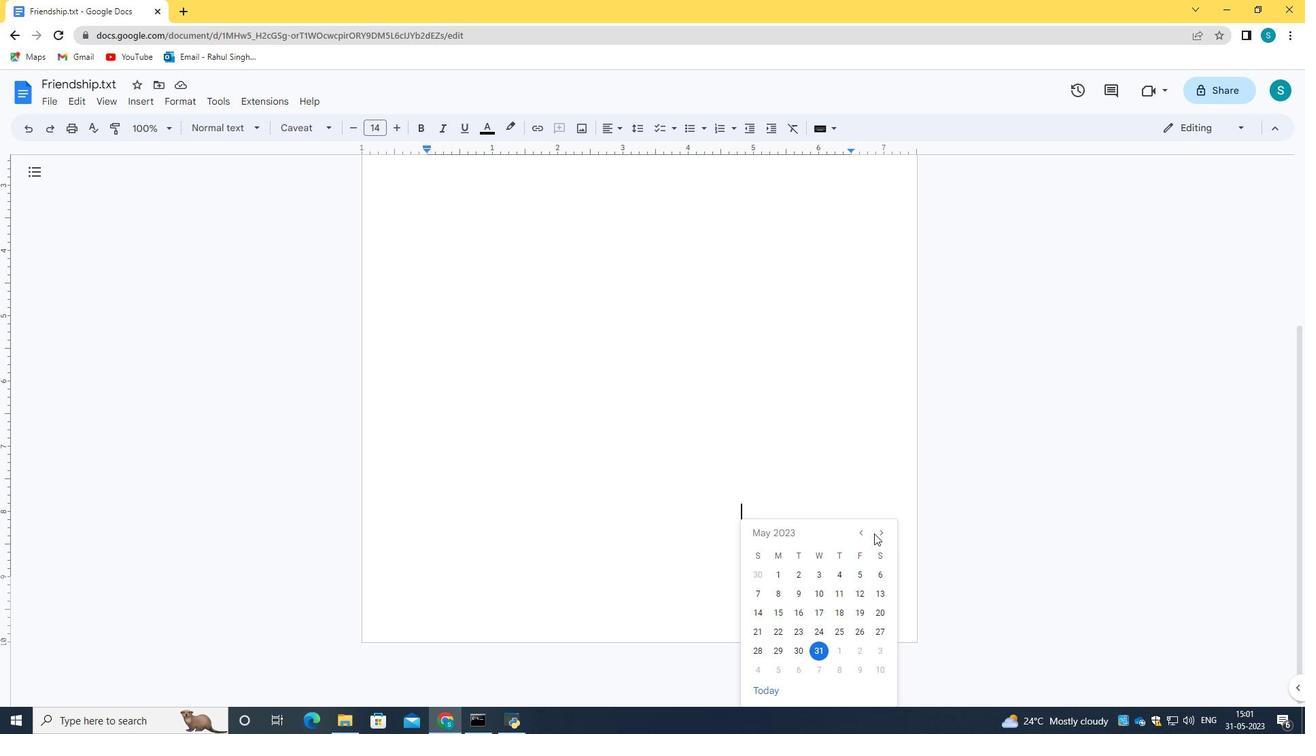 
Action: Mouse pressed left at (877, 533)
Screenshot: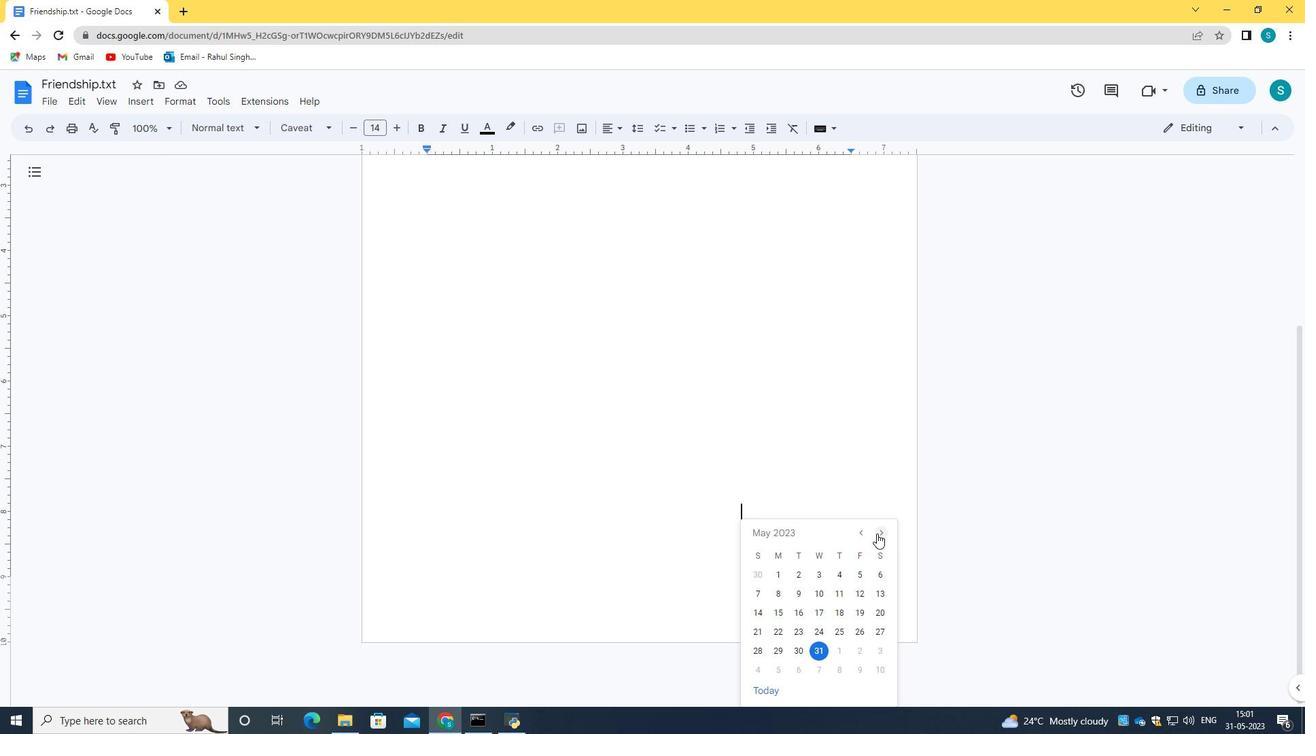 
Action: Mouse moved to (859, 636)
Screenshot: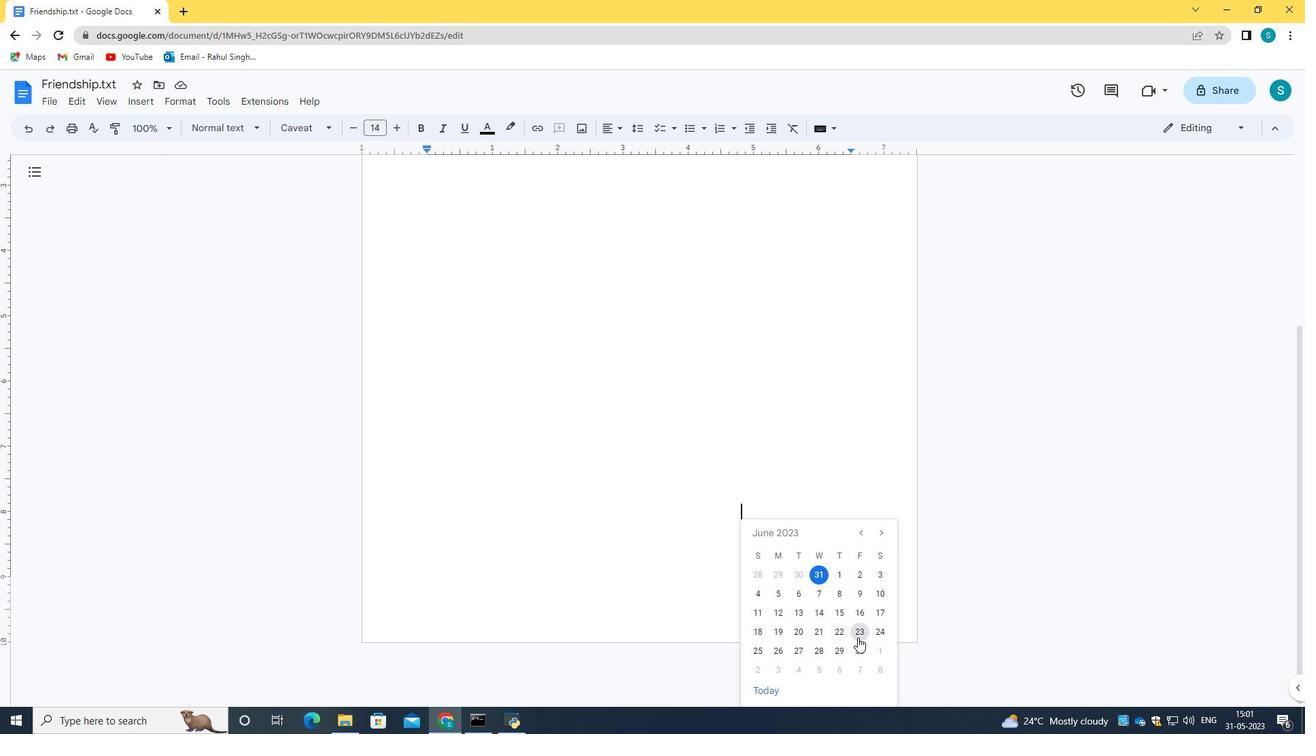 
Action: Mouse pressed left at (859, 636)
Screenshot: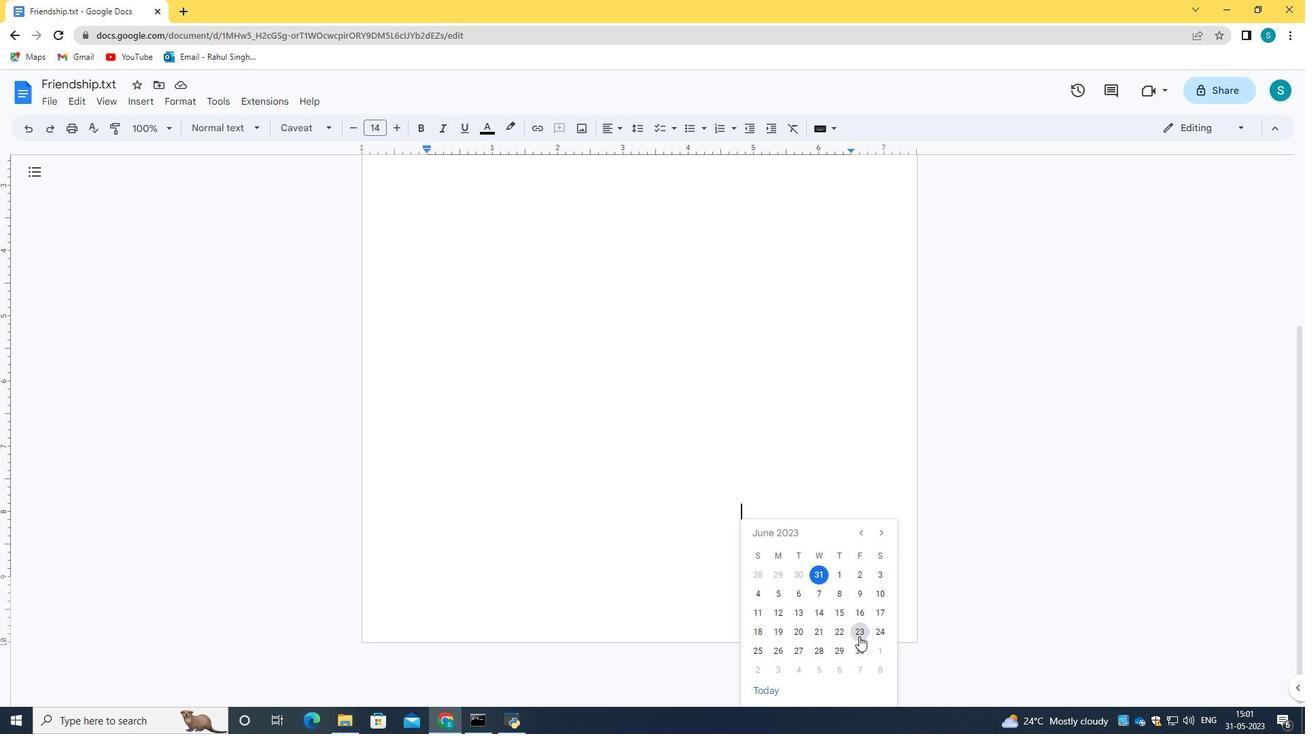 
Action: Mouse moved to (703, 490)
Screenshot: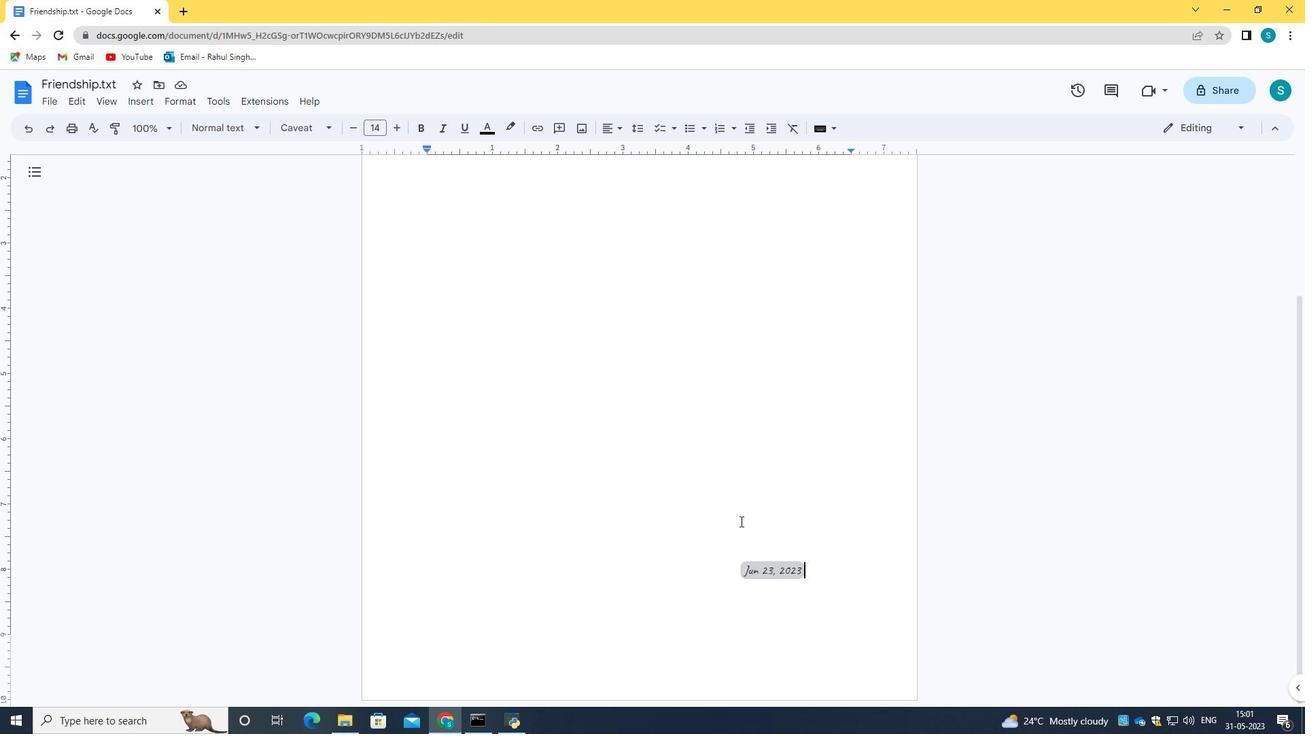 
Action: Mouse scrolled (703, 491) with delta (0, 0)
Screenshot: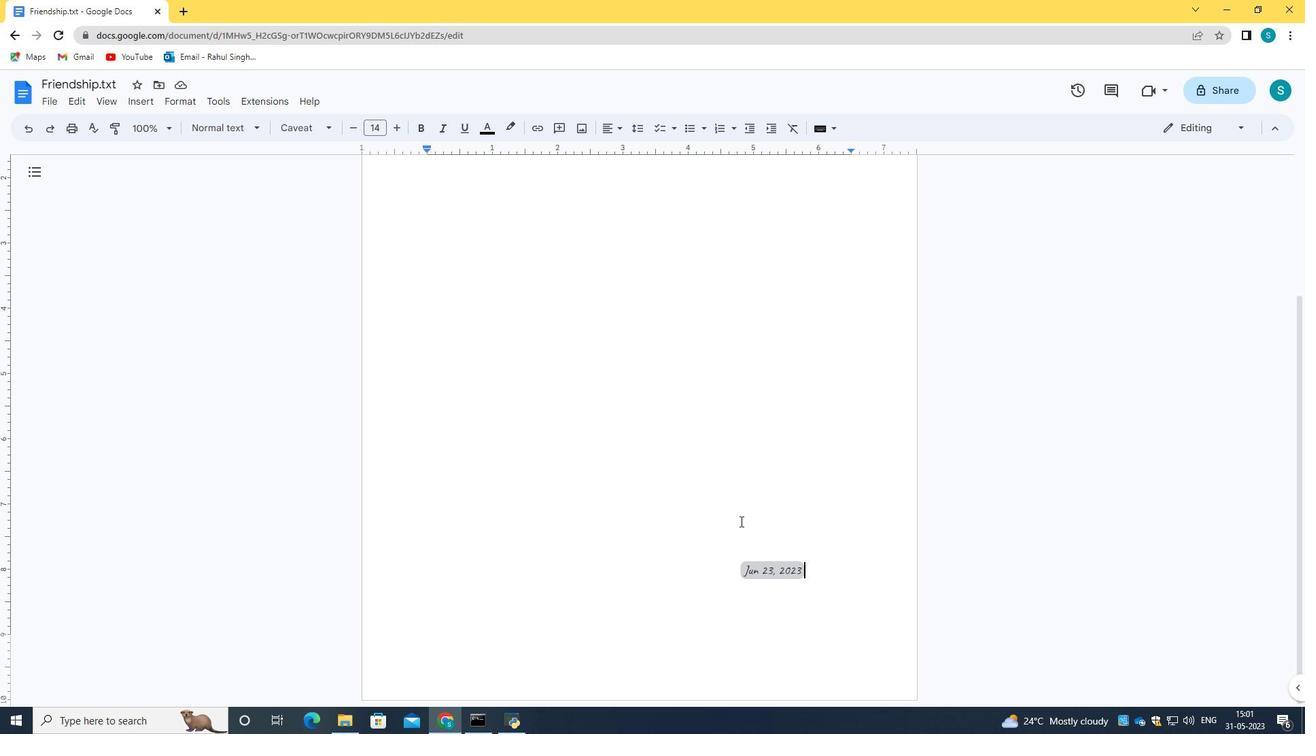 
Action: Mouse moved to (703, 490)
Screenshot: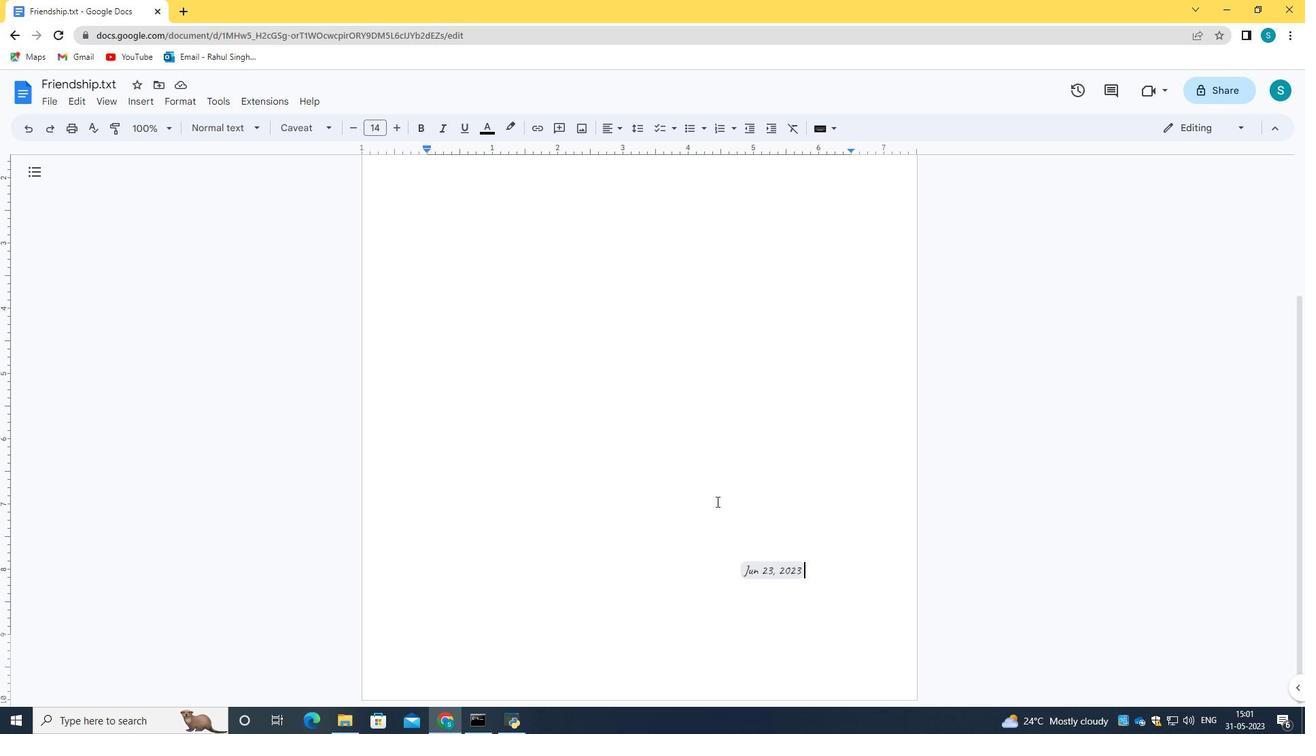 
Action: Mouse scrolled (703, 491) with delta (0, 0)
Screenshot: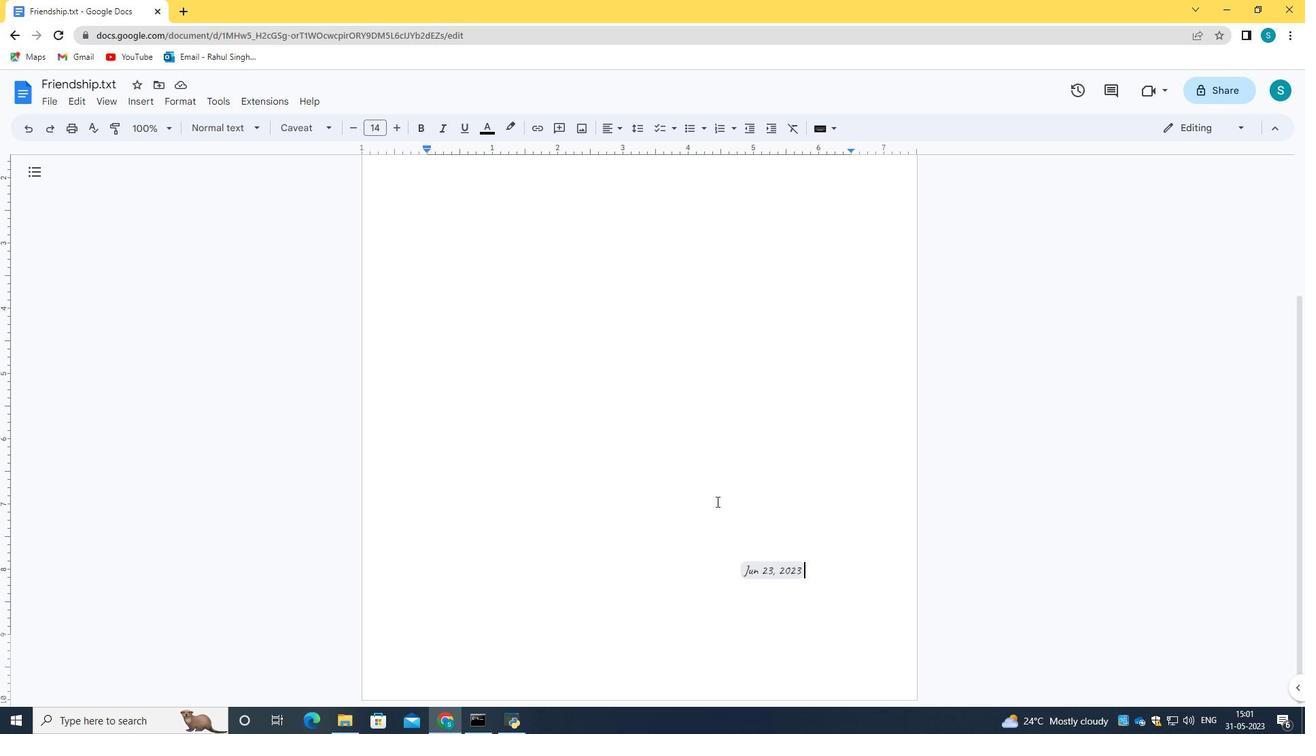 
Action: Mouse scrolled (703, 491) with delta (0, 0)
Screenshot: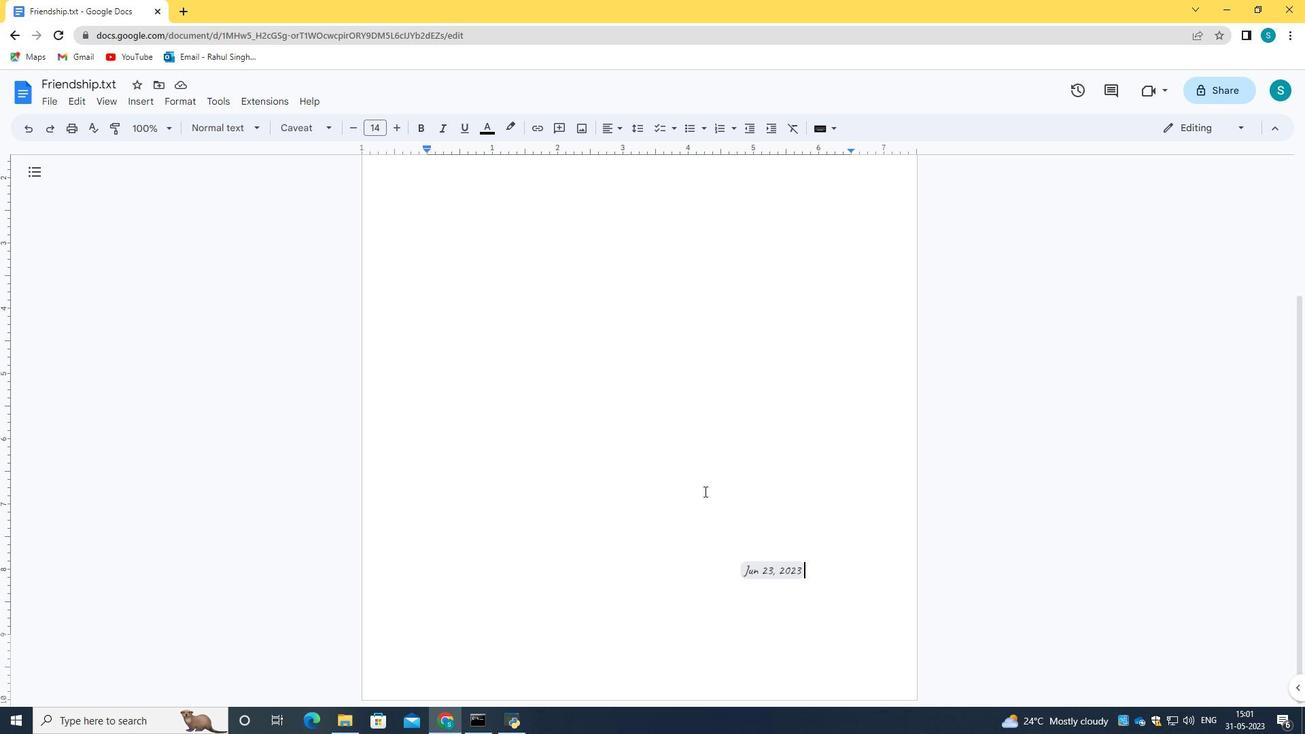 
Action: Mouse moved to (469, 316)
Screenshot: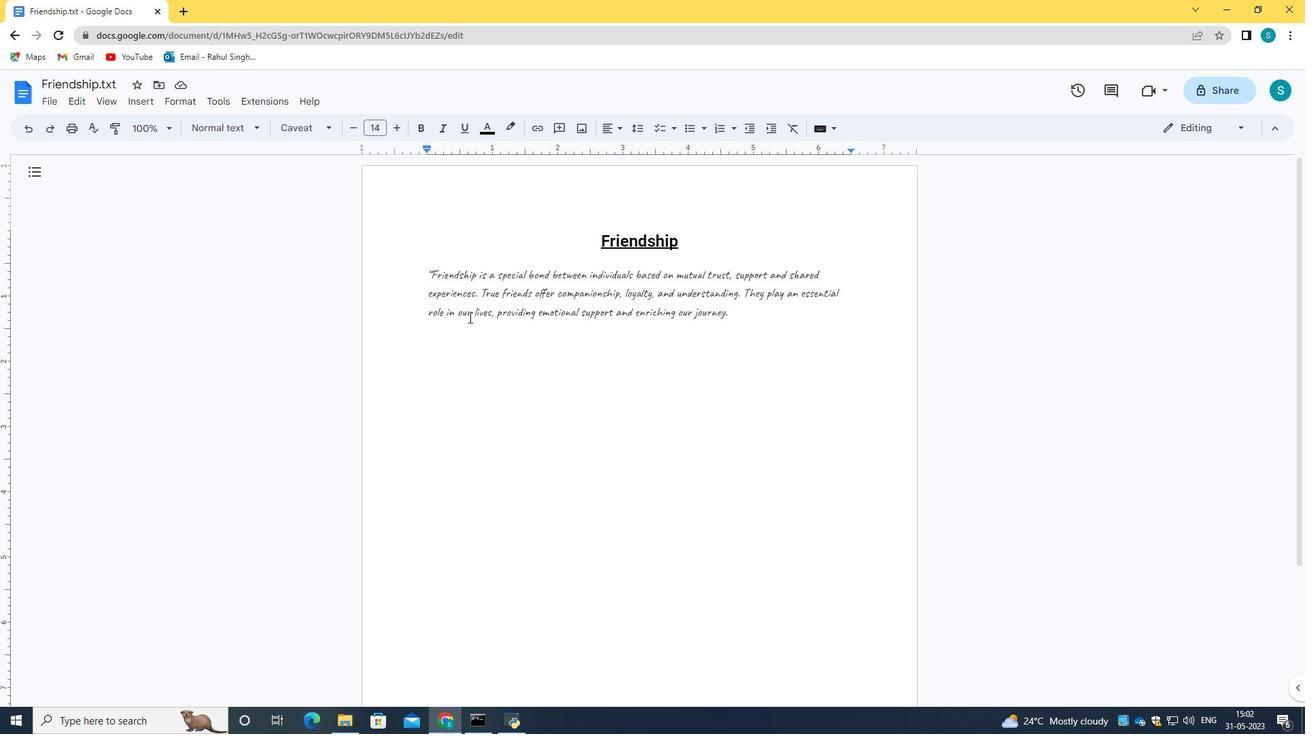 
